 Task: Add a signature Layla Garcia containing With sincere appreciation and gratitude, Layla Garcia to email address softage.9@softage.net and add a label Raw materials
Action: Mouse moved to (1155, 281)
Screenshot: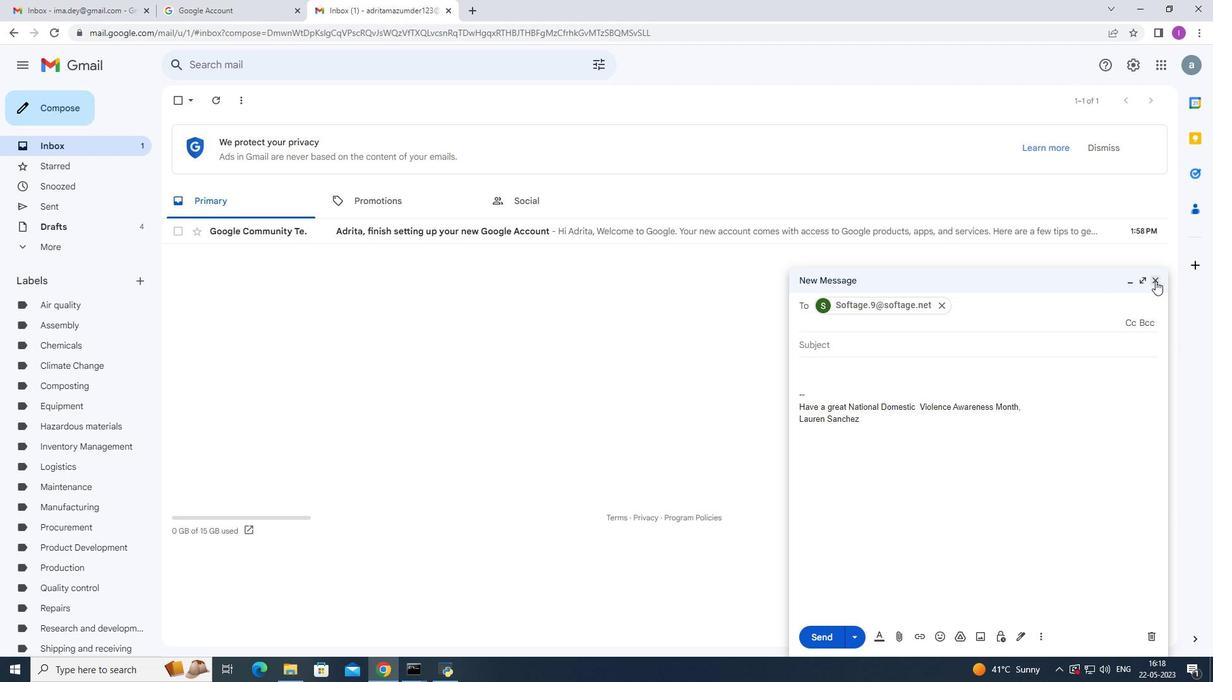 
Action: Mouse pressed left at (1155, 281)
Screenshot: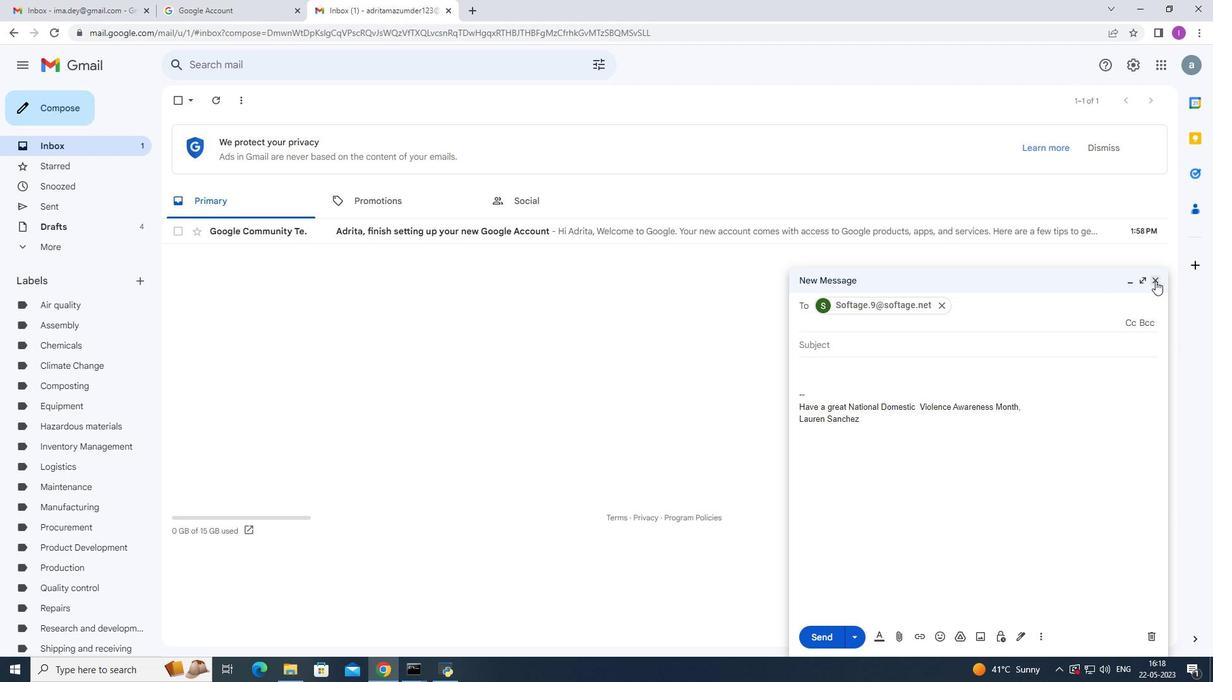 
Action: Mouse moved to (1140, 68)
Screenshot: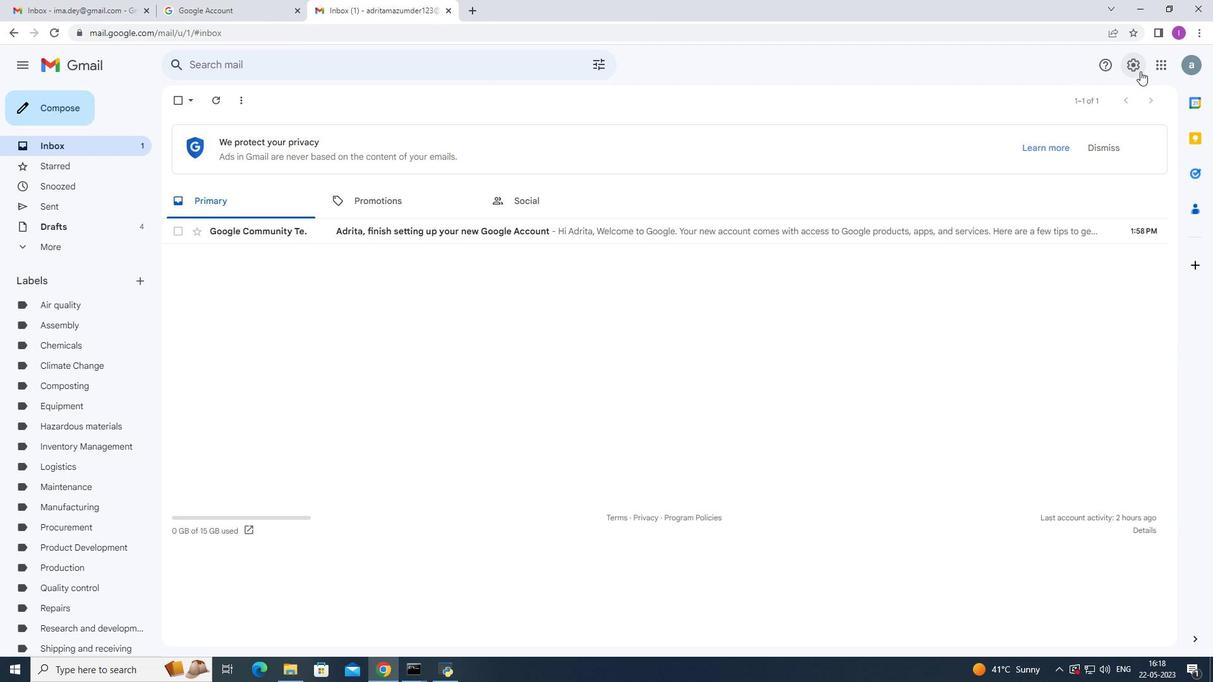 
Action: Mouse pressed left at (1140, 68)
Screenshot: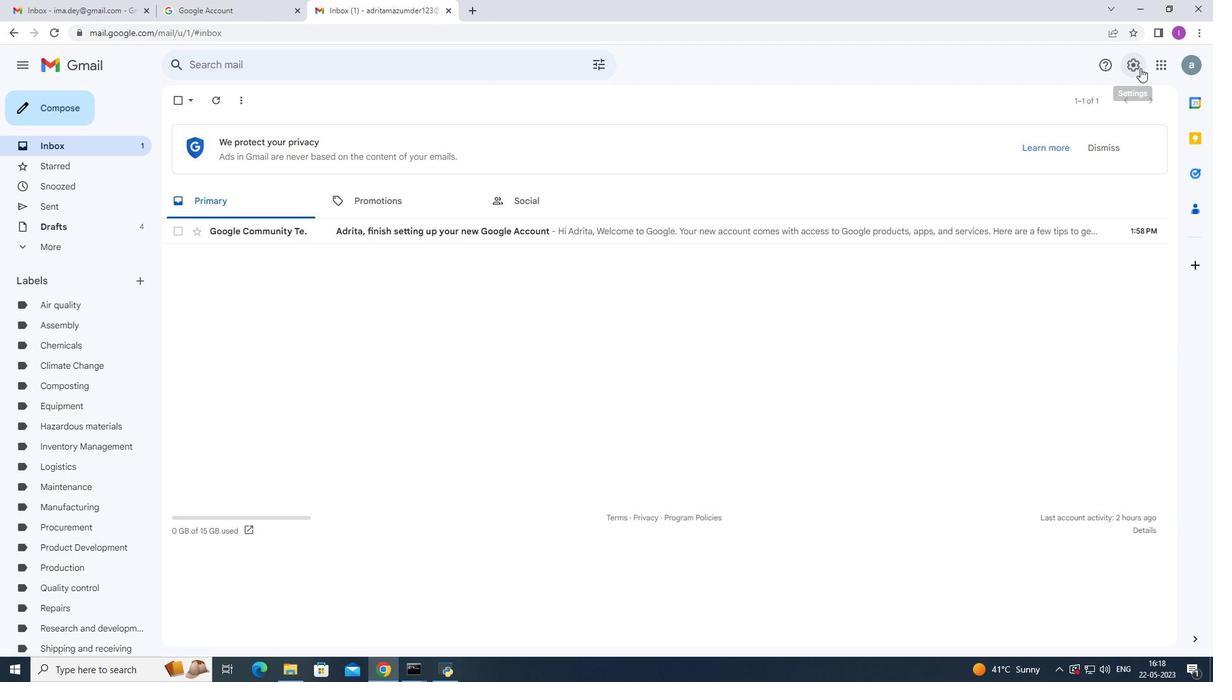 
Action: Mouse moved to (1092, 133)
Screenshot: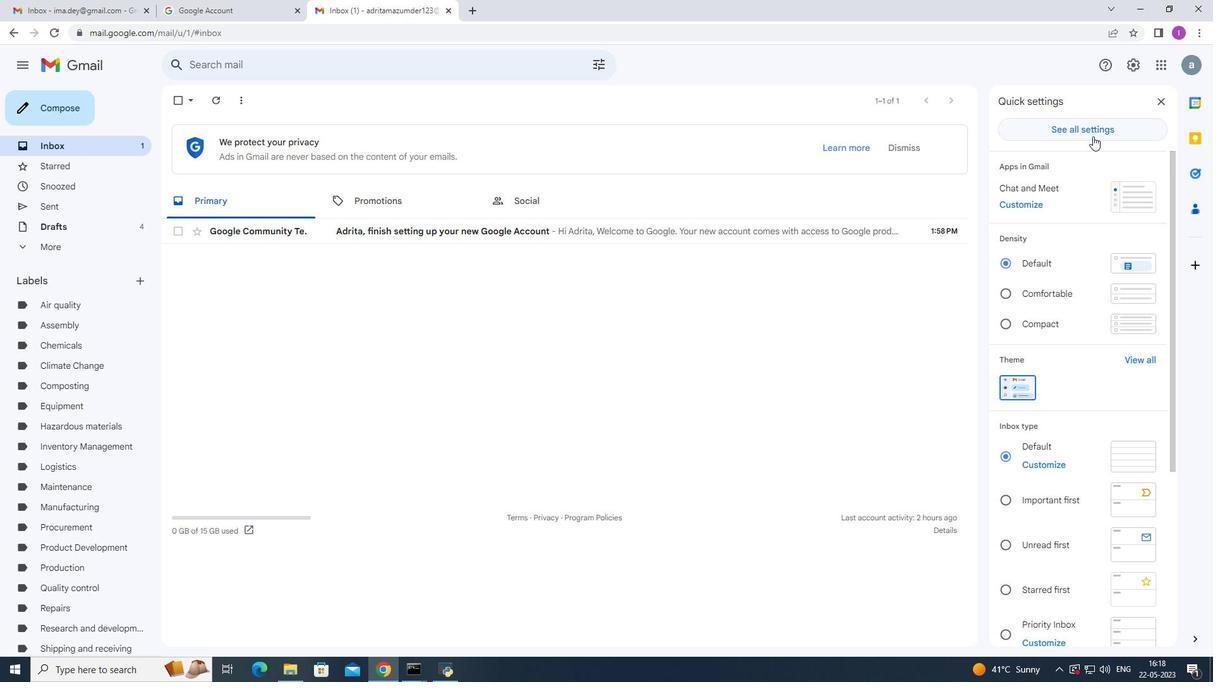 
Action: Mouse pressed left at (1092, 133)
Screenshot: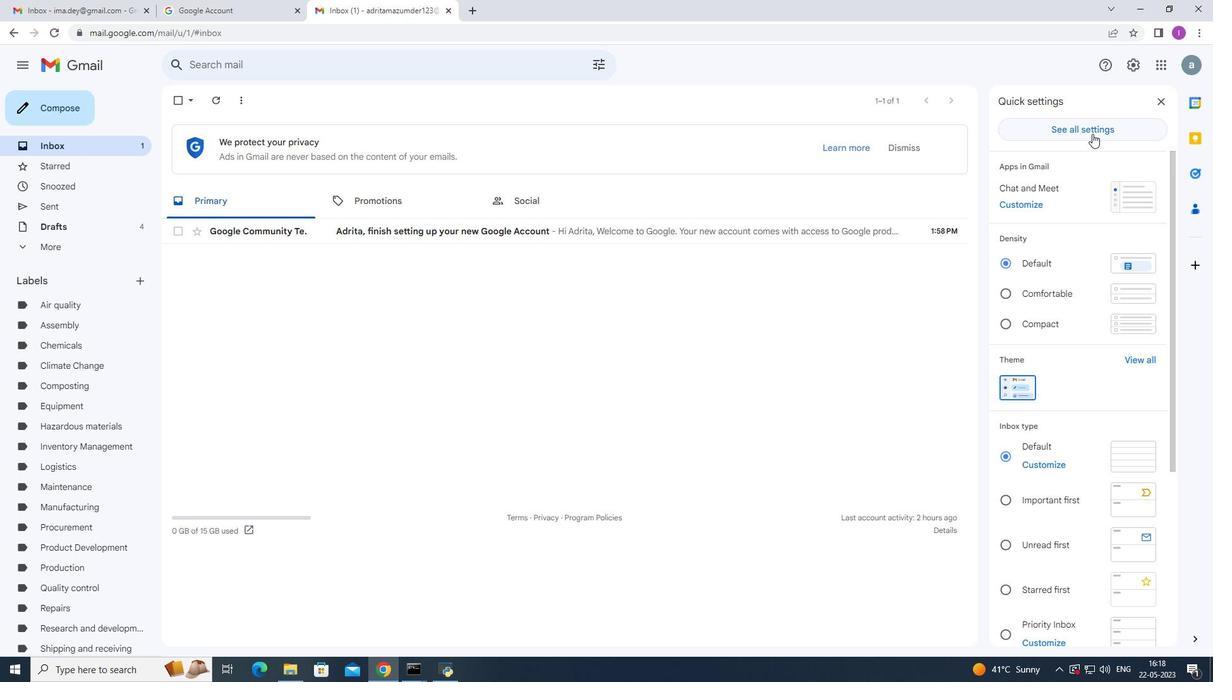 
Action: Mouse moved to (578, 382)
Screenshot: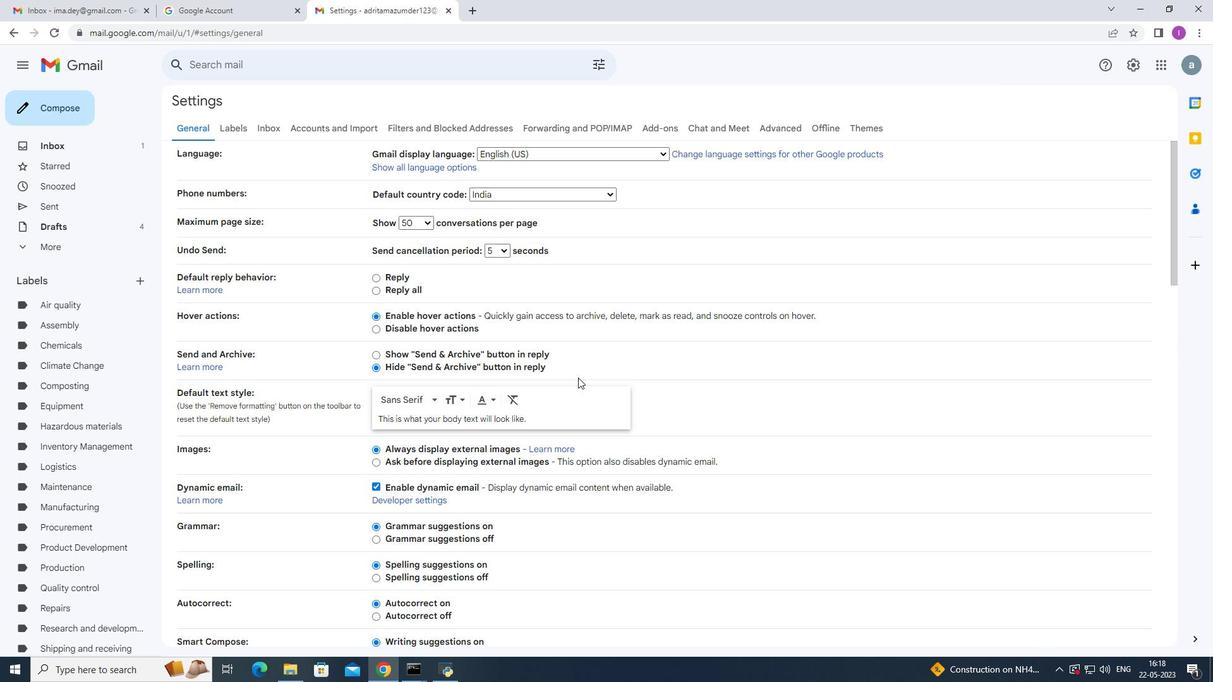 
Action: Mouse scrolled (578, 381) with delta (0, 0)
Screenshot: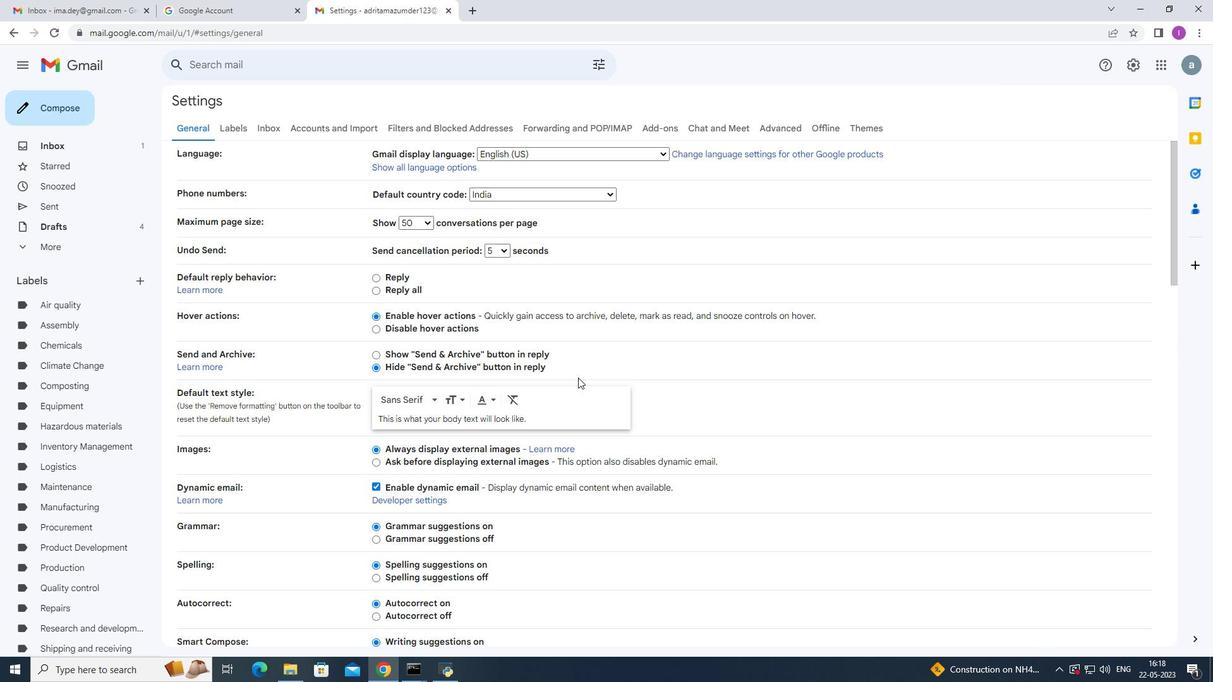 
Action: Mouse moved to (578, 383)
Screenshot: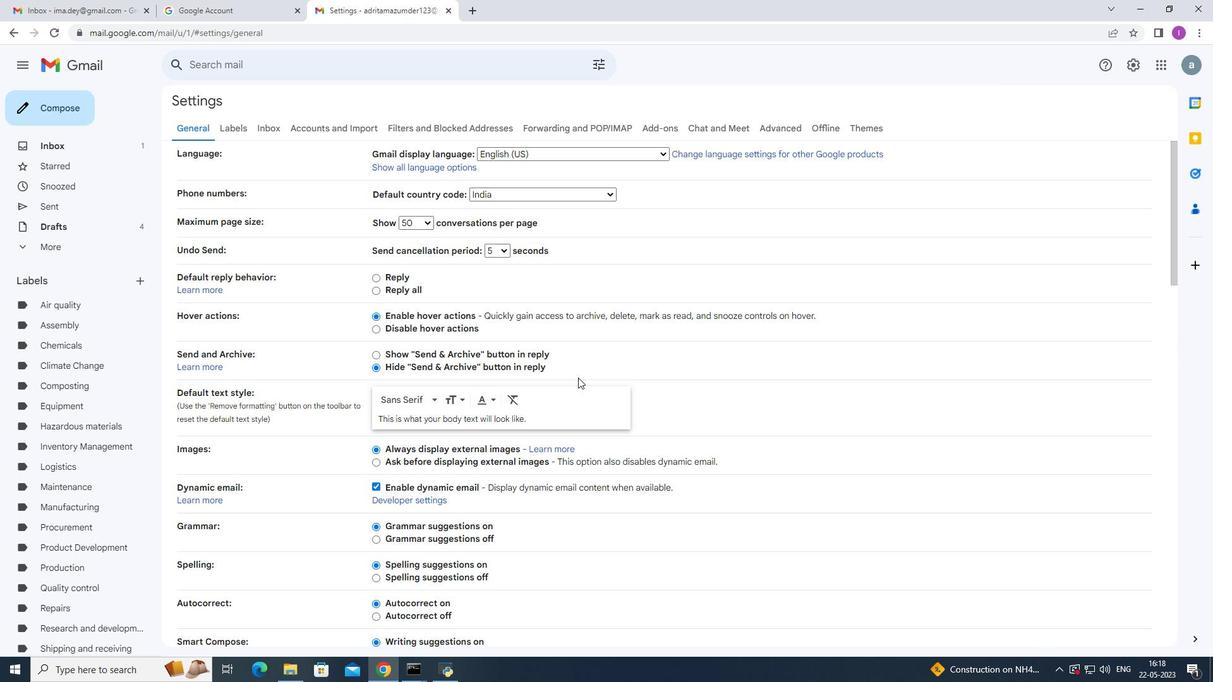 
Action: Mouse scrolled (578, 383) with delta (0, 0)
Screenshot: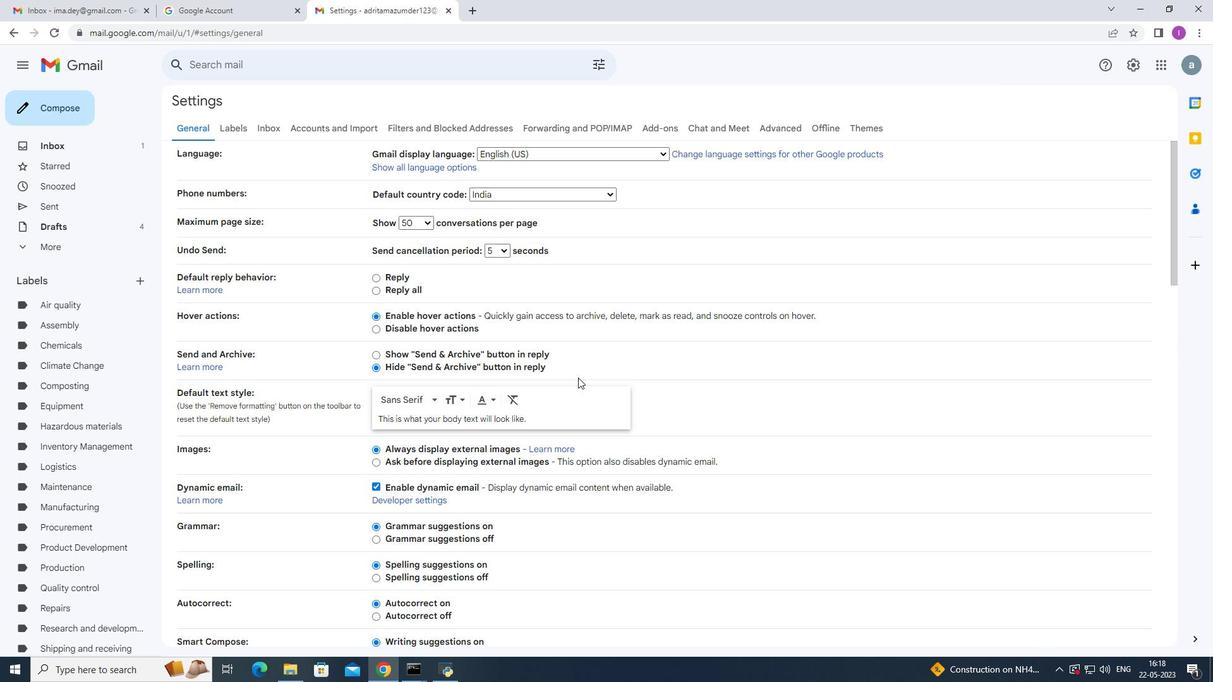 
Action: Mouse scrolled (578, 384) with delta (0, 0)
Screenshot: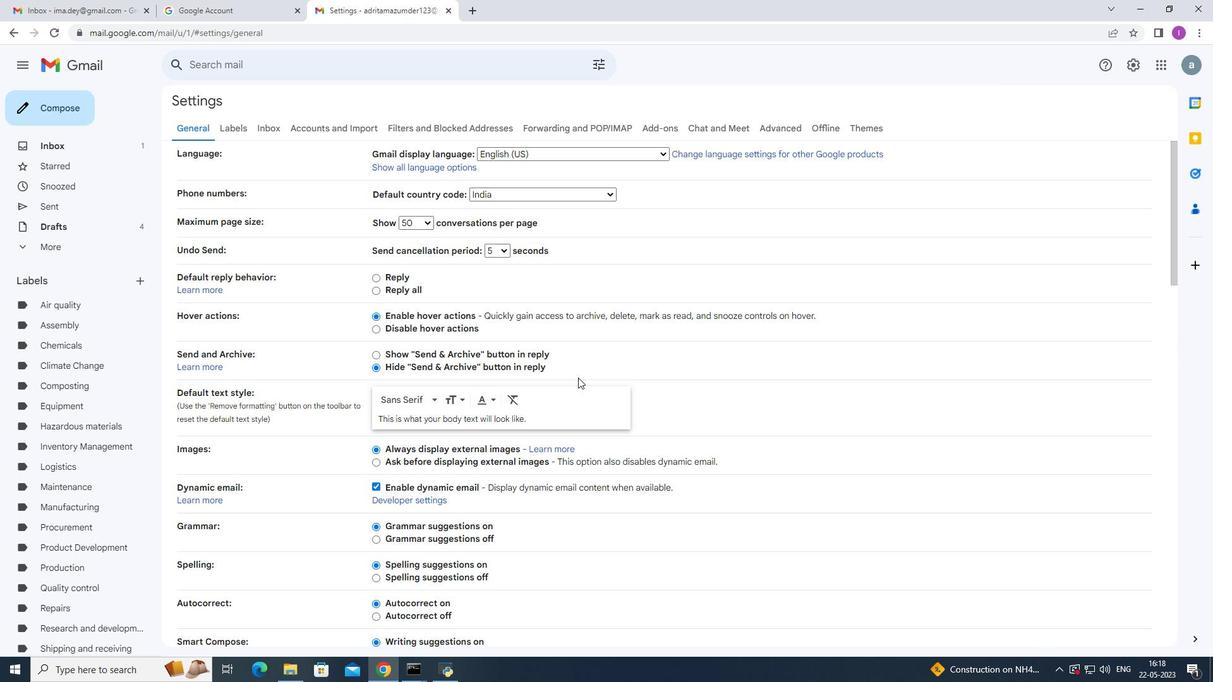 
Action: Mouse moved to (578, 384)
Screenshot: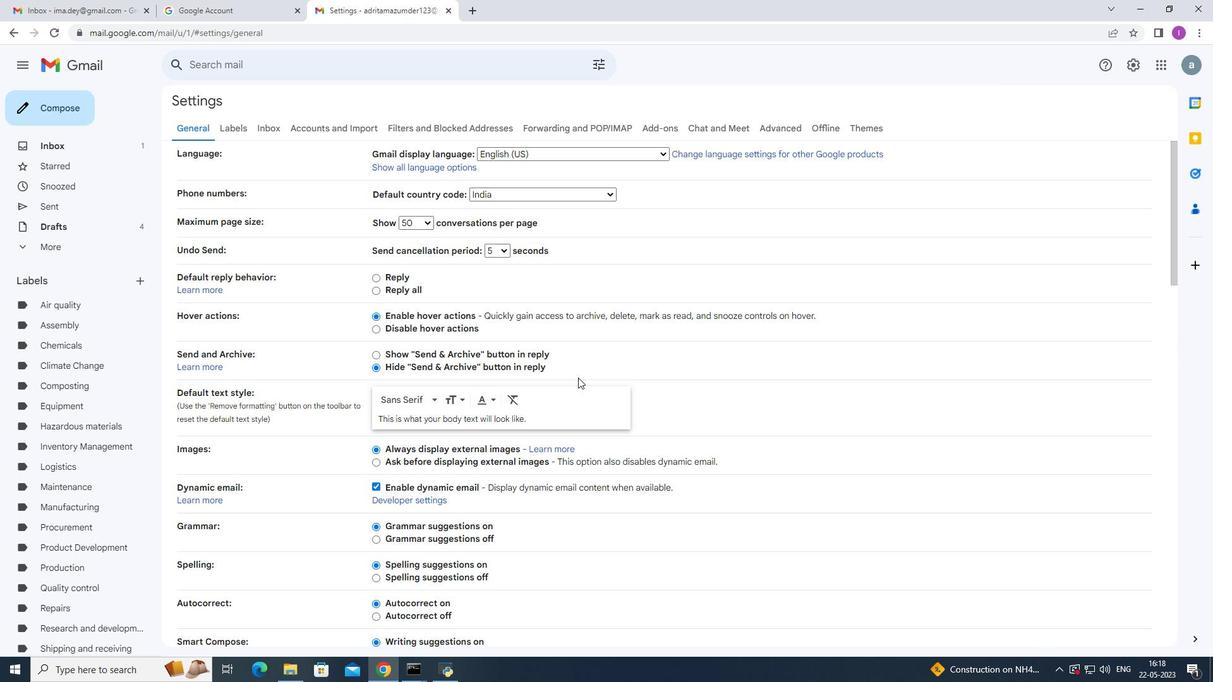 
Action: Mouse scrolled (578, 383) with delta (0, 0)
Screenshot: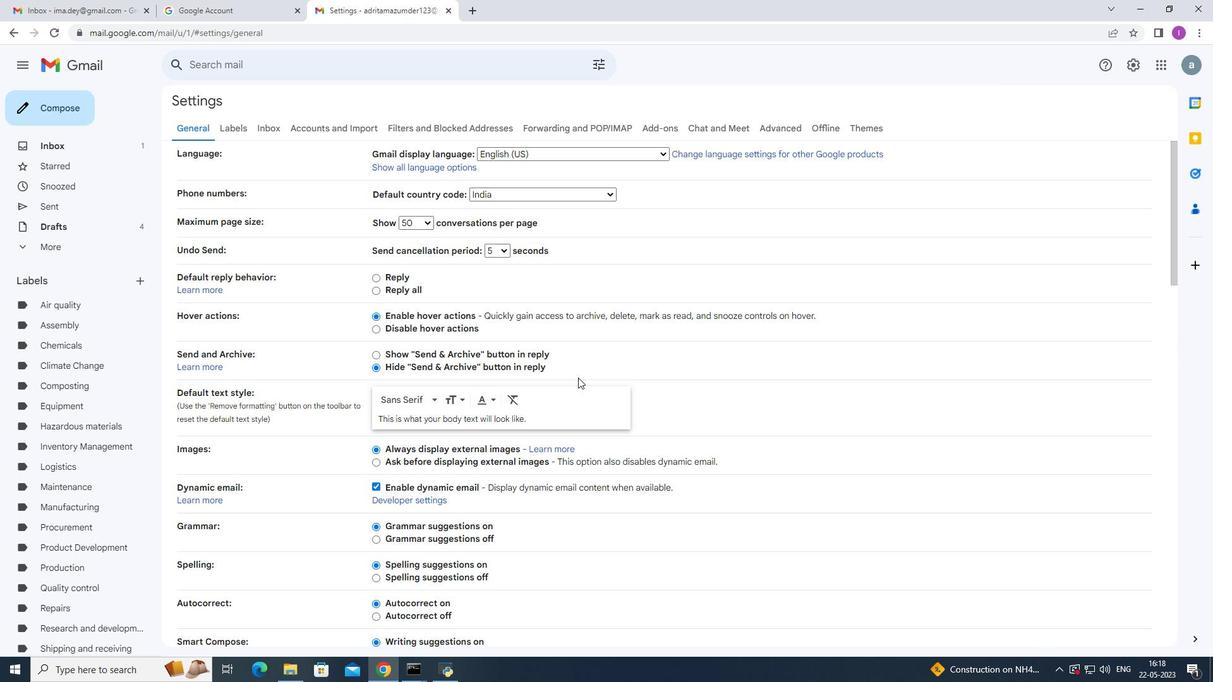 
Action: Mouse moved to (579, 384)
Screenshot: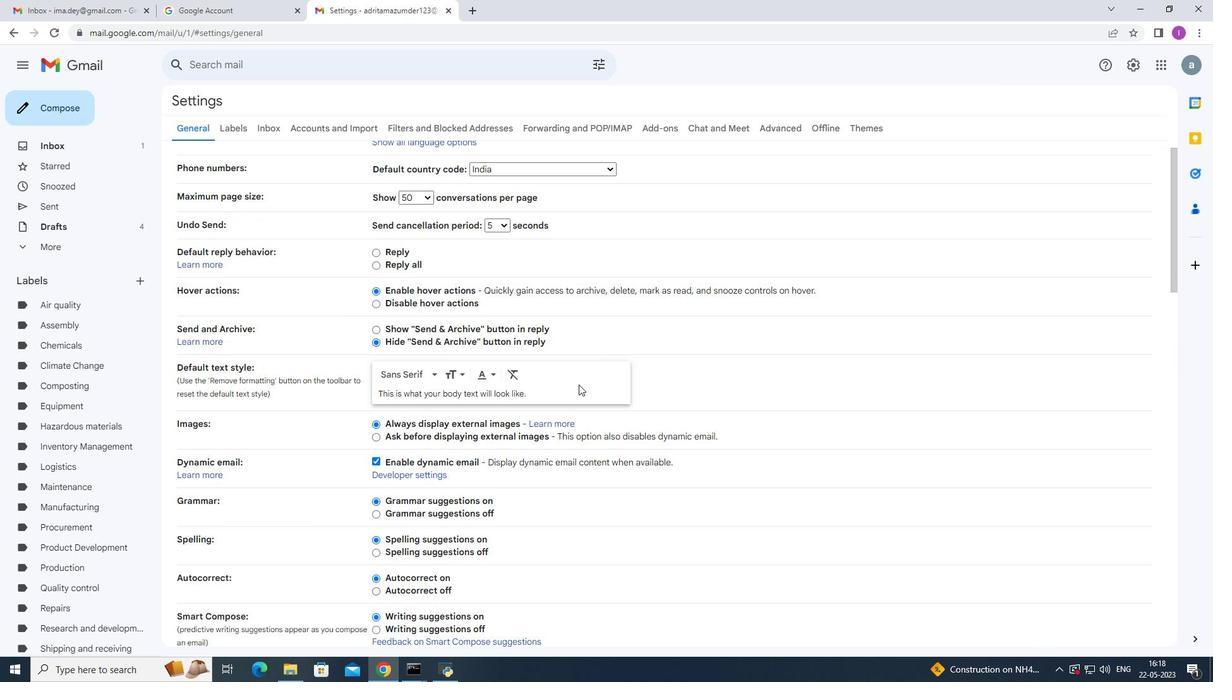
Action: Mouse scrolled (579, 383) with delta (0, 0)
Screenshot: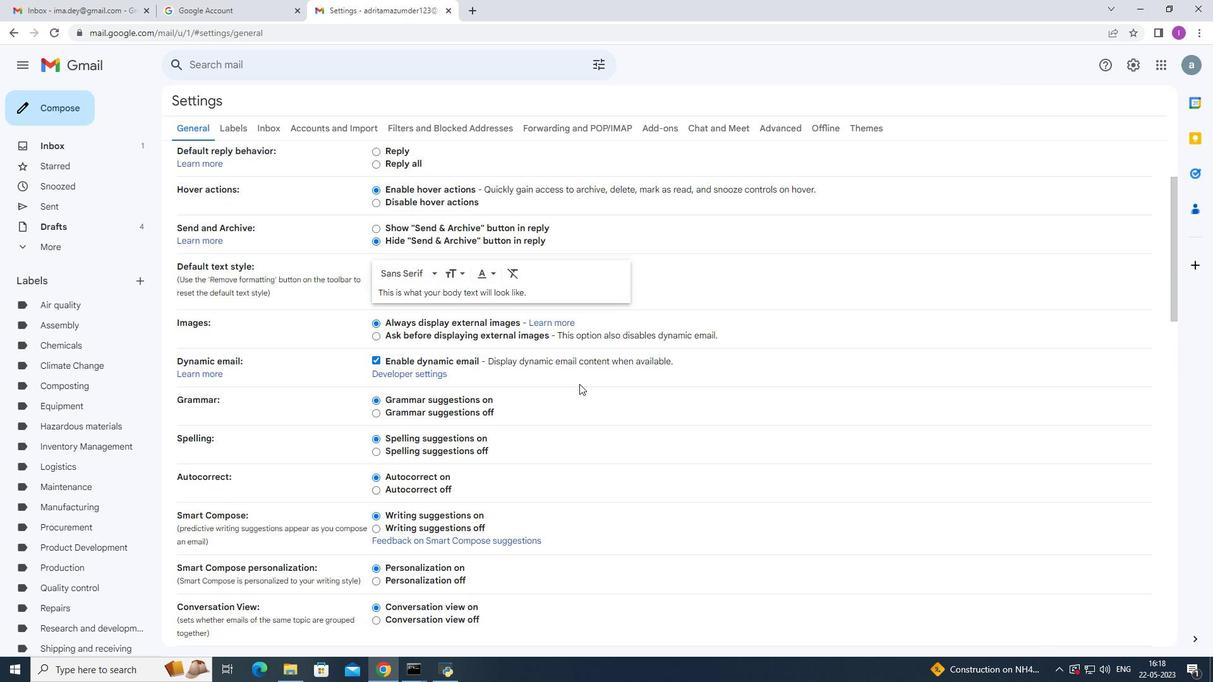 
Action: Mouse scrolled (579, 383) with delta (0, 0)
Screenshot: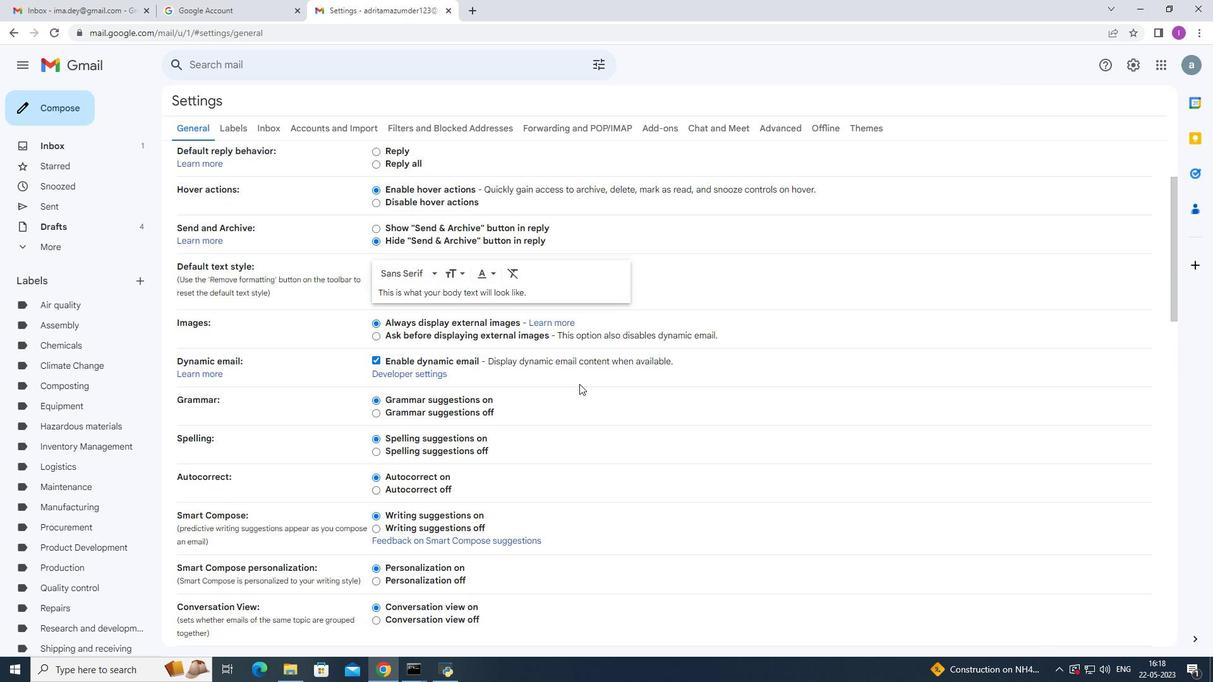 
Action: Mouse moved to (578, 380)
Screenshot: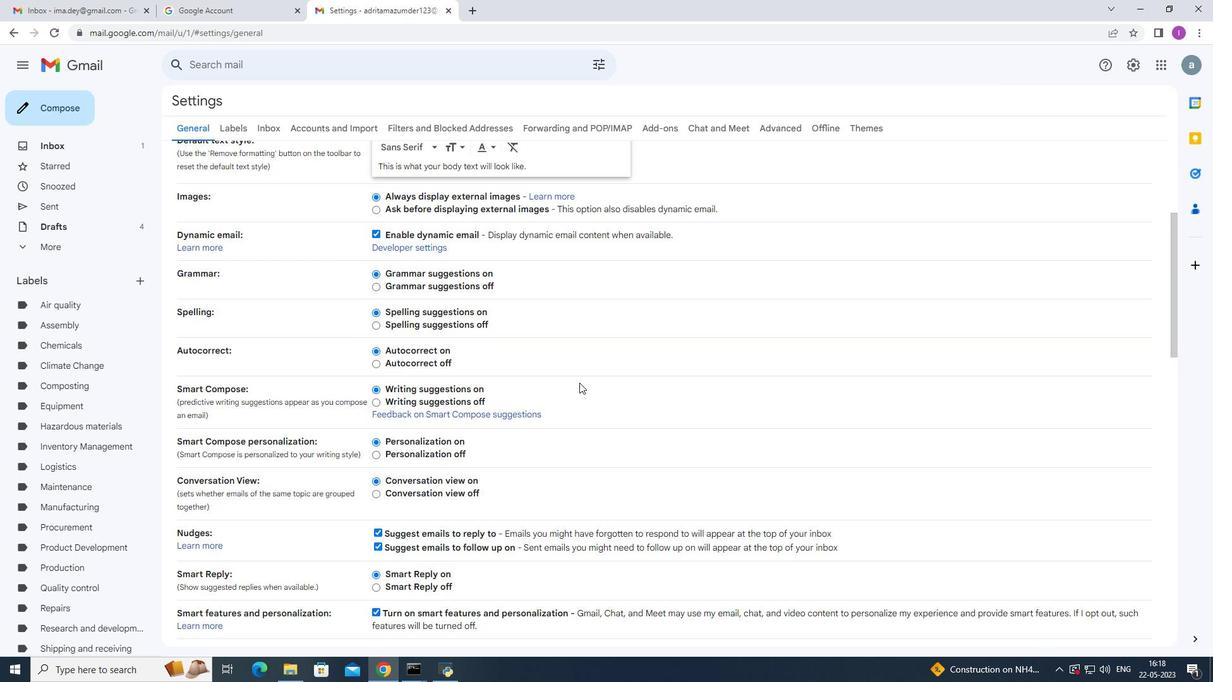 
Action: Mouse scrolled (578, 379) with delta (0, 0)
Screenshot: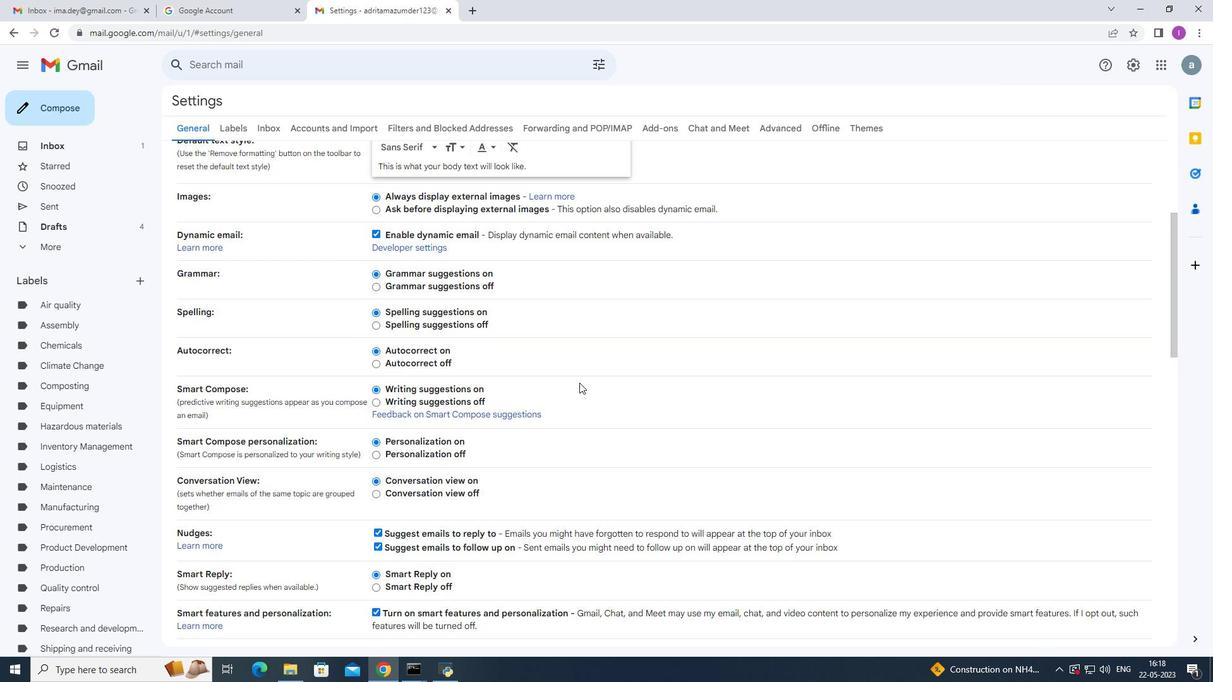 
Action: Mouse scrolled (578, 379) with delta (0, 0)
Screenshot: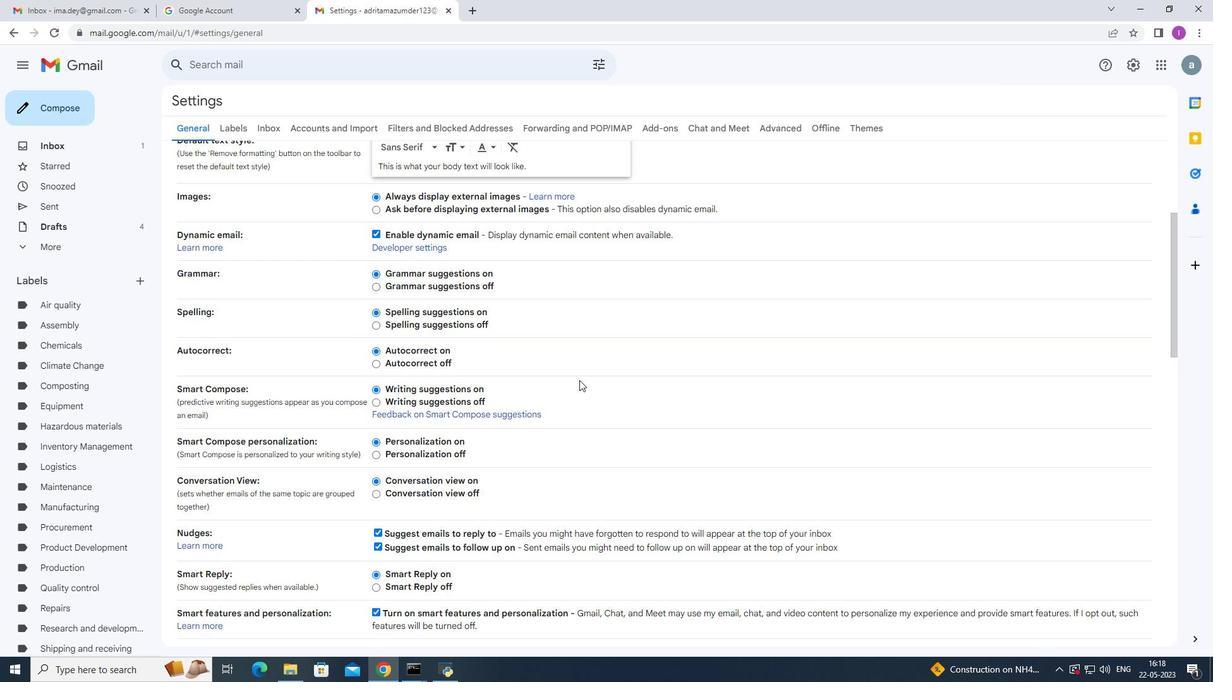
Action: Mouse scrolled (578, 379) with delta (0, 0)
Screenshot: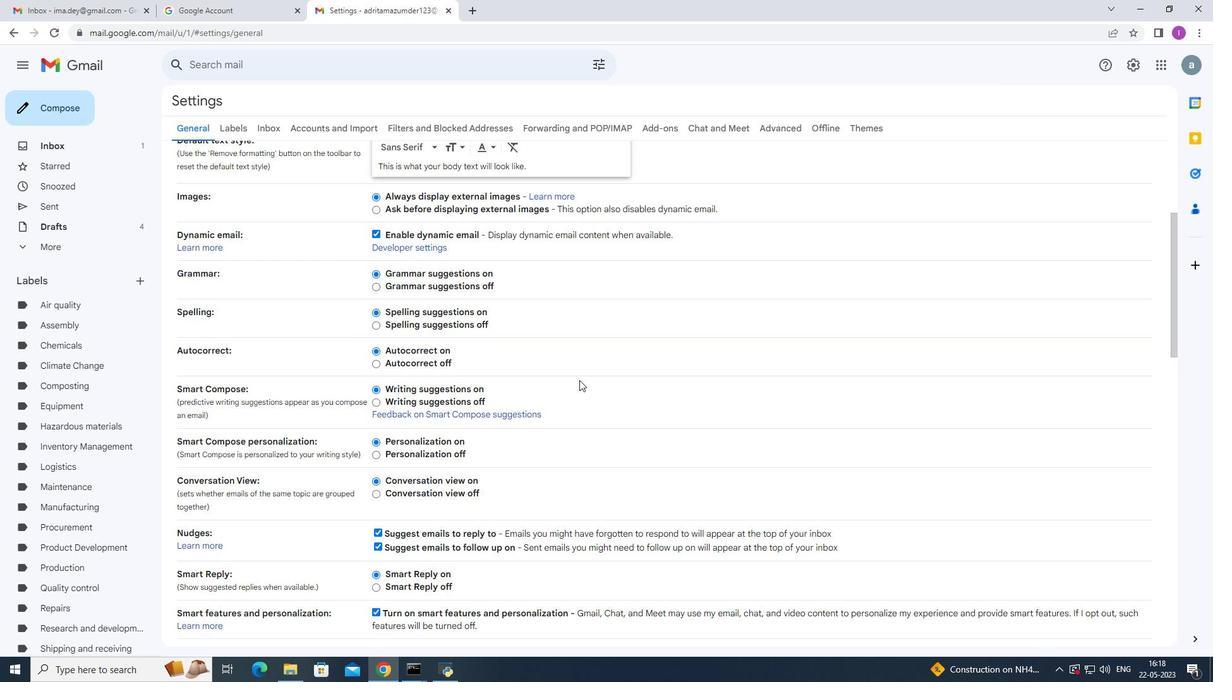 
Action: Mouse moved to (577, 361)
Screenshot: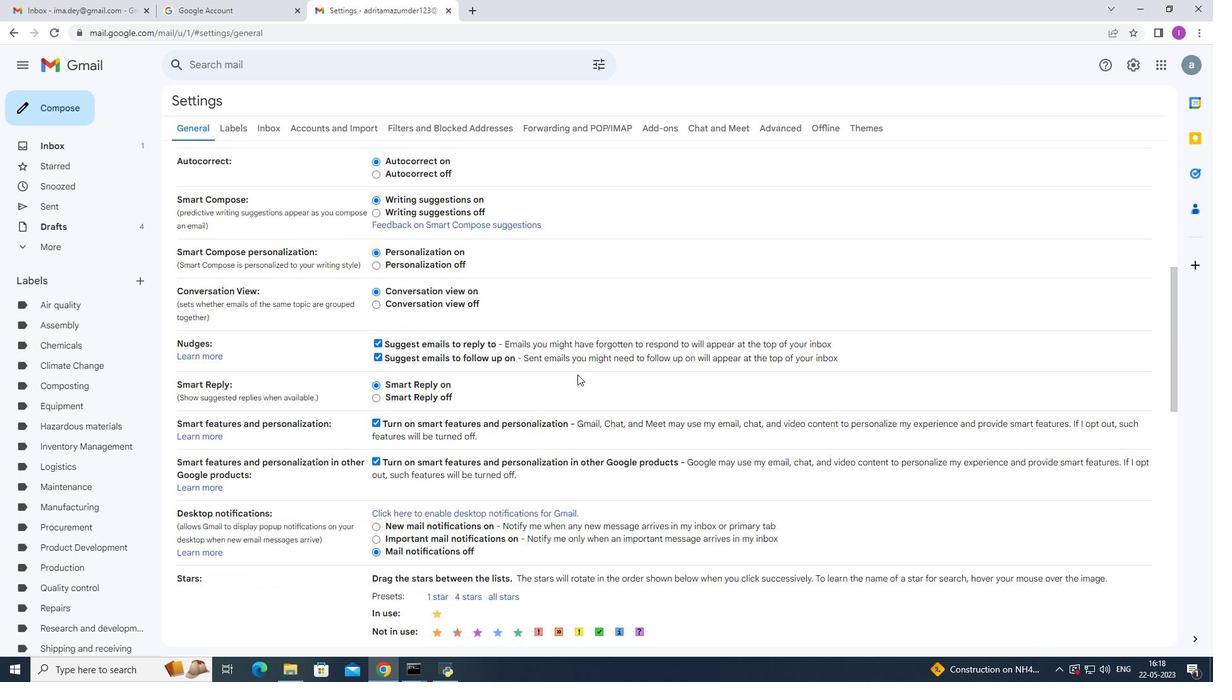 
Action: Mouse scrolled (577, 360) with delta (0, 0)
Screenshot: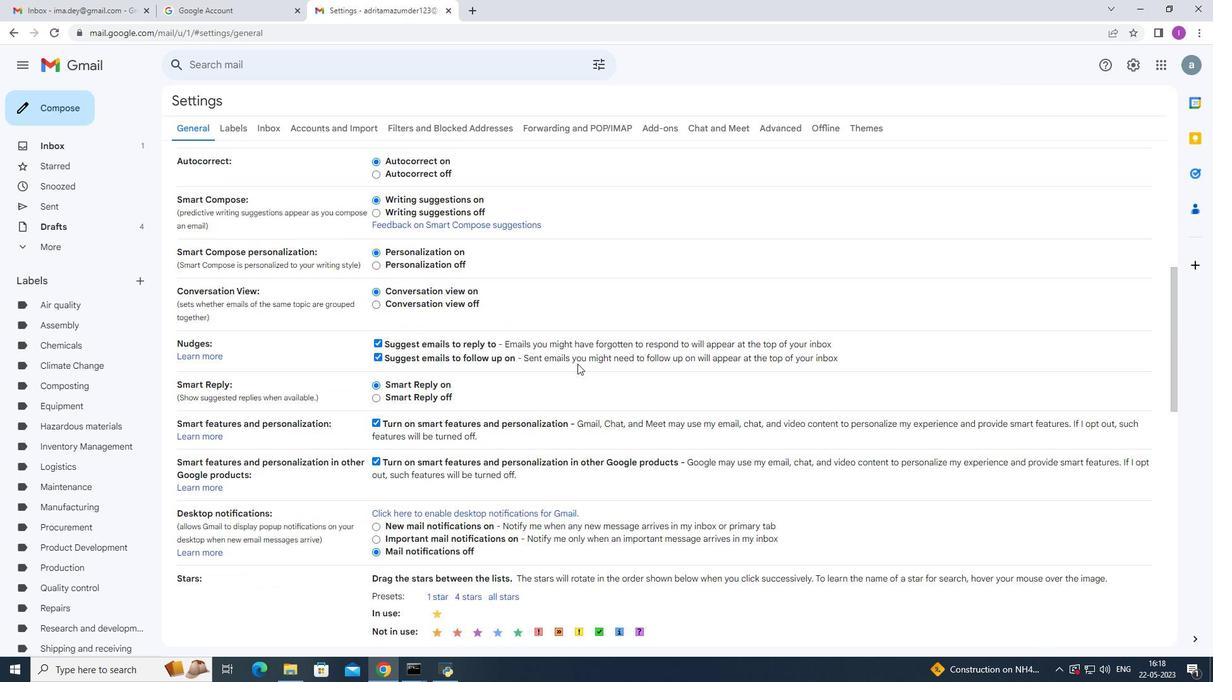 
Action: Mouse scrolled (577, 360) with delta (0, 0)
Screenshot: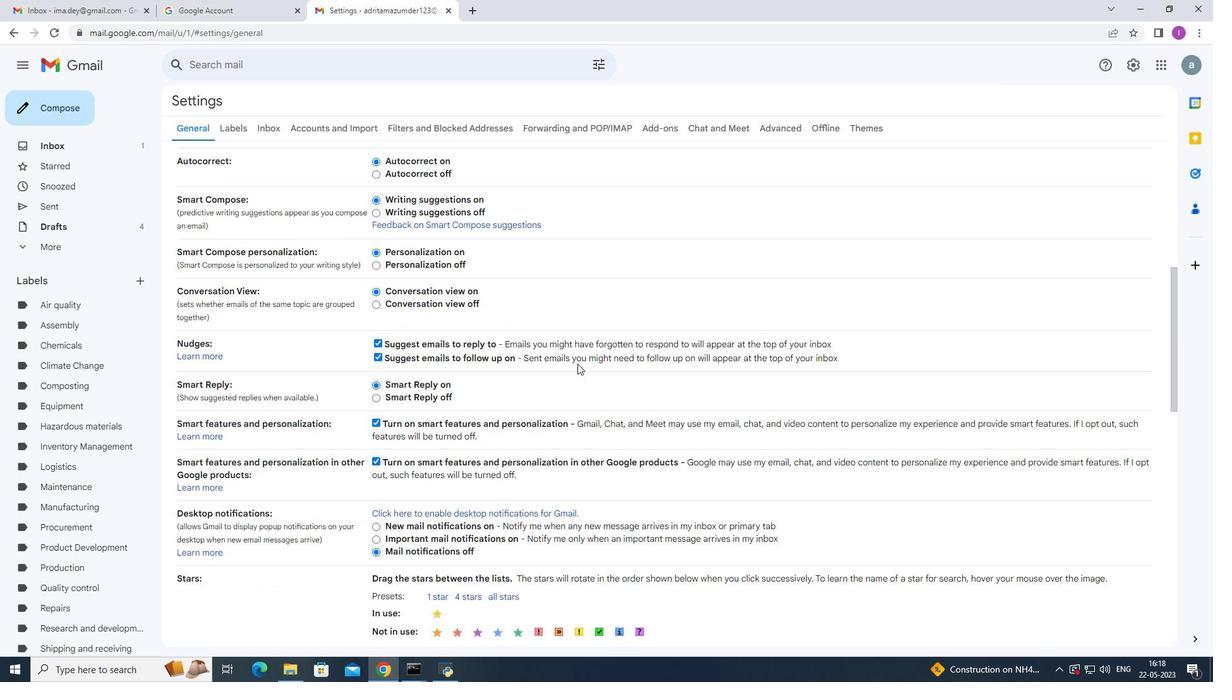 
Action: Mouse moved to (580, 354)
Screenshot: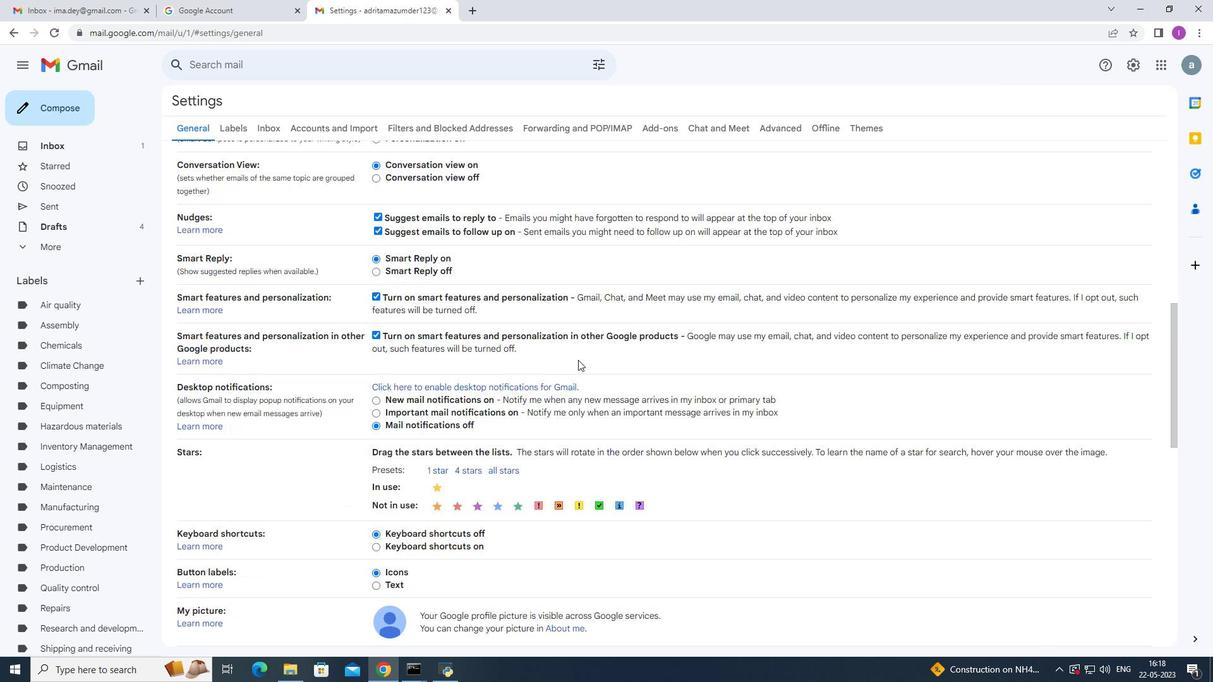 
Action: Mouse scrolled (580, 353) with delta (0, 0)
Screenshot: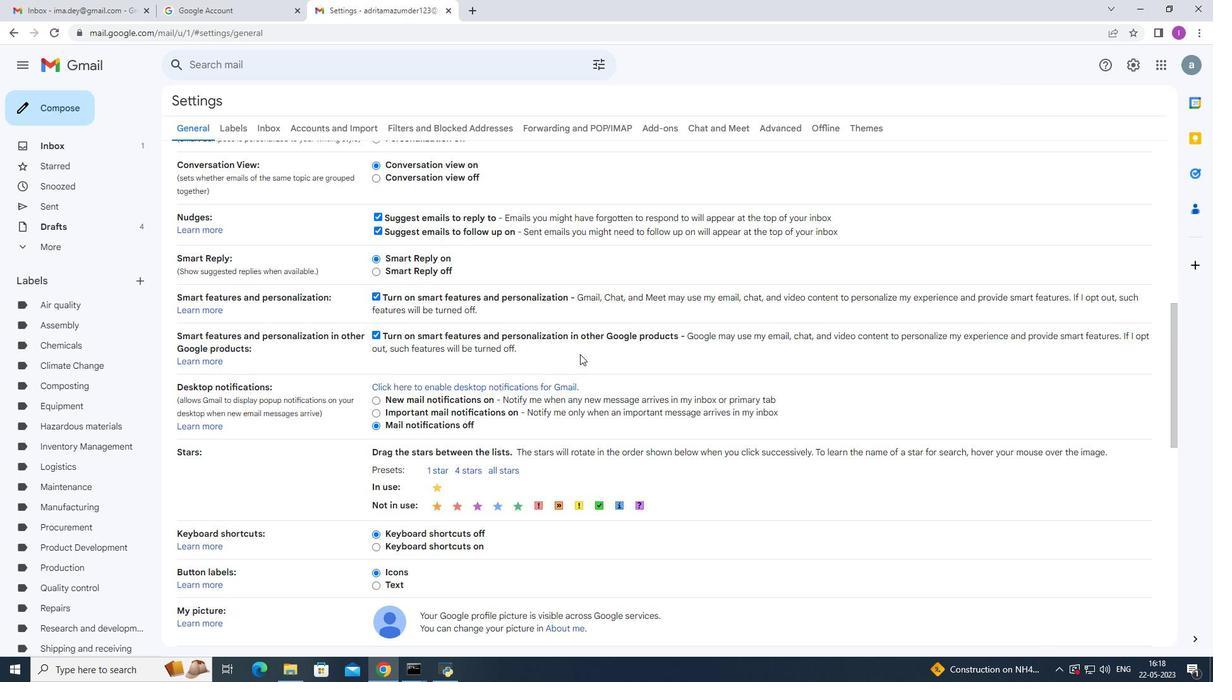 
Action: Mouse scrolled (580, 353) with delta (0, 0)
Screenshot: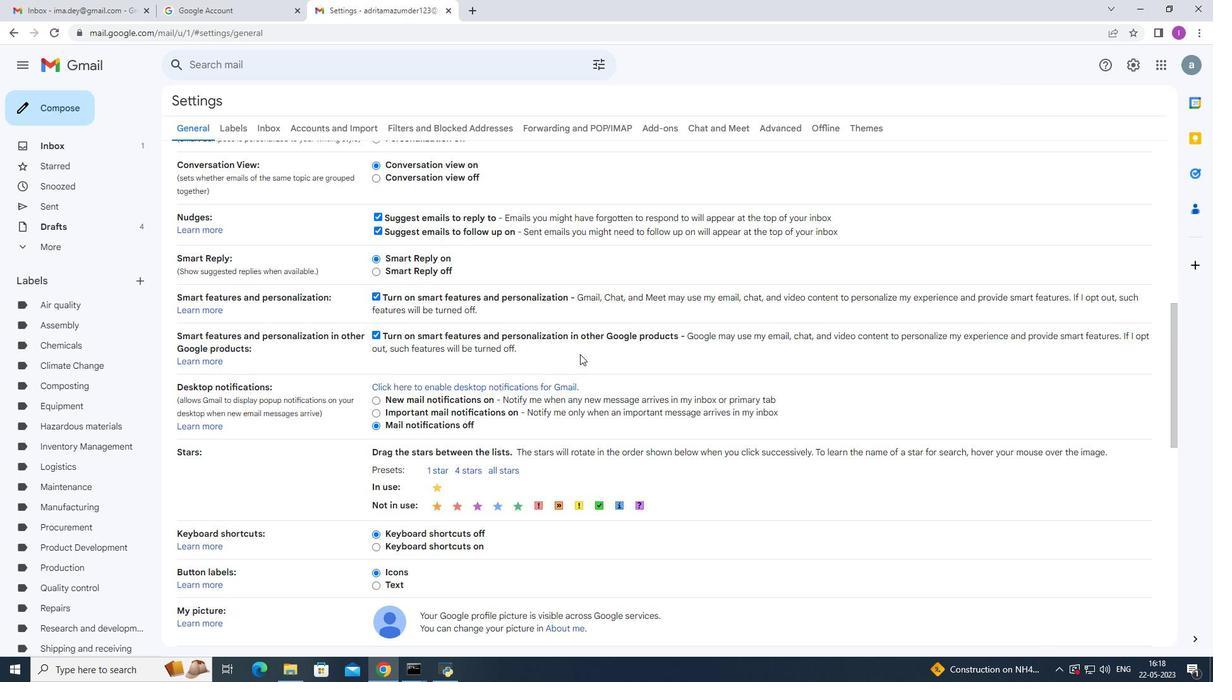 
Action: Mouse moved to (580, 354)
Screenshot: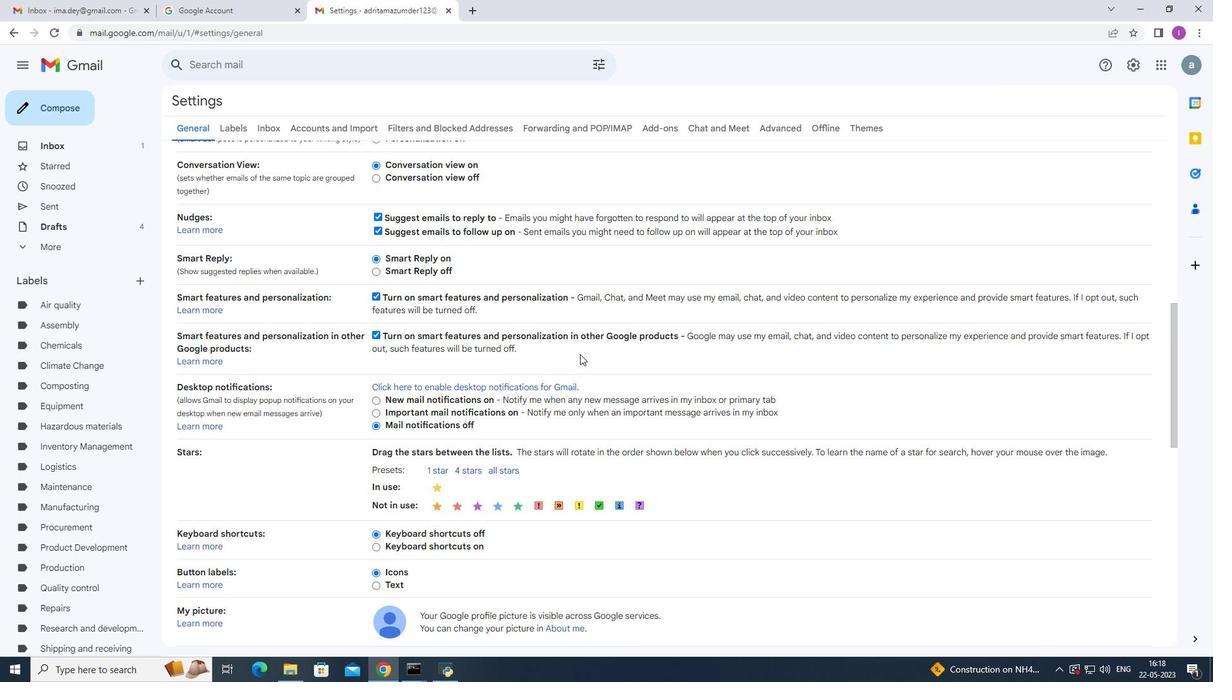 
Action: Mouse scrolled (580, 355) with delta (0, 0)
Screenshot: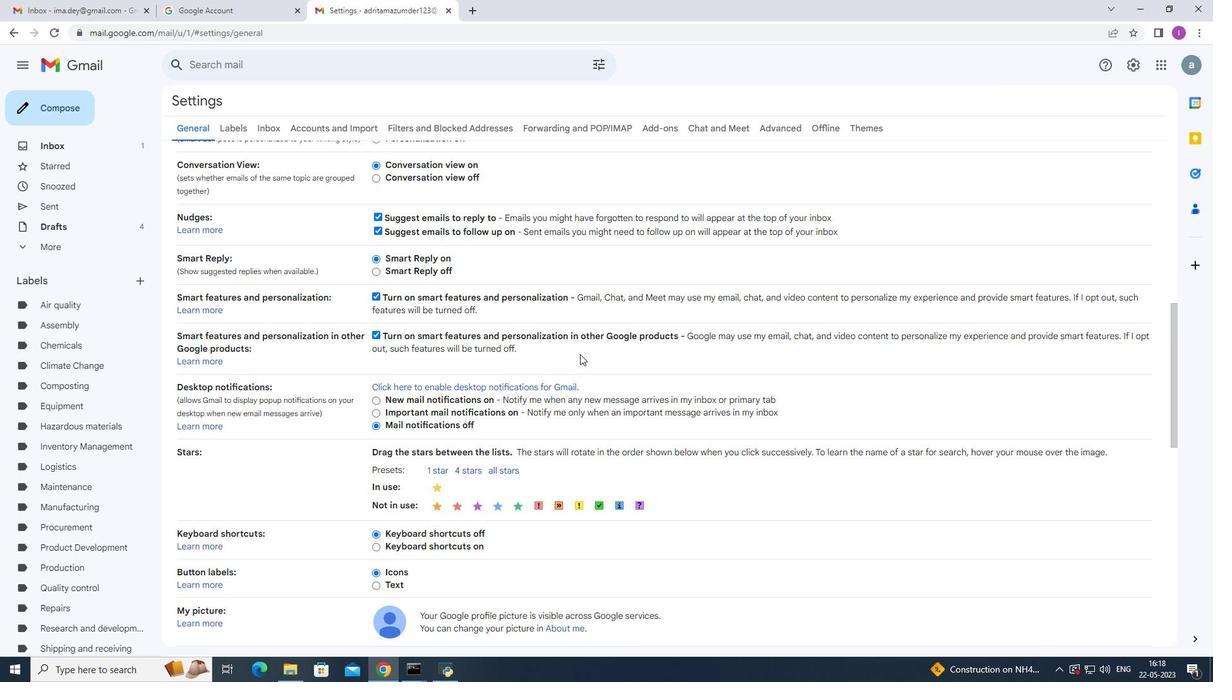 
Action: Mouse moved to (583, 344)
Screenshot: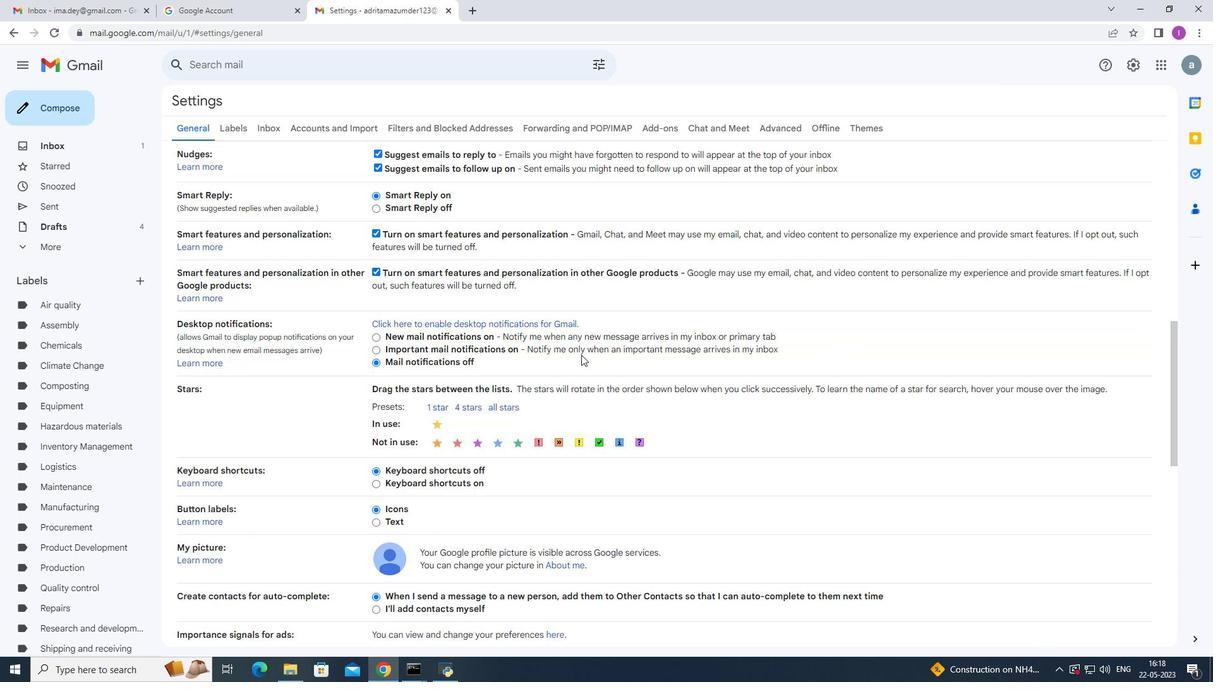 
Action: Mouse scrolled (583, 343) with delta (0, 0)
Screenshot: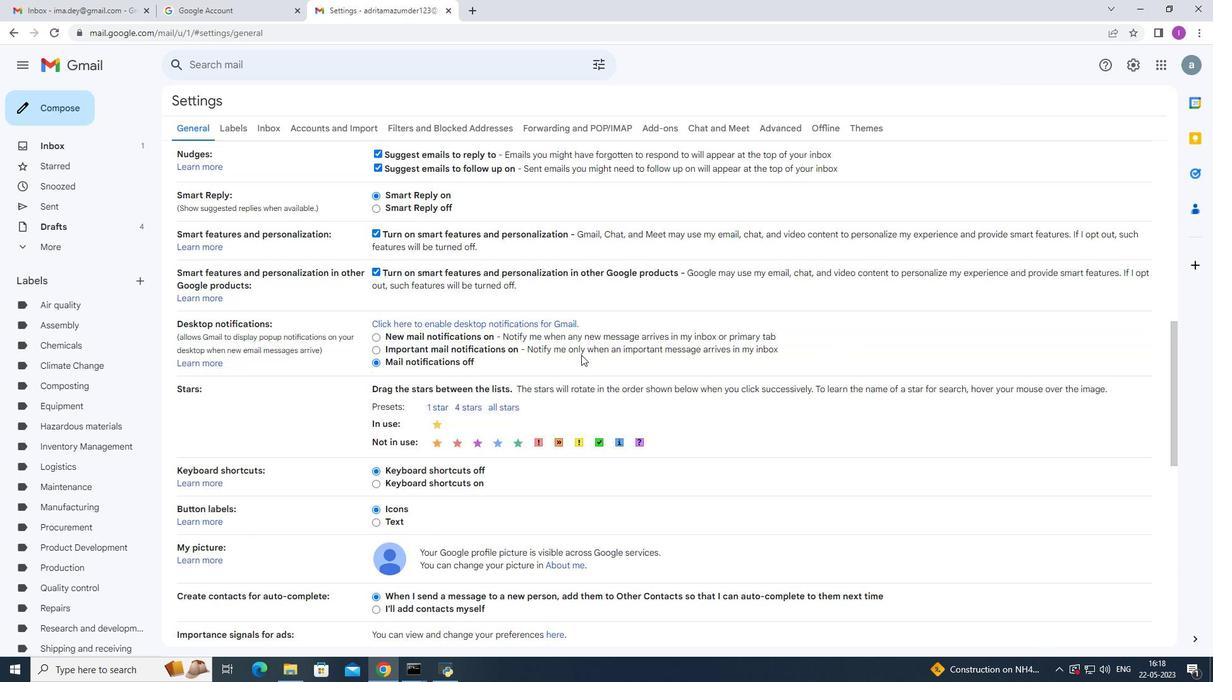 
Action: Mouse scrolled (583, 345) with delta (0, 0)
Screenshot: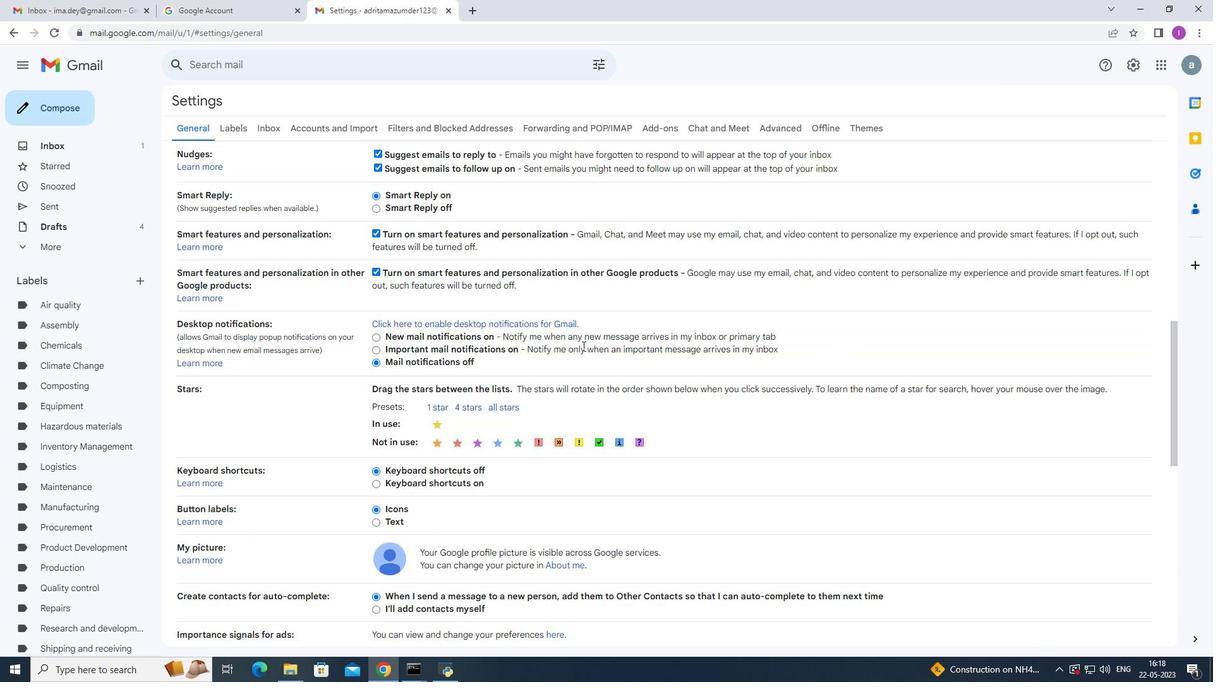 
Action: Mouse scrolled (583, 343) with delta (0, 0)
Screenshot: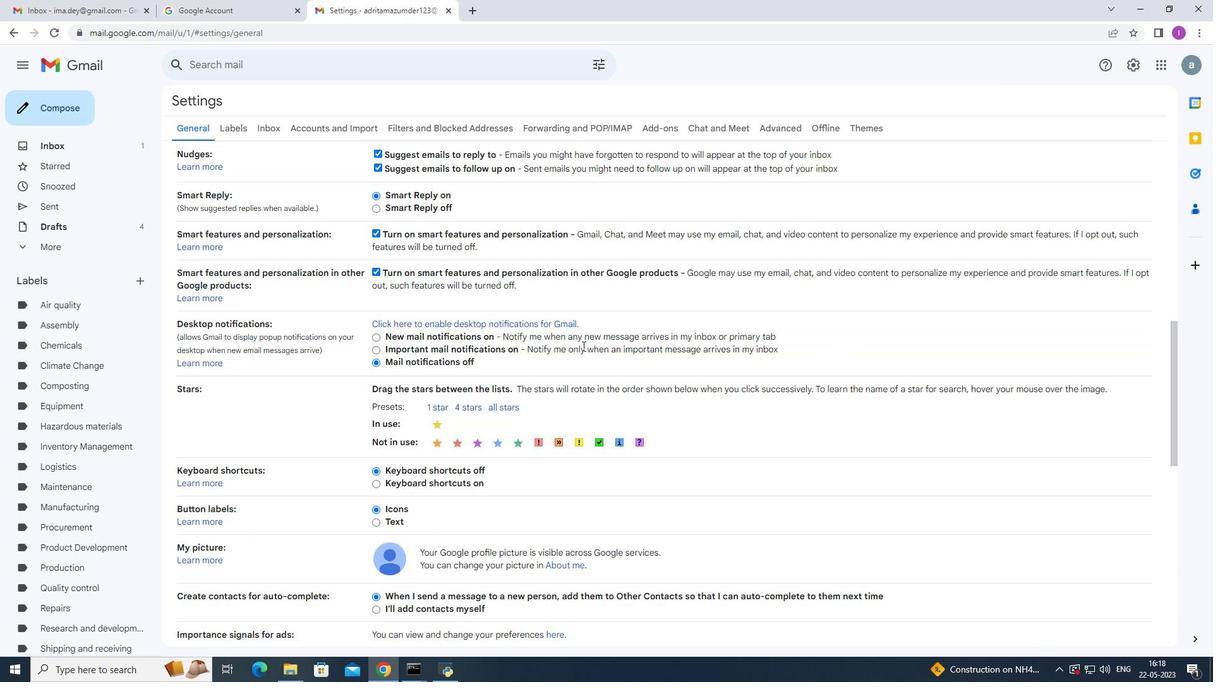 
Action: Mouse moved to (584, 343)
Screenshot: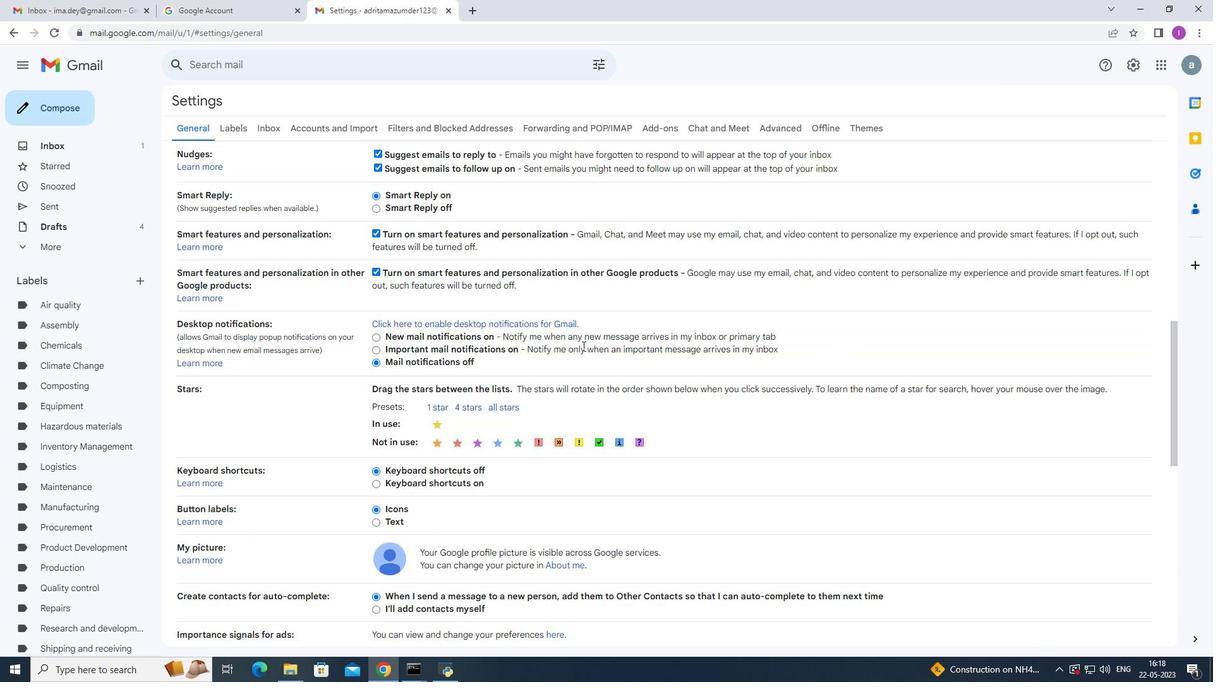 
Action: Mouse scrolled (584, 343) with delta (0, 0)
Screenshot: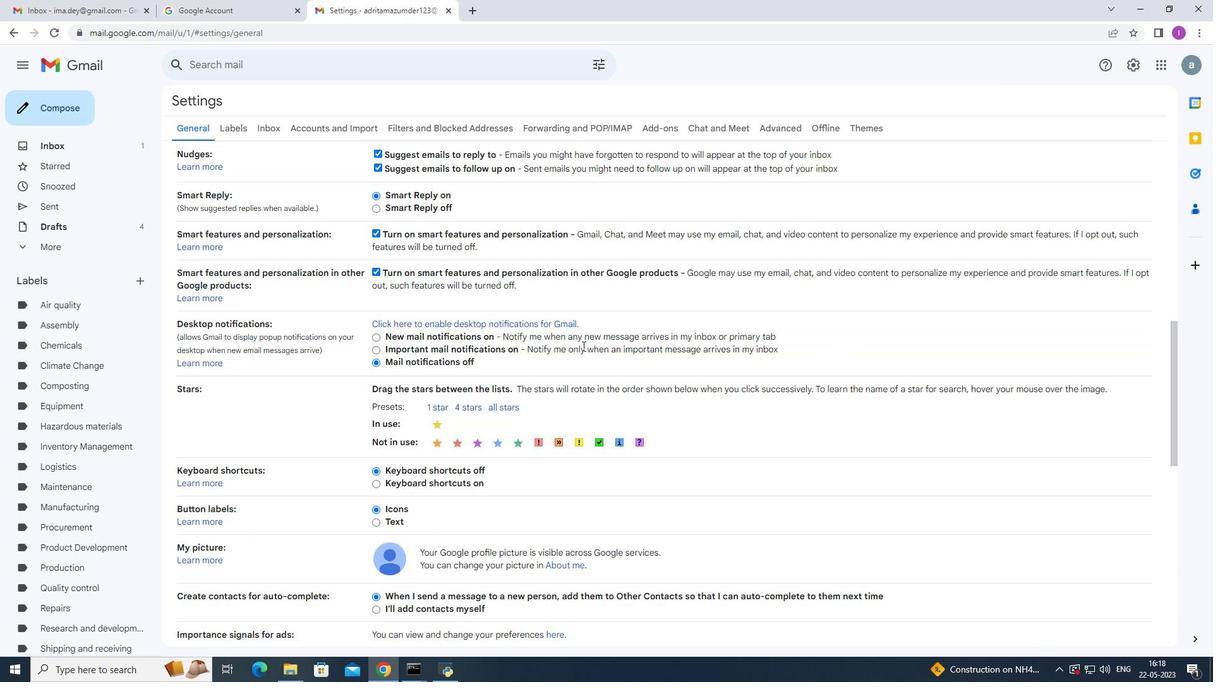 
Action: Mouse moved to (589, 334)
Screenshot: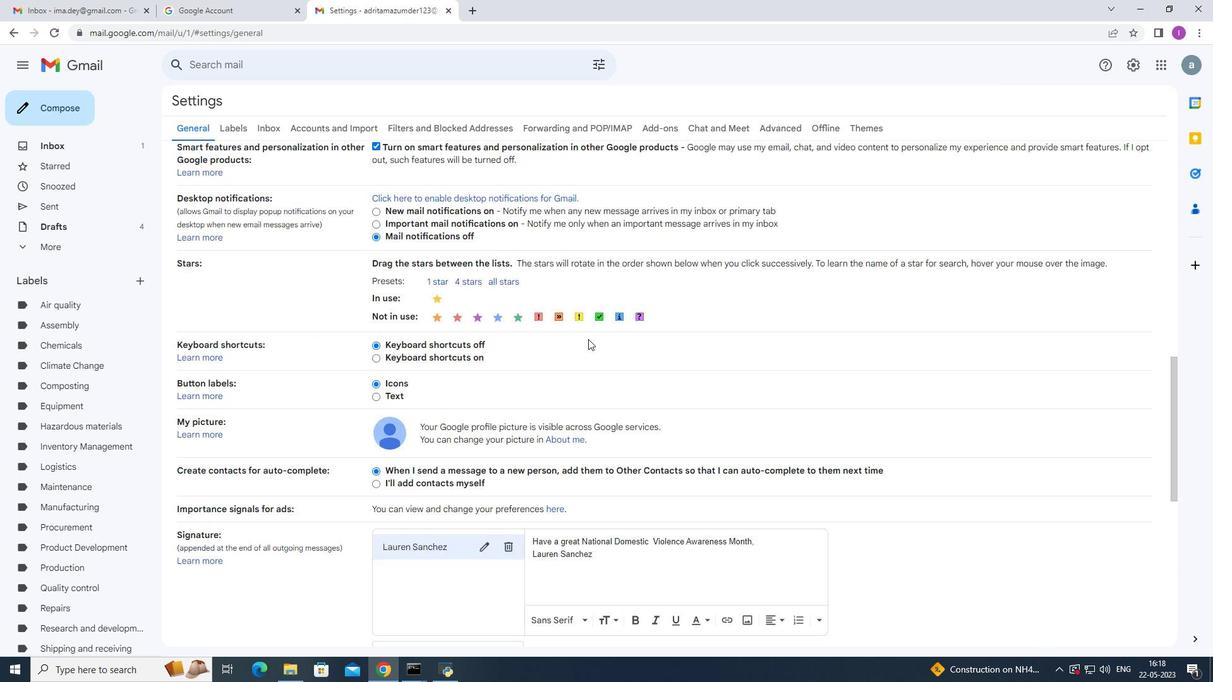 
Action: Mouse scrolled (589, 333) with delta (0, 0)
Screenshot: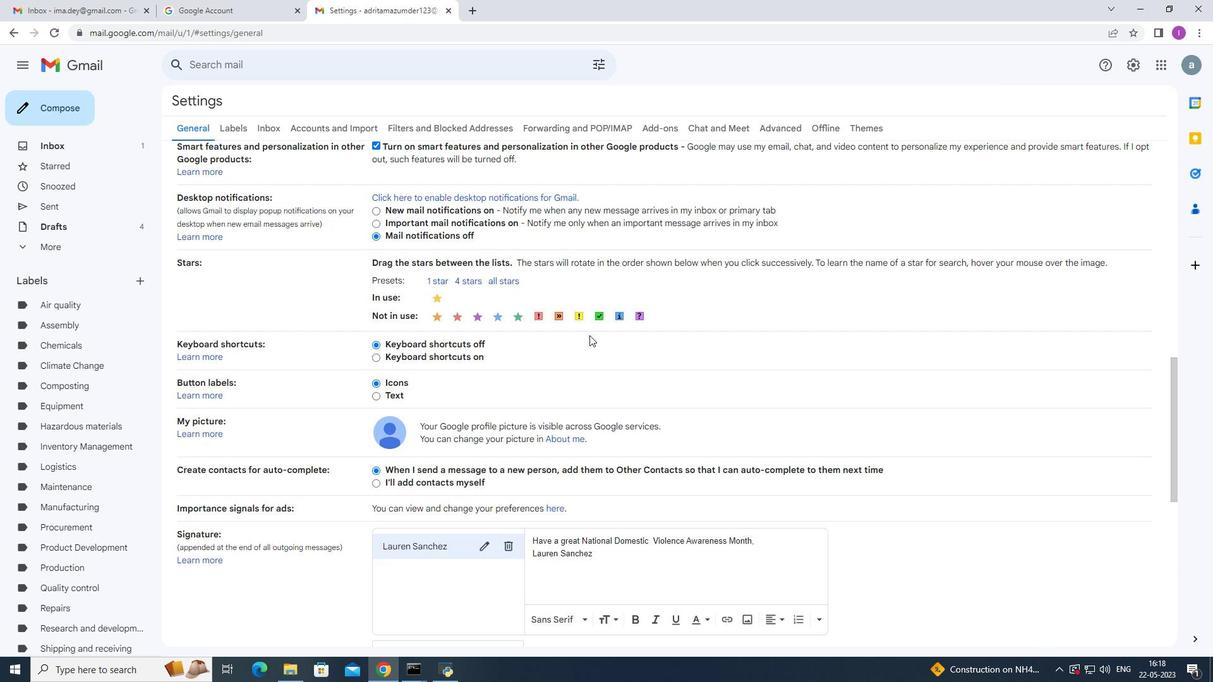 
Action: Mouse moved to (590, 333)
Screenshot: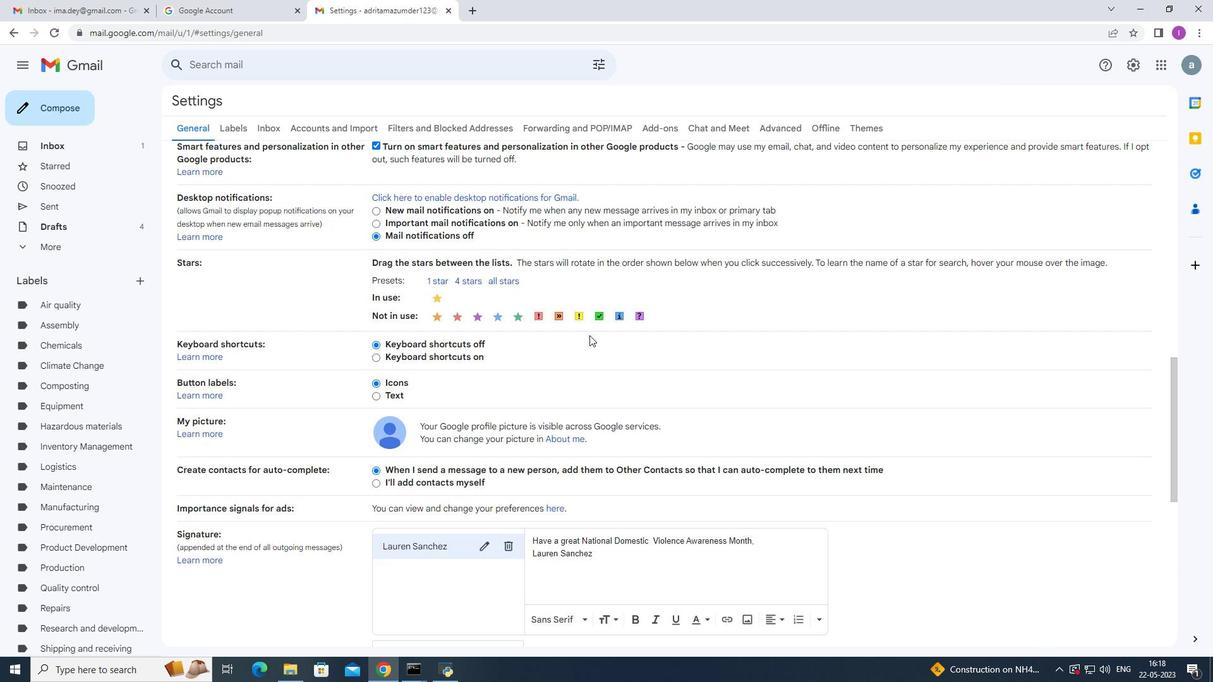 
Action: Mouse scrolled (590, 333) with delta (0, 0)
Screenshot: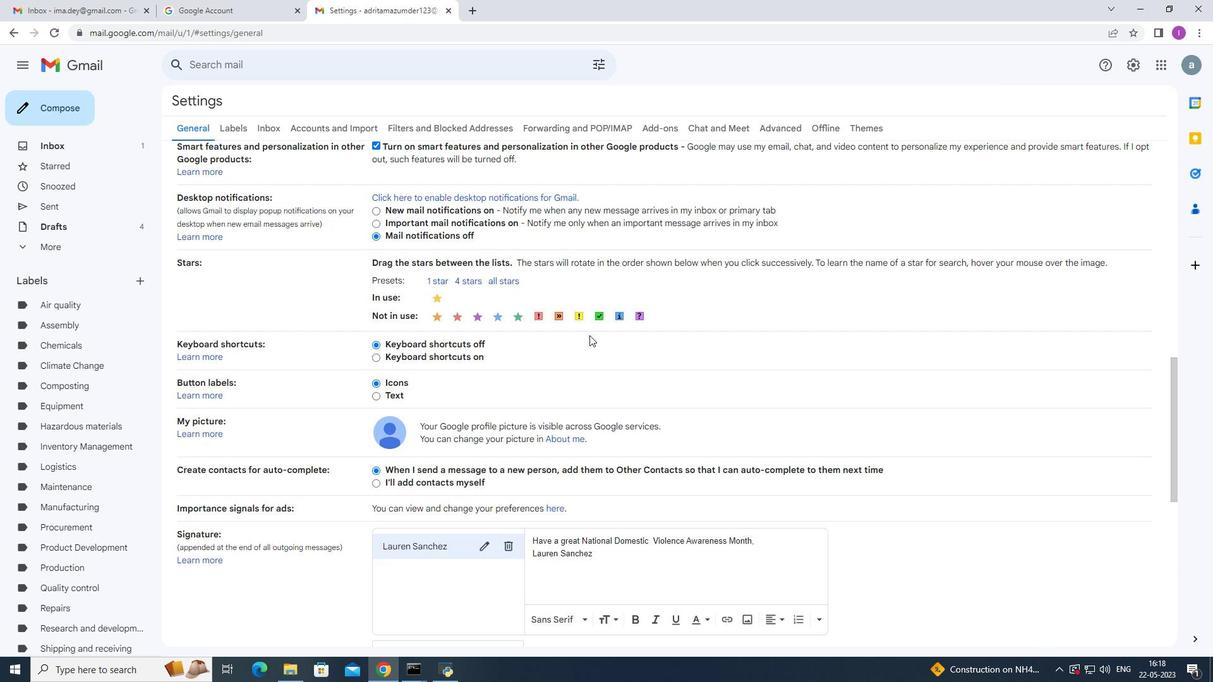 
Action: Mouse scrolled (590, 333) with delta (0, 0)
Screenshot: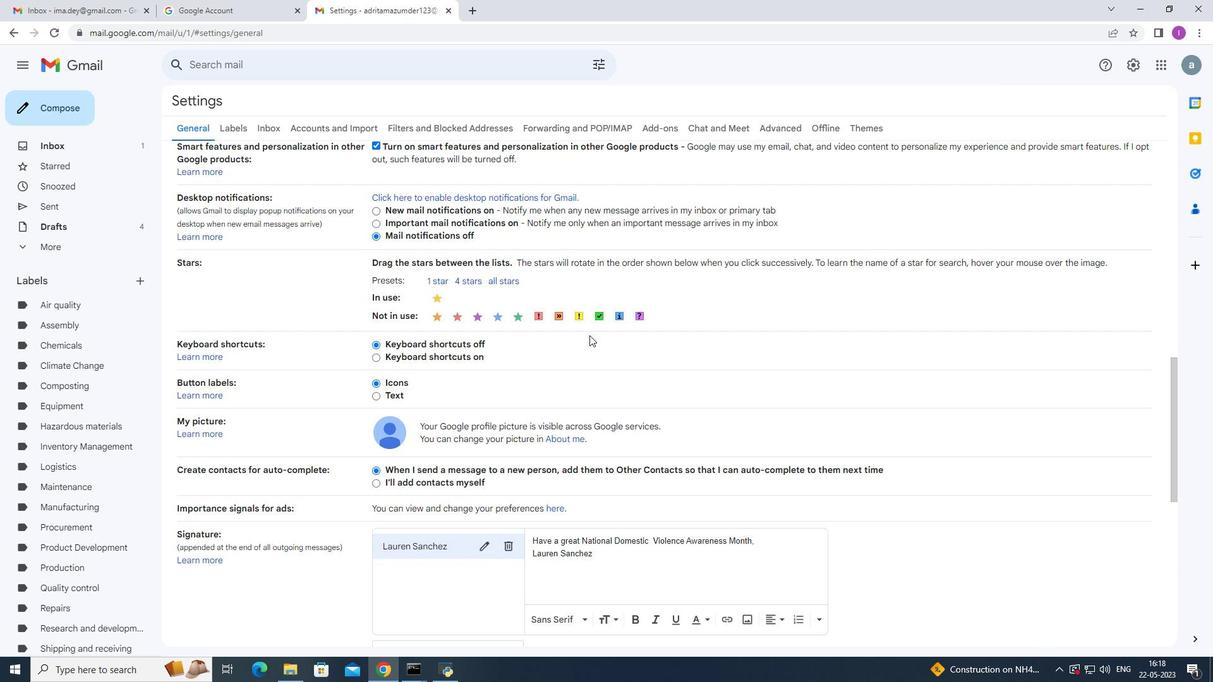 
Action: Mouse moved to (590, 333)
Screenshot: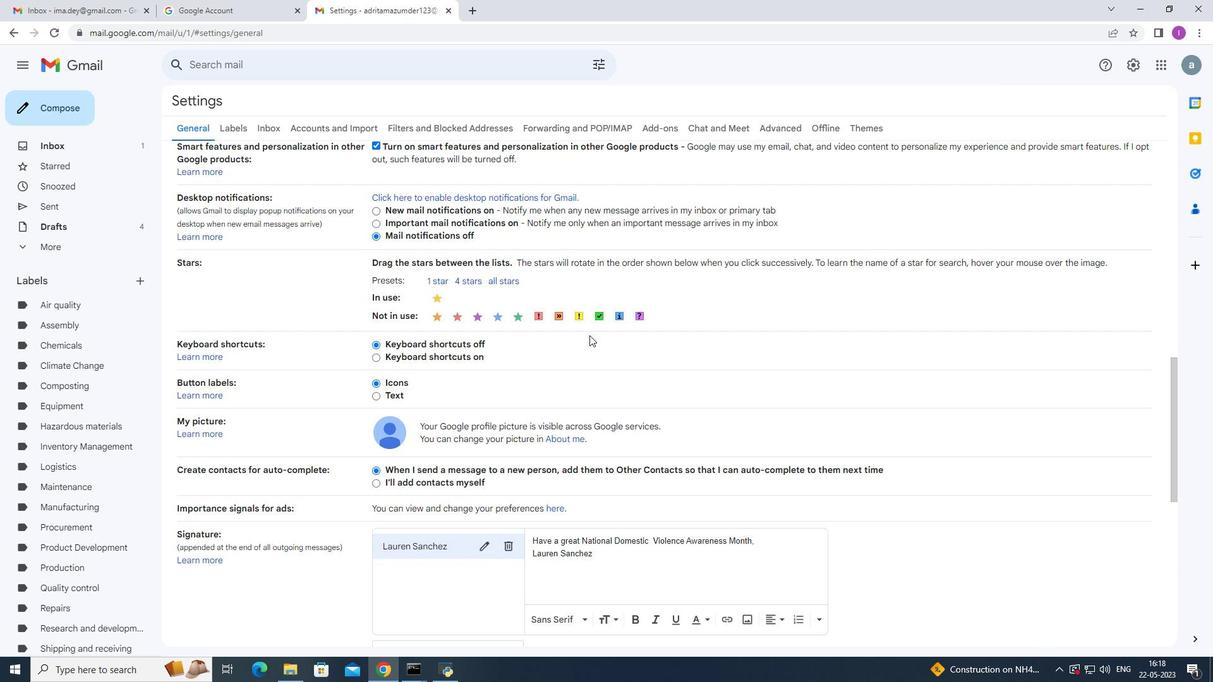 
Action: Mouse scrolled (590, 333) with delta (0, 0)
Screenshot: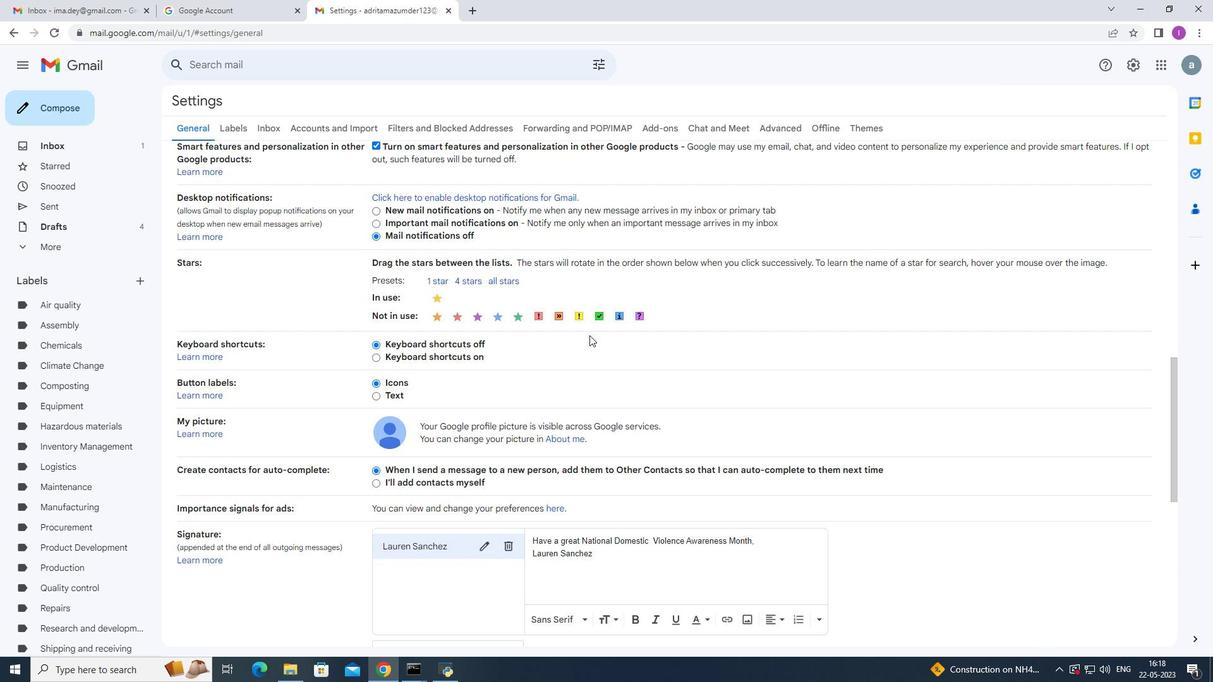 
Action: Mouse moved to (506, 300)
Screenshot: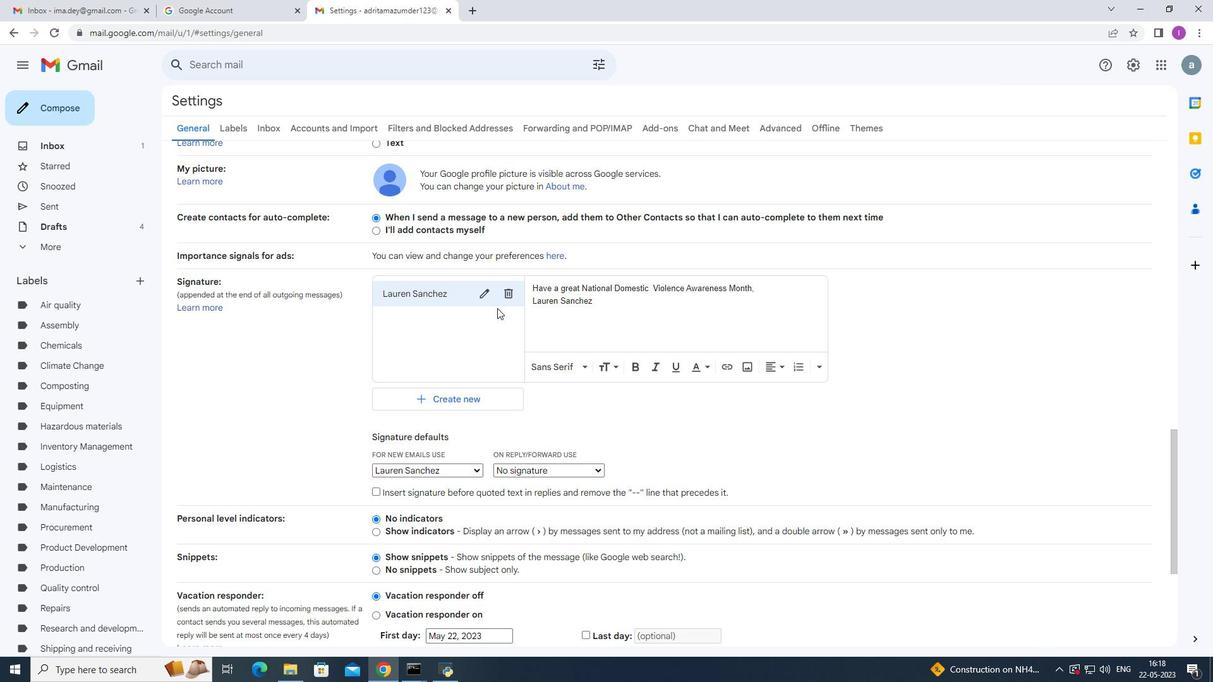 
Action: Mouse pressed left at (506, 300)
Screenshot: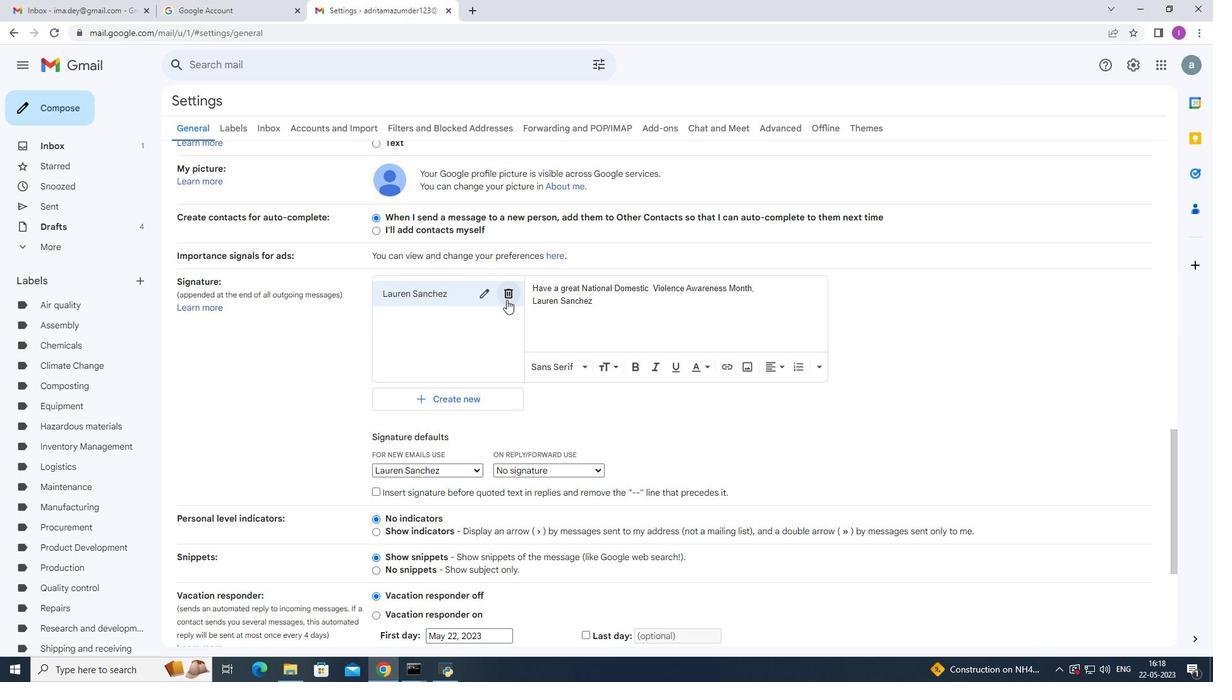 
Action: Mouse moved to (719, 373)
Screenshot: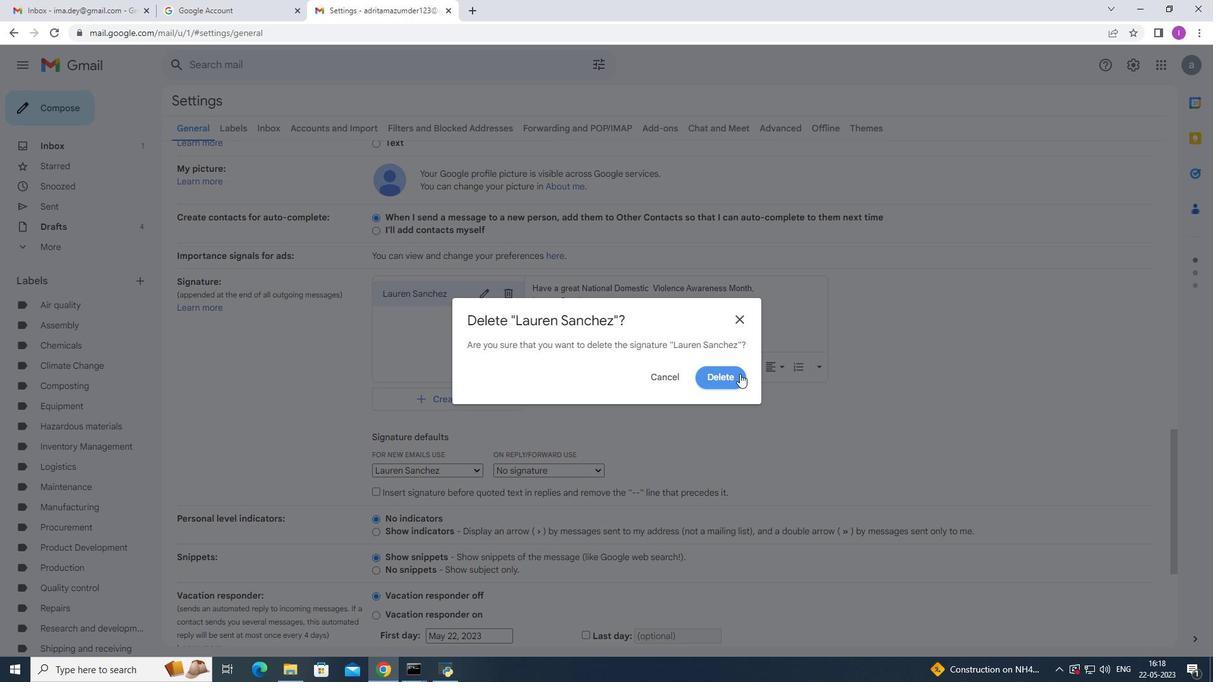 
Action: Mouse pressed left at (719, 373)
Screenshot: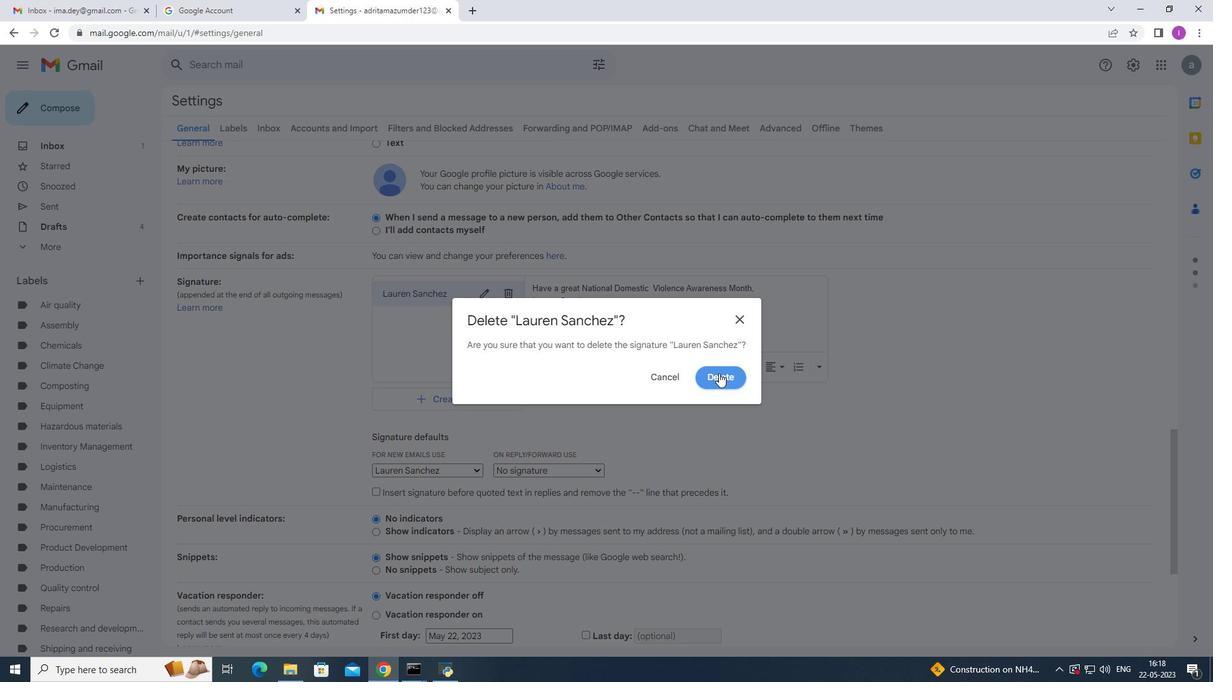 
Action: Mouse moved to (421, 305)
Screenshot: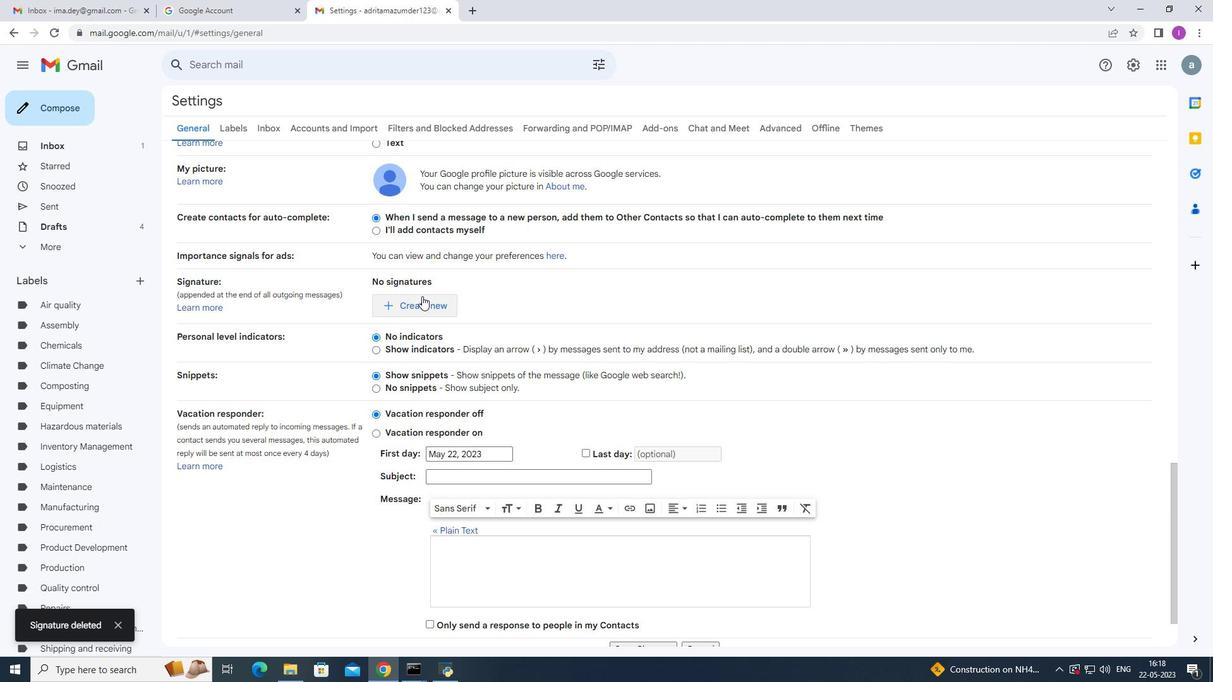 
Action: Mouse pressed left at (421, 305)
Screenshot: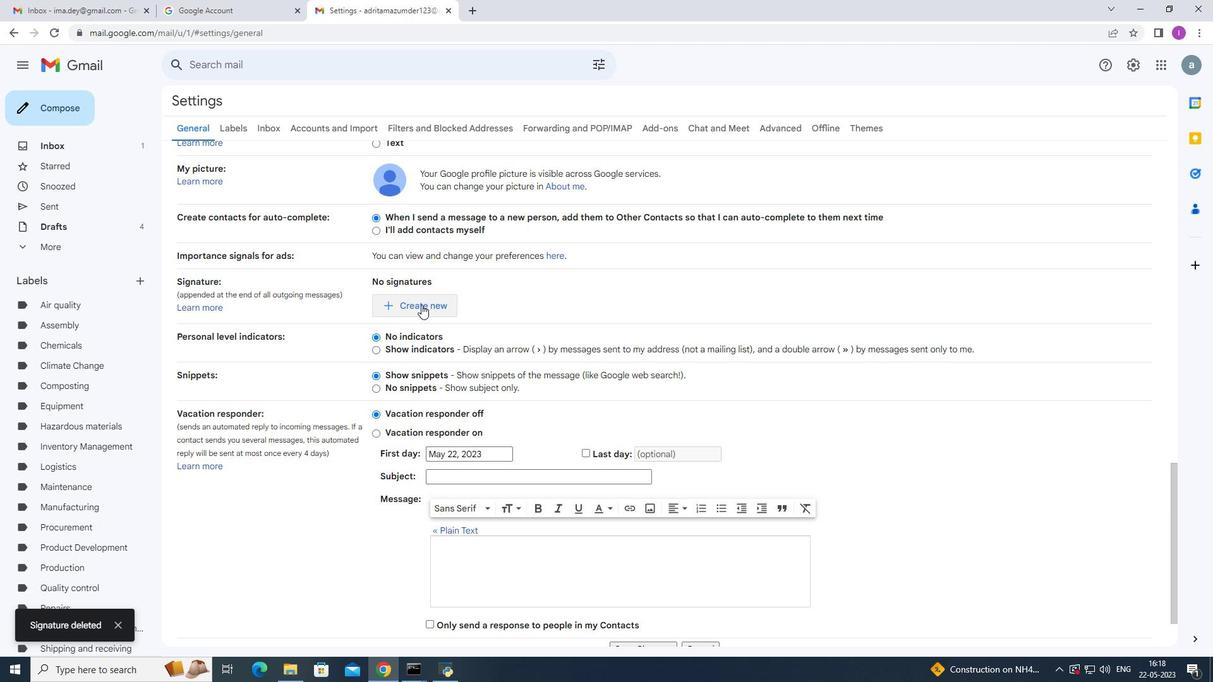 
Action: Mouse moved to (558, 350)
Screenshot: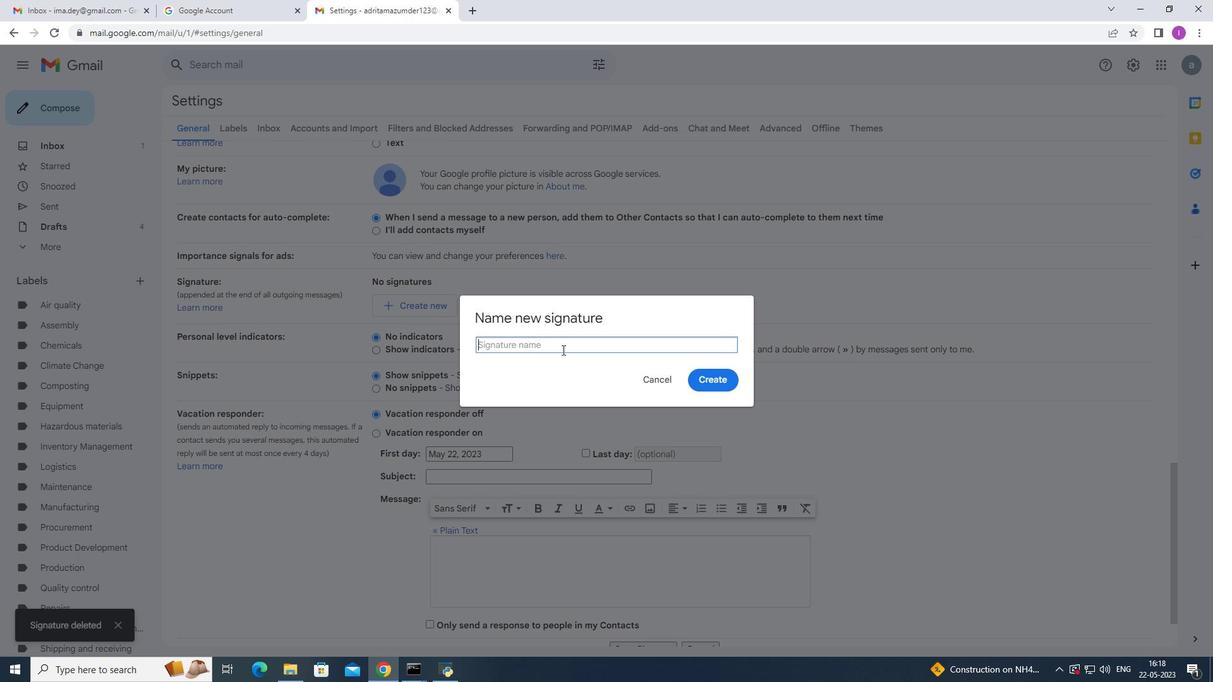 
Action: Mouse pressed left at (558, 350)
Screenshot: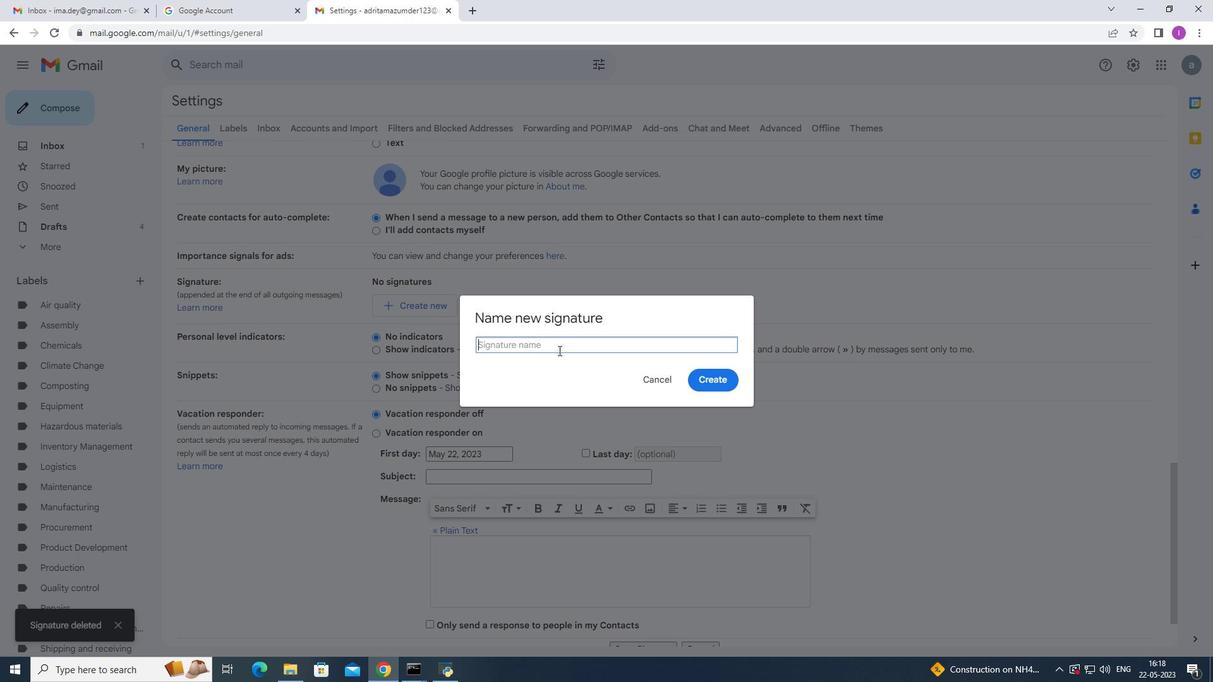 
Action: Mouse moved to (604, 327)
Screenshot: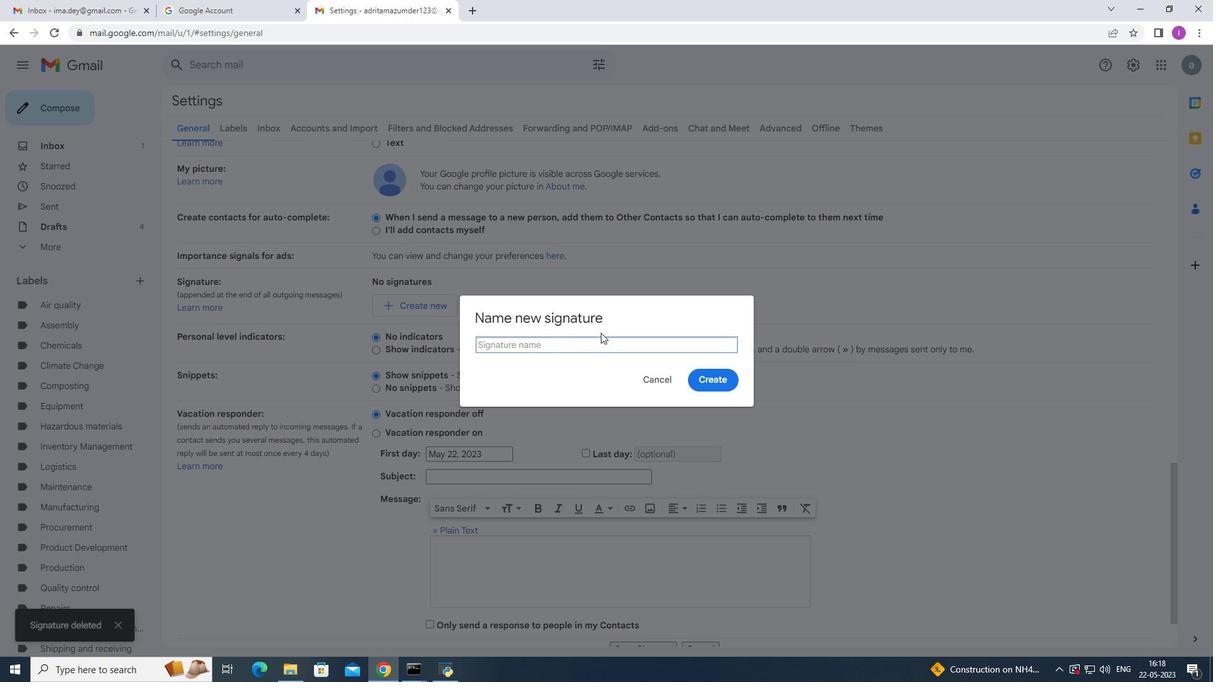 
Action: Key pressed <Key.shift>Layla<Key.space><Key.shift><Key.shift><Key.shift><Key.shift><Key.shift>Garcia
Screenshot: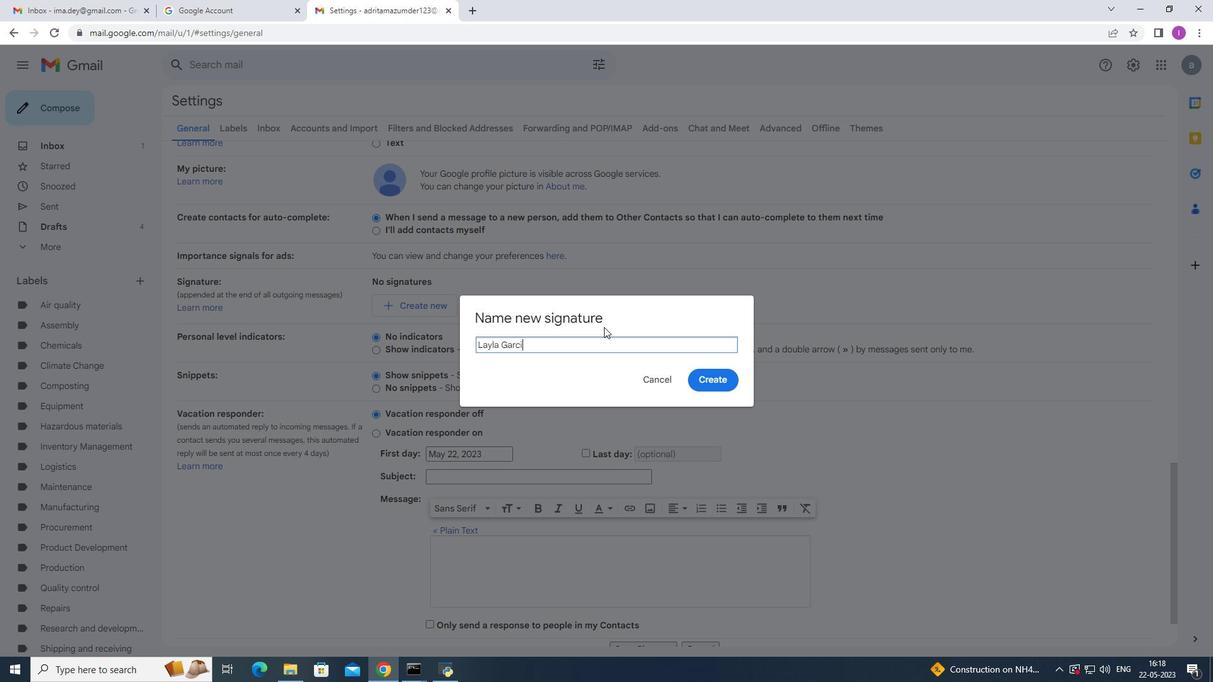 
Action: Mouse moved to (718, 388)
Screenshot: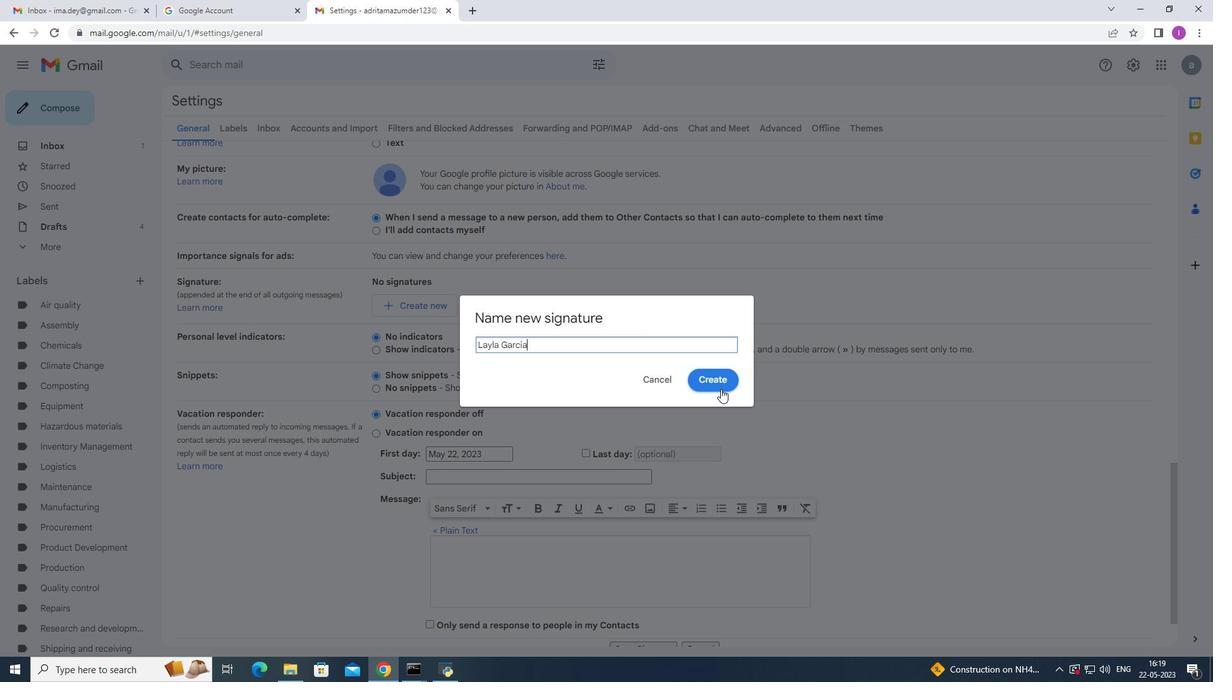 
Action: Mouse pressed left at (718, 388)
Screenshot: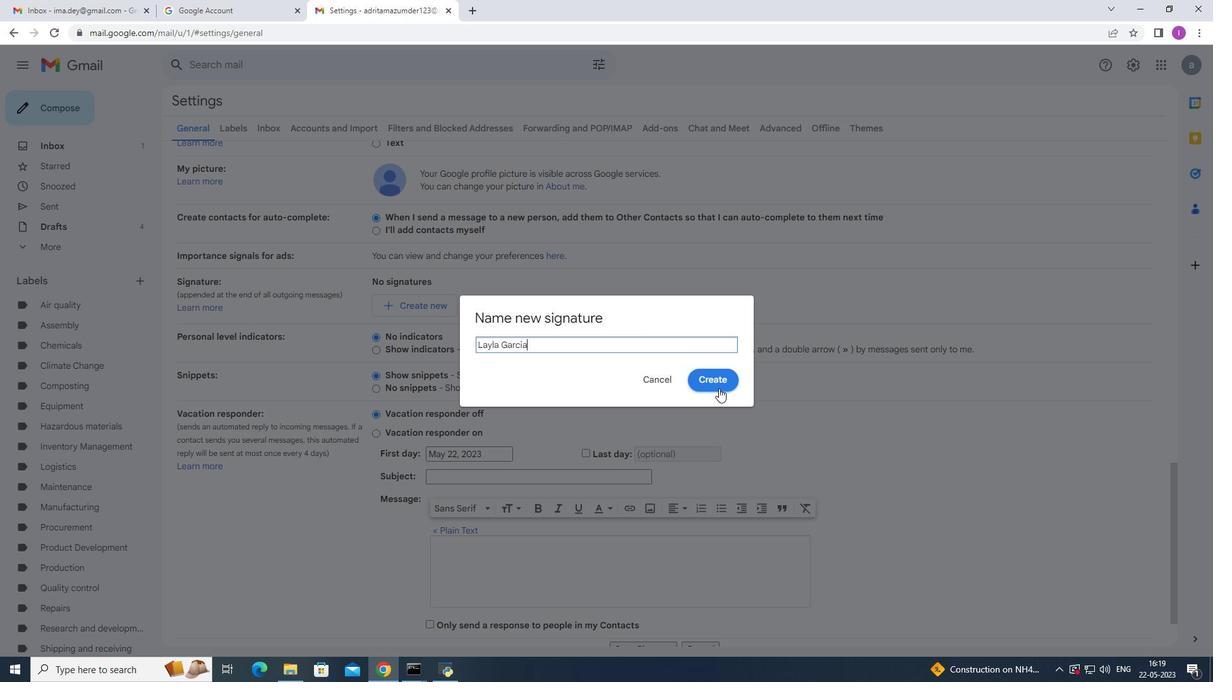 
Action: Mouse moved to (477, 470)
Screenshot: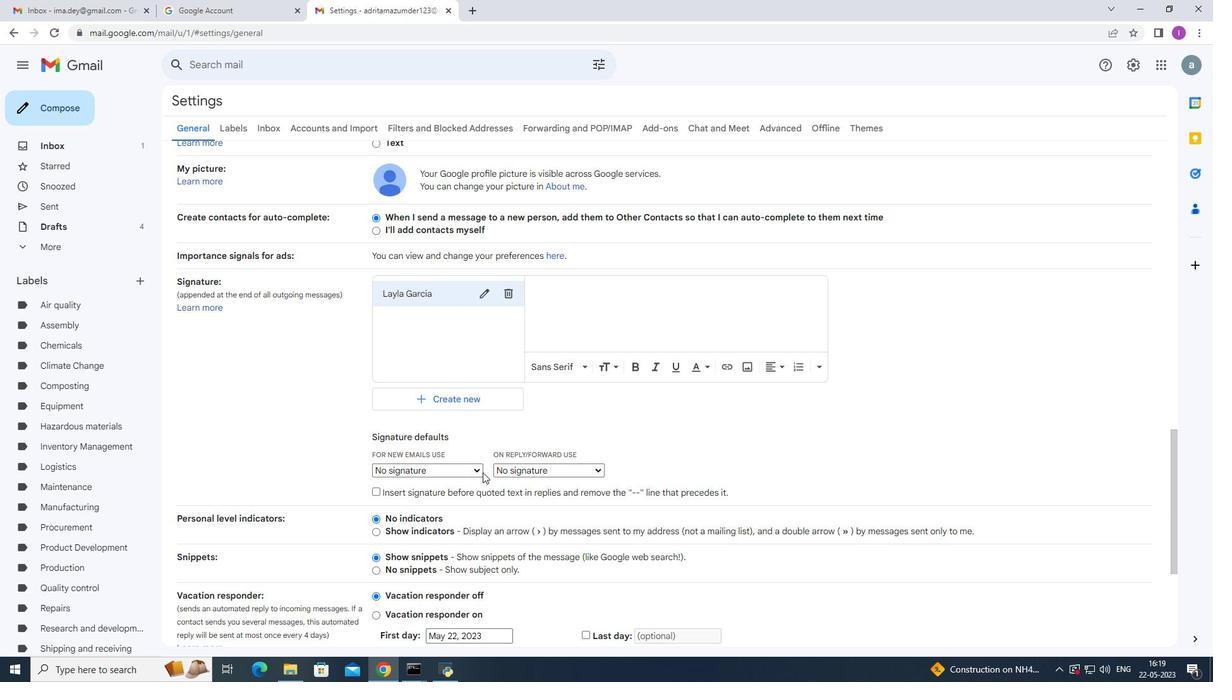 
Action: Mouse pressed left at (477, 470)
Screenshot: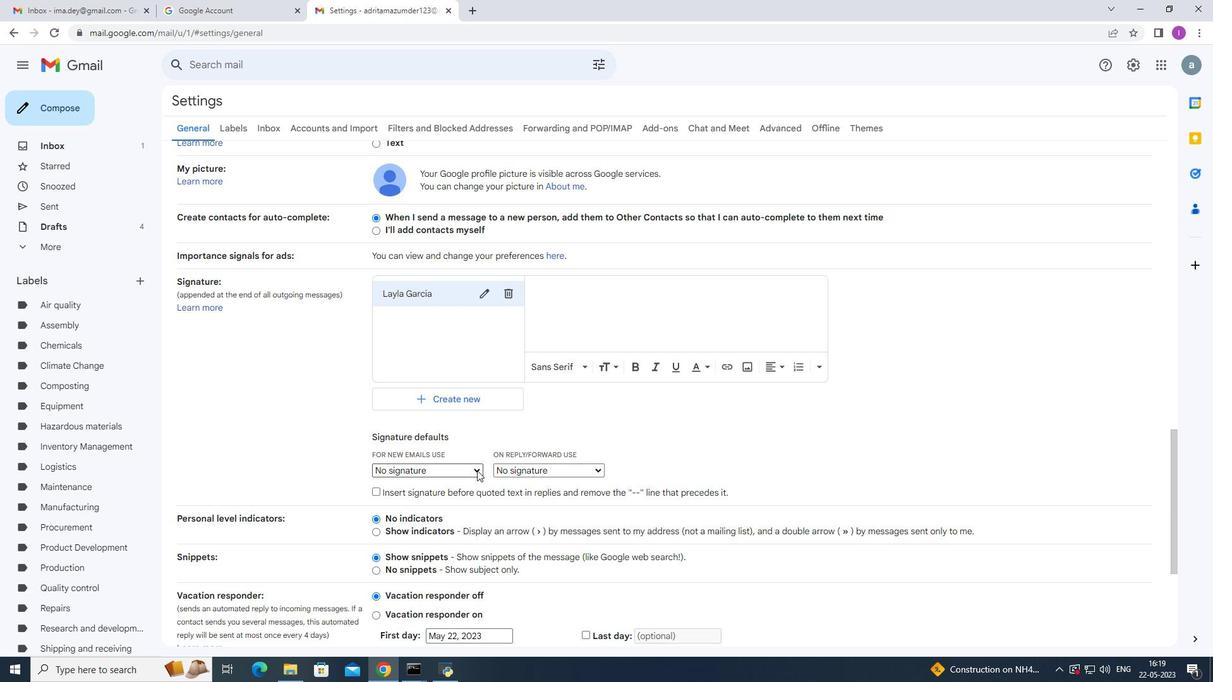 
Action: Mouse moved to (476, 470)
Screenshot: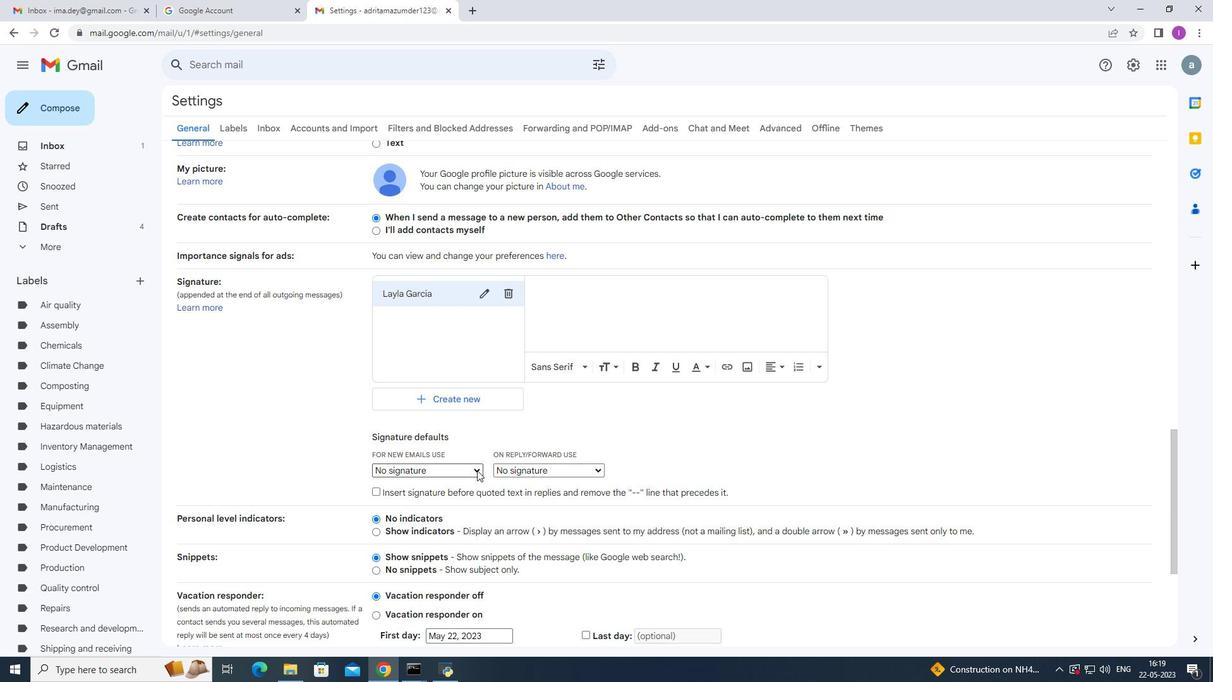 
Action: Mouse pressed left at (476, 470)
Screenshot: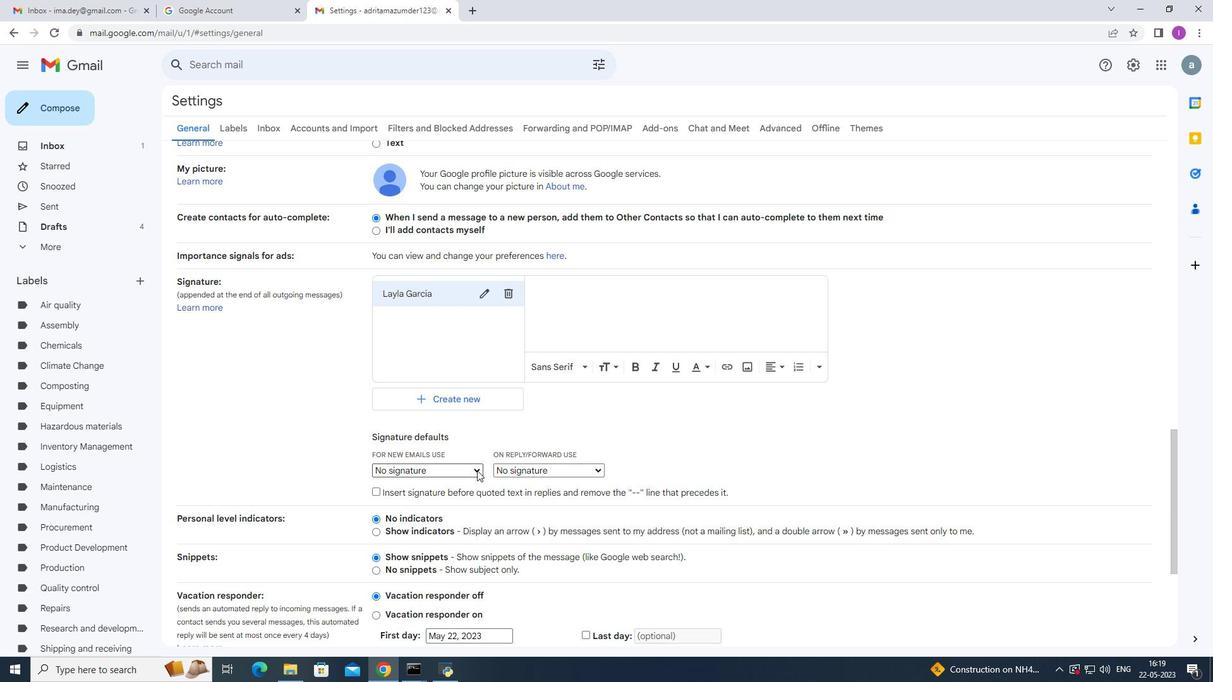 
Action: Mouse moved to (480, 470)
Screenshot: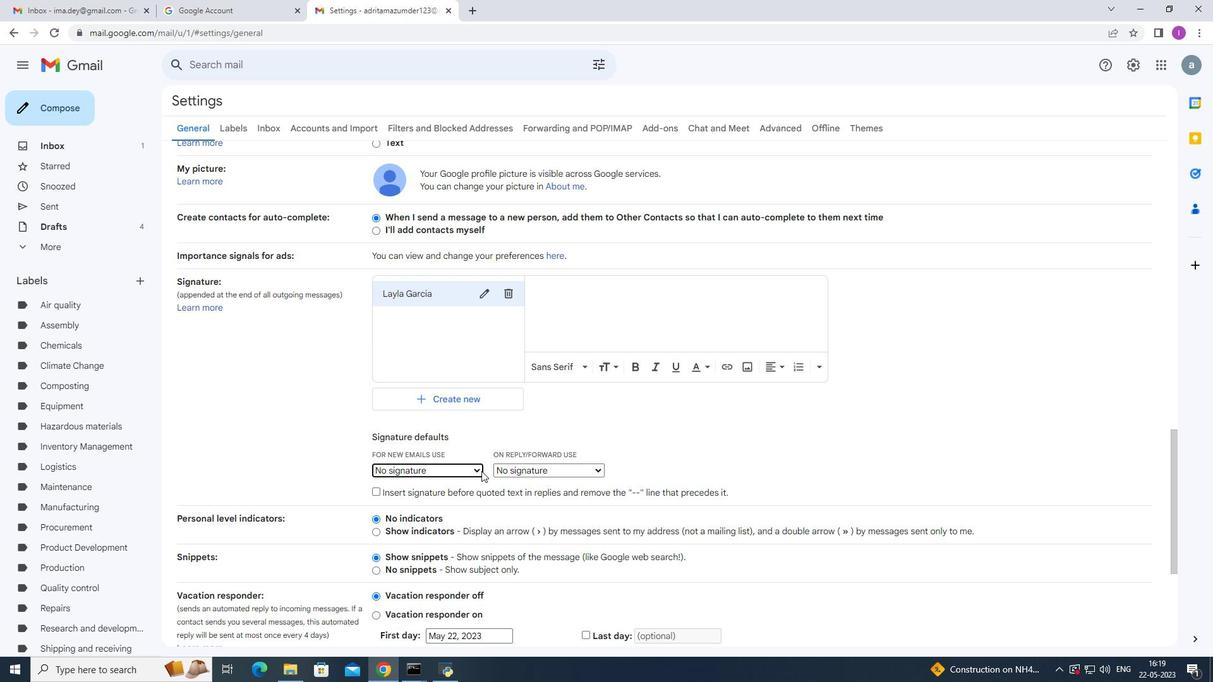 
Action: Mouse pressed left at (480, 470)
Screenshot: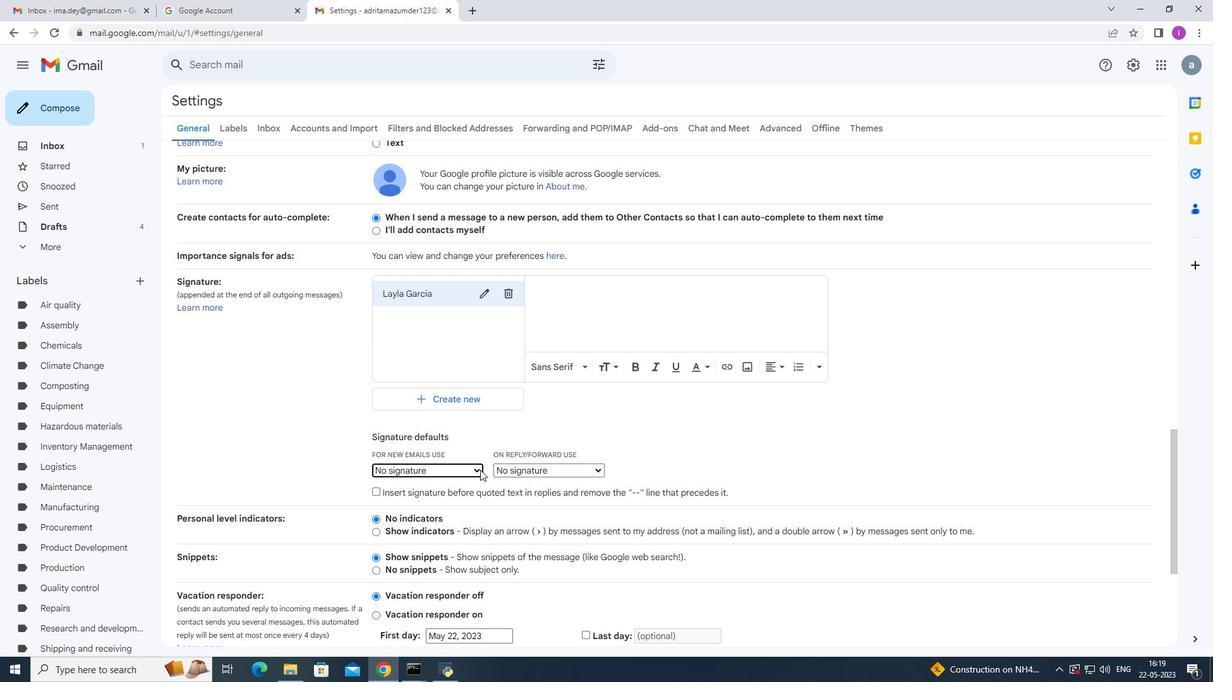 
Action: Mouse moved to (451, 494)
Screenshot: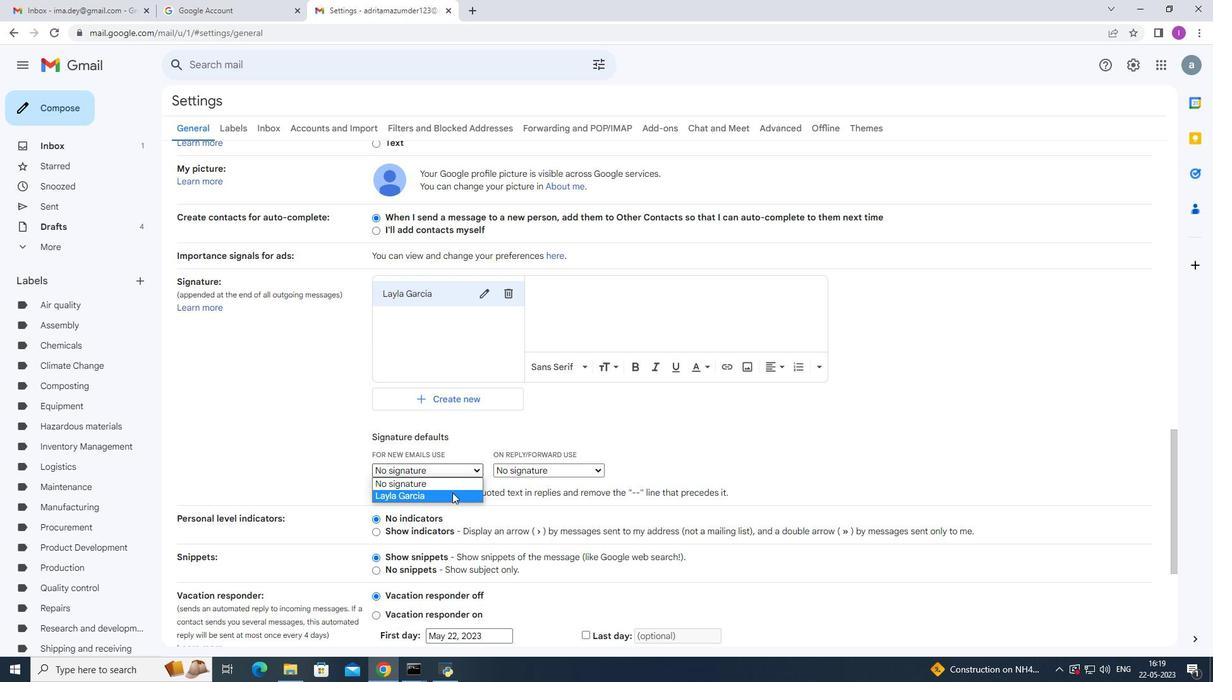 
Action: Mouse pressed left at (451, 494)
Screenshot: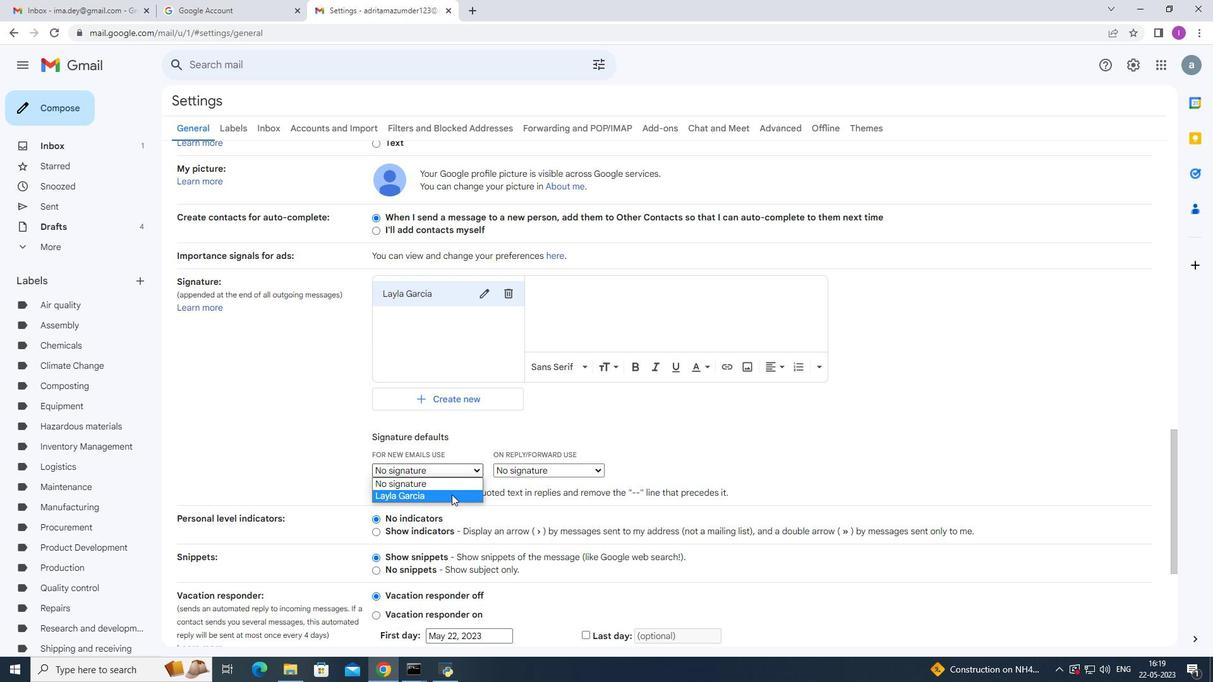 
Action: Mouse moved to (538, 299)
Screenshot: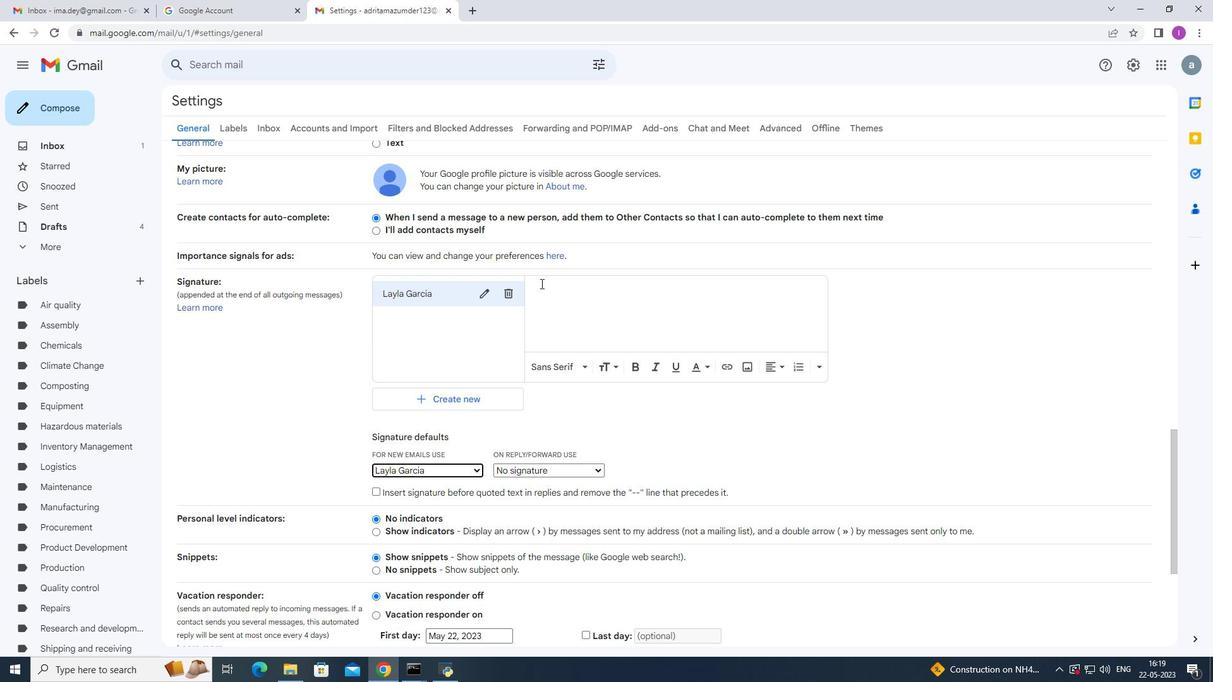 
Action: Mouse pressed left at (538, 299)
Screenshot: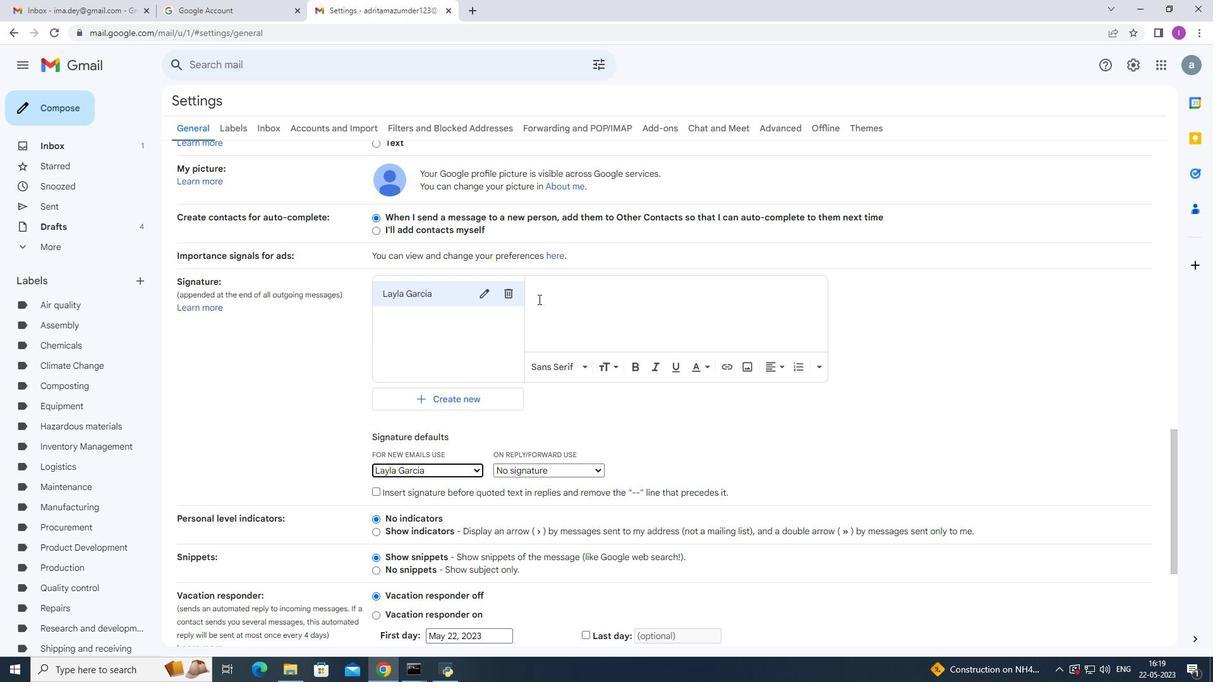 
Action: Mouse moved to (958, 237)
Screenshot: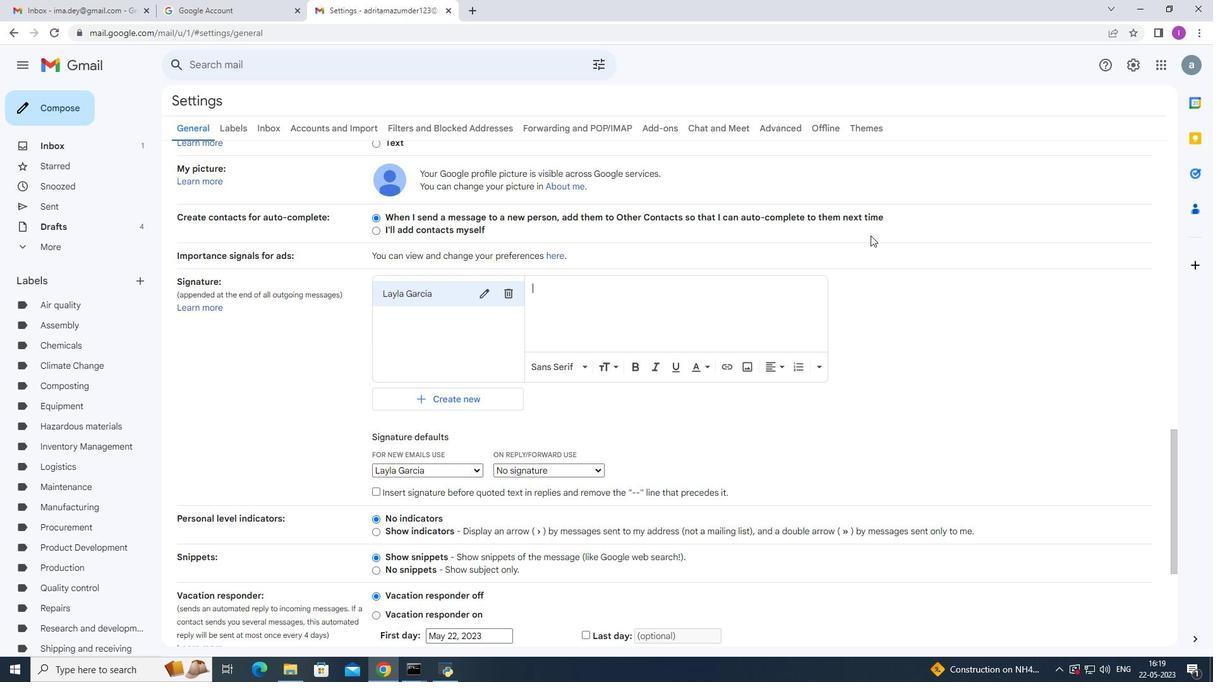 
Action: Key pressed <Key.shift>E<Key.backspace><Key.shift>With<Key.space><Key.shift><Key.shift><Key.shift><Key.shift><Key.shift><Key.shift><Key.shift><Key.shift><Key.shift><Key.shift><Key.shift><Key.shift><Key.shift><Key.shift>Sib<Key.backspace>ncere<Key.space>apprecis<Key.backspace>atipj
Screenshot: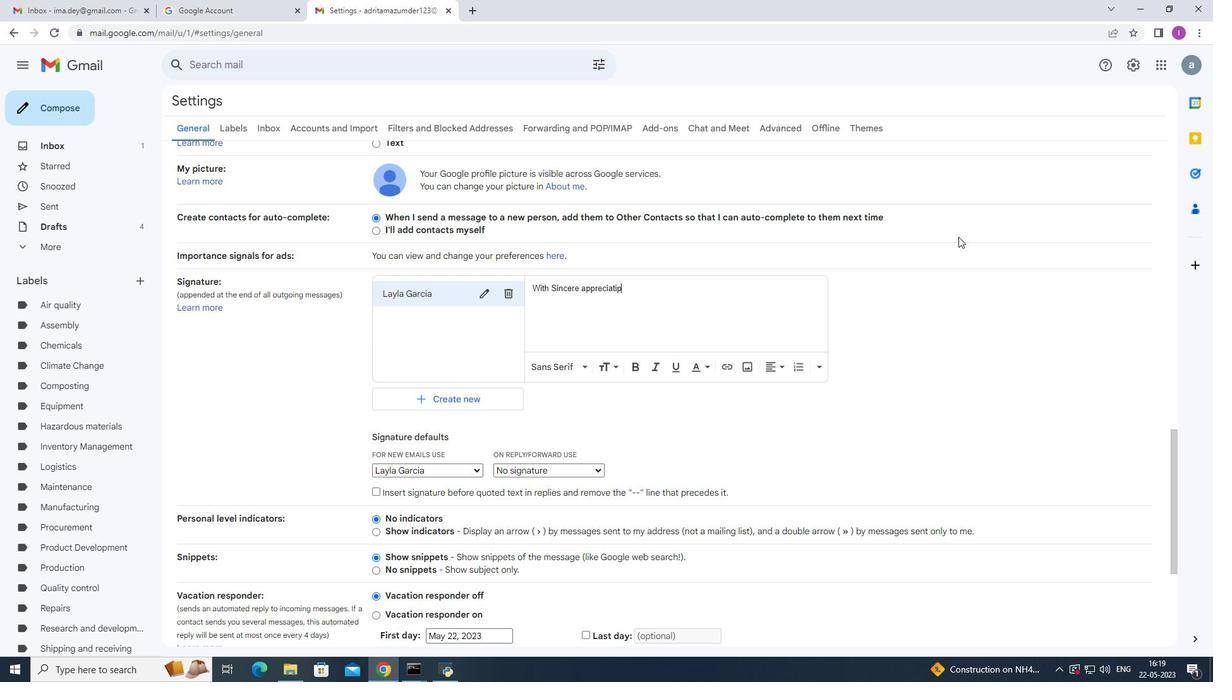 
Action: Mouse moved to (1213, 656)
Screenshot: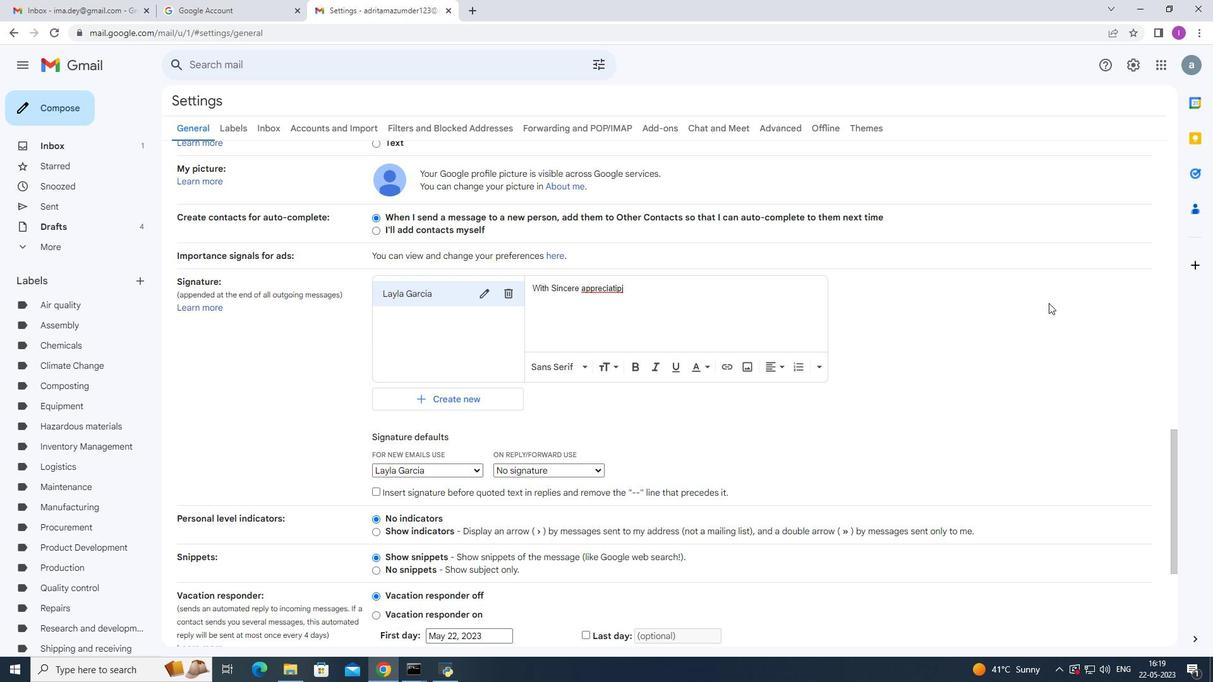 
Action: Key pressed <Key.backspace><Key.backspace>on<Key.space><Key.space><Key.shift>and<Key.space>gratitude
Screenshot: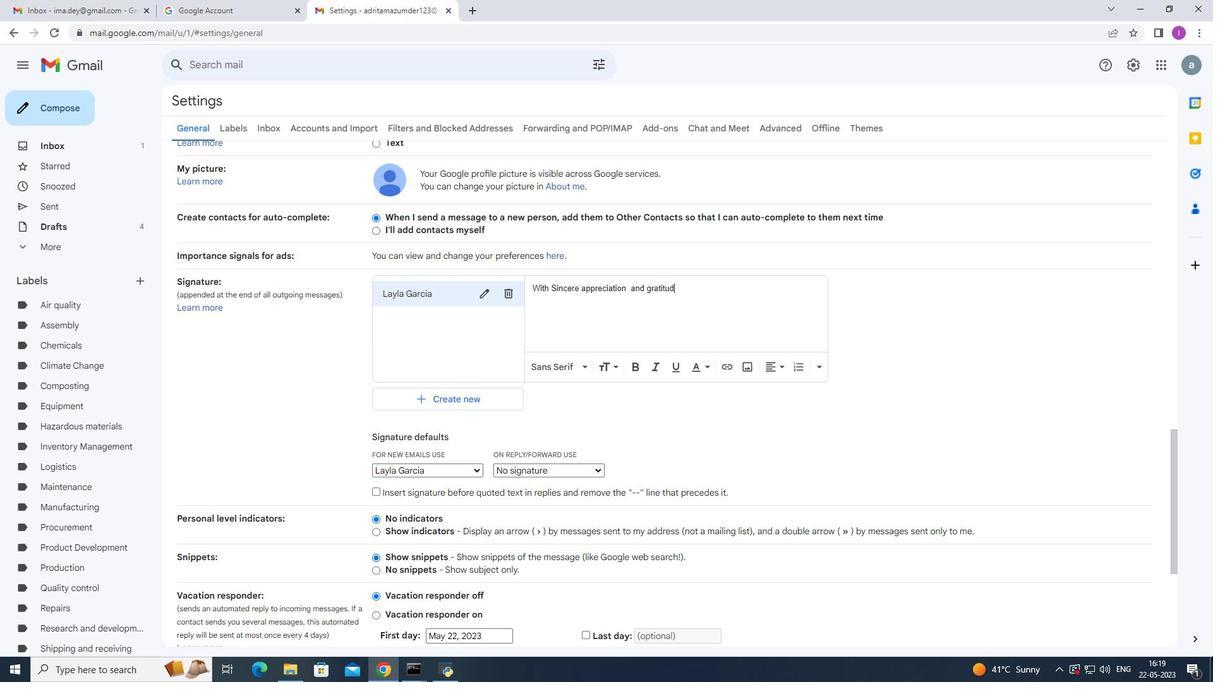 
Action: Mouse moved to (655, 541)
Screenshot: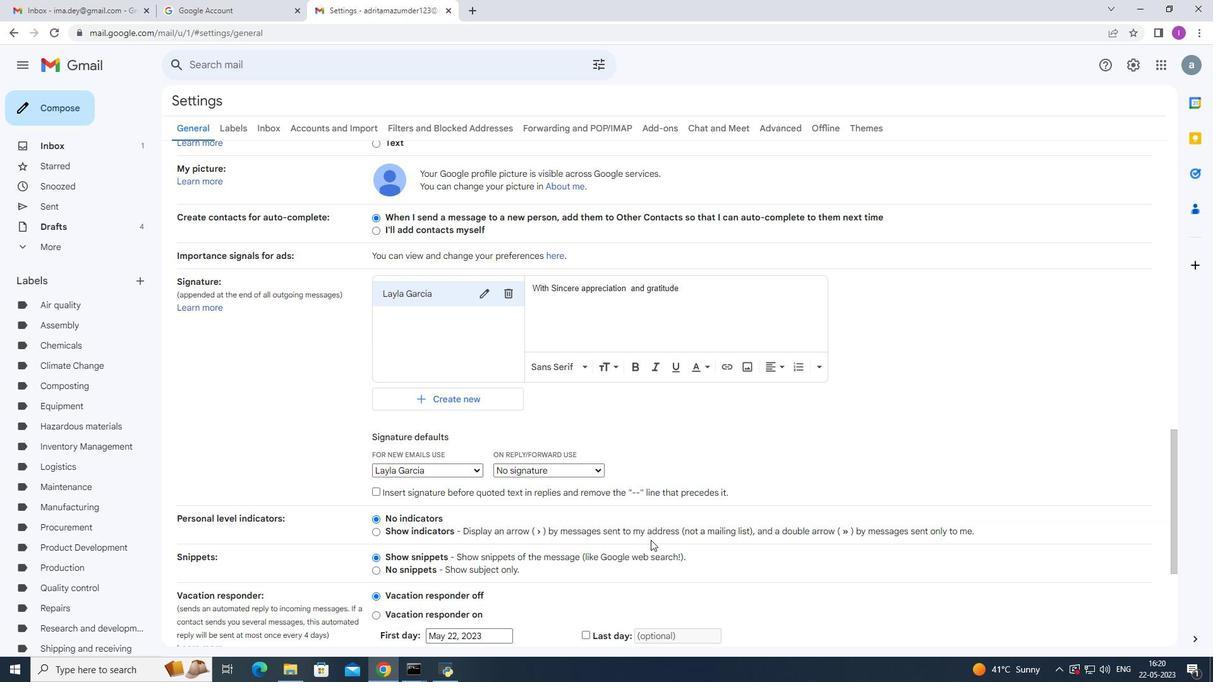 
Action: Mouse scrolled (653, 539) with delta (0, 0)
Screenshot: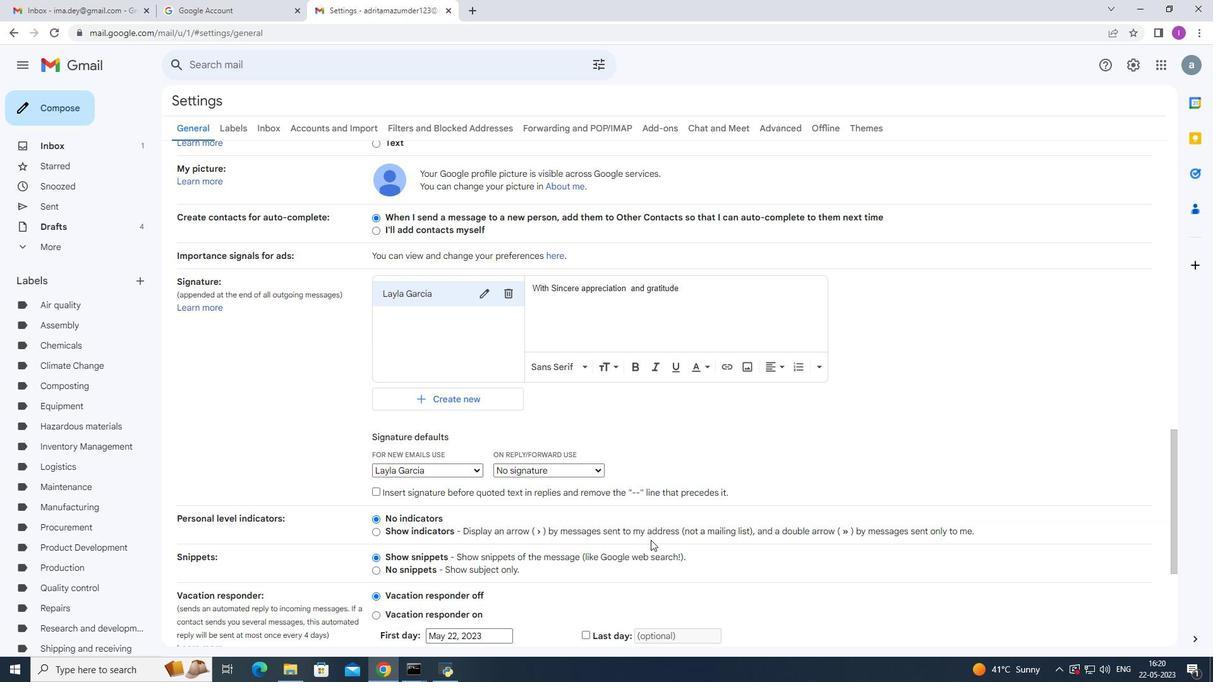 
Action: Mouse moved to (657, 543)
Screenshot: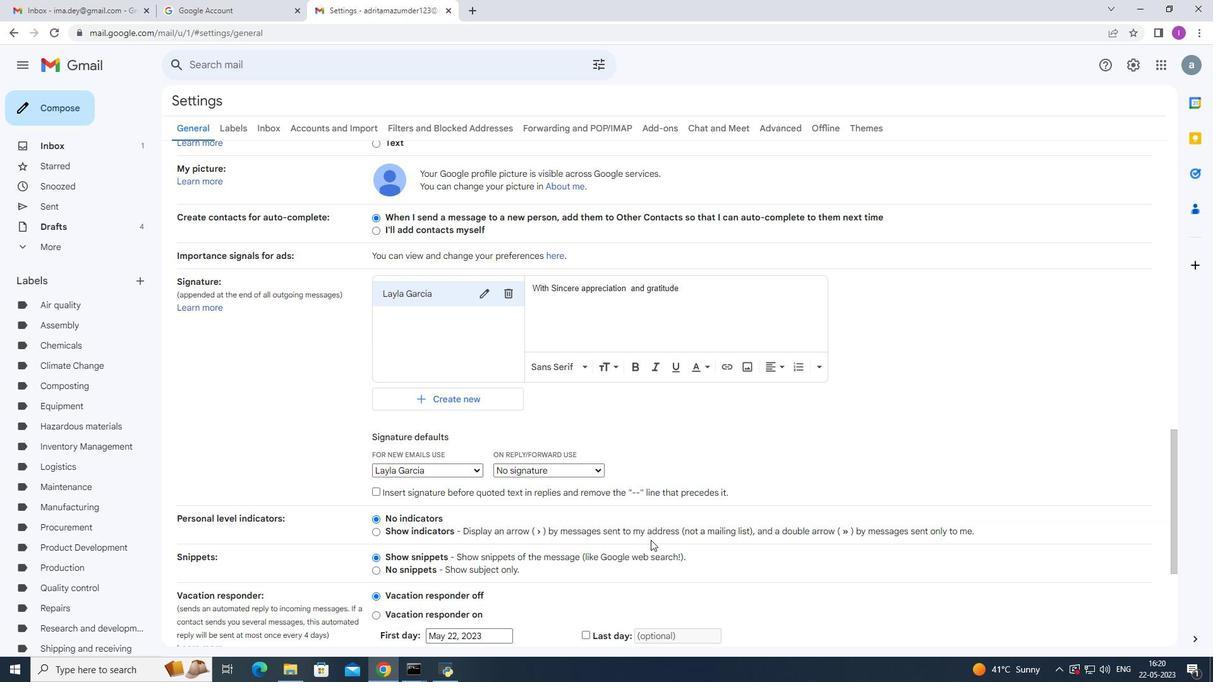 
Action: Mouse scrolled (657, 542) with delta (0, 0)
Screenshot: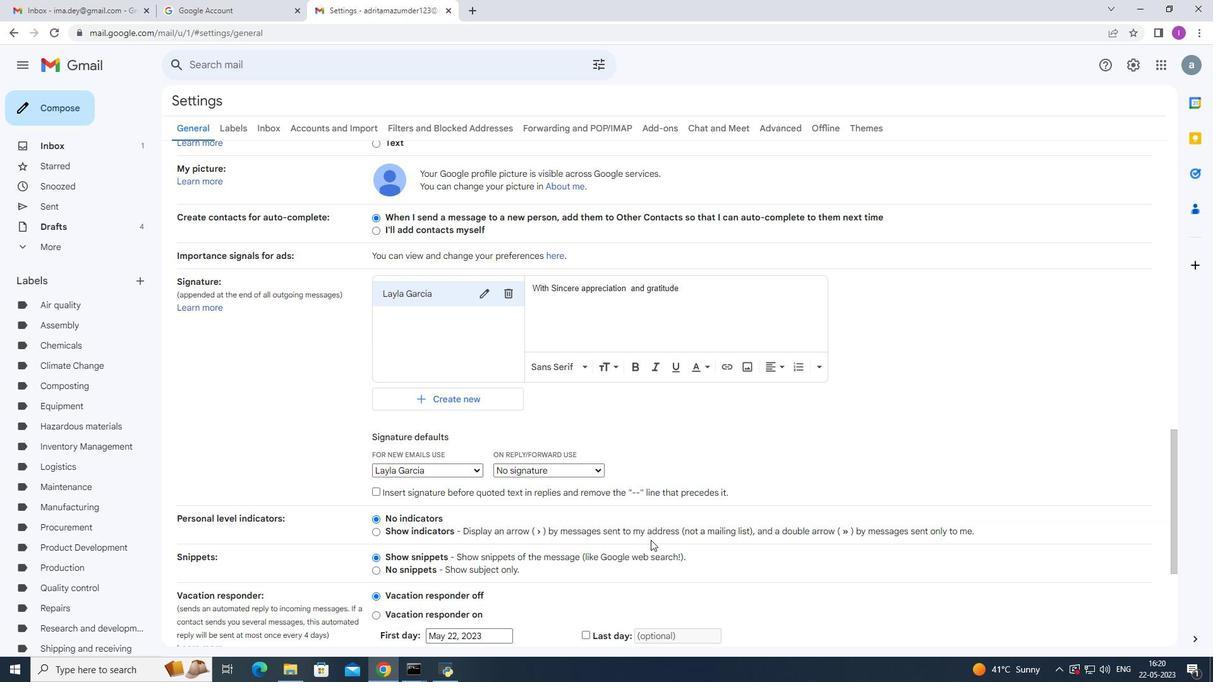 
Action: Mouse moved to (659, 544)
Screenshot: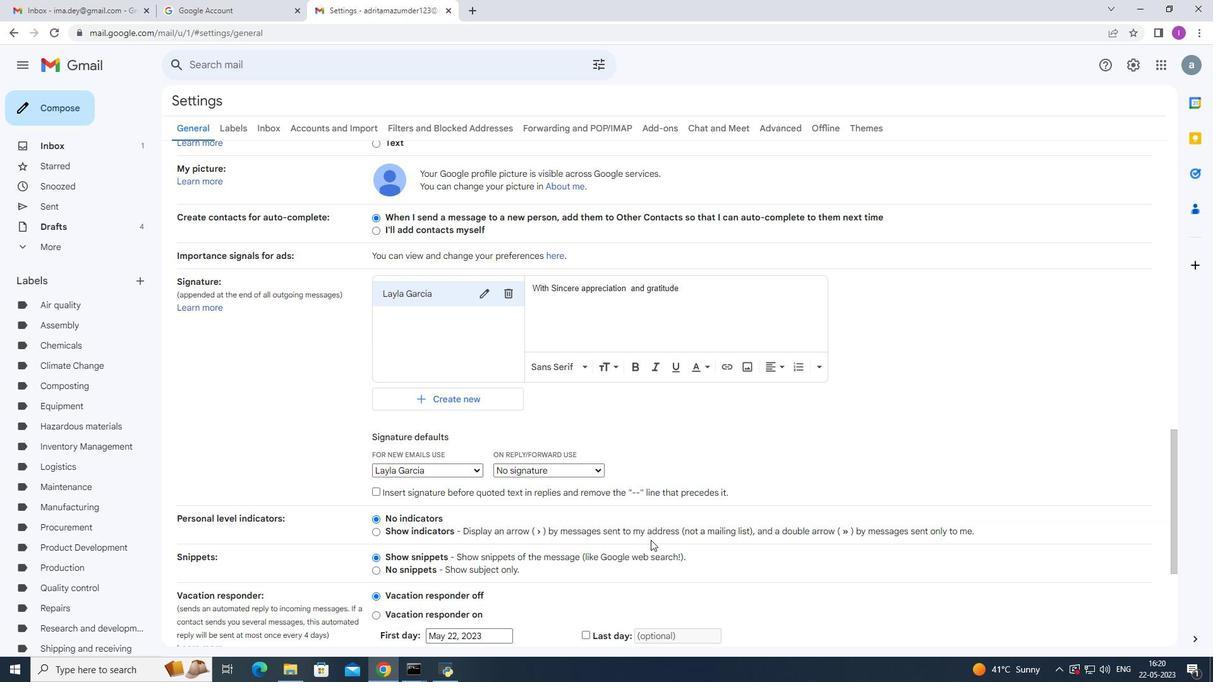 
Action: Mouse scrolled (657, 542) with delta (0, 0)
Screenshot: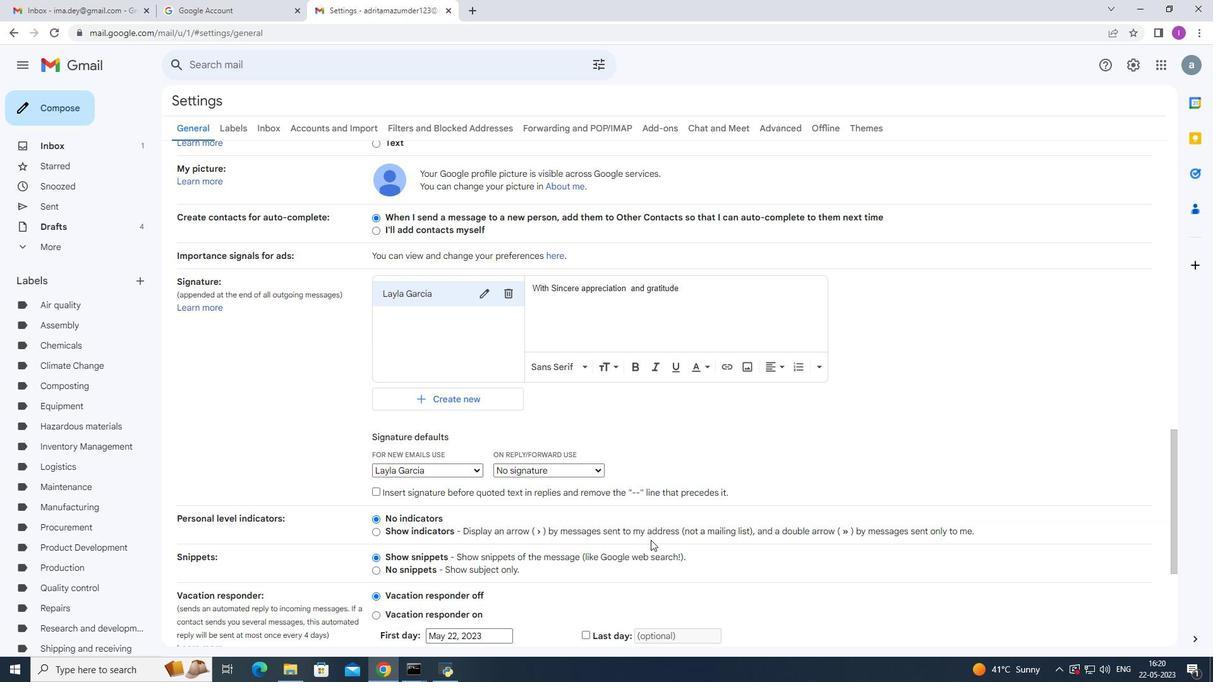
Action: Mouse moved to (661, 546)
Screenshot: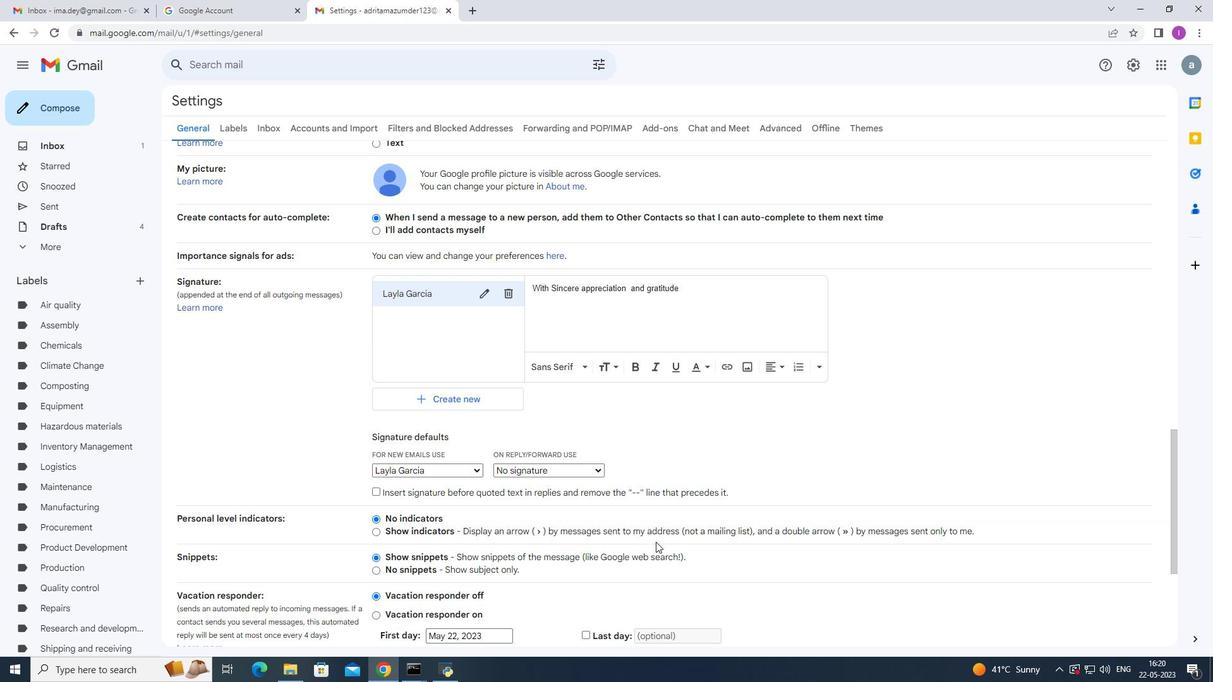 
Action: Mouse scrolled (661, 544) with delta (0, 0)
Screenshot: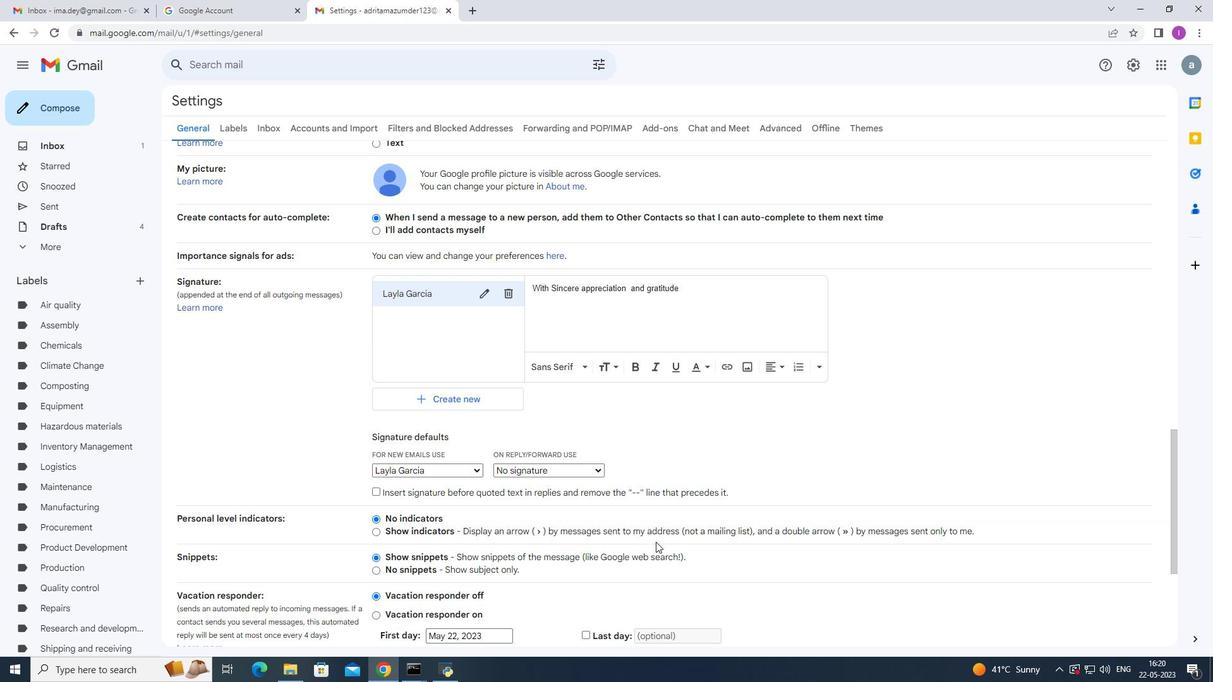 
Action: Mouse moved to (662, 543)
Screenshot: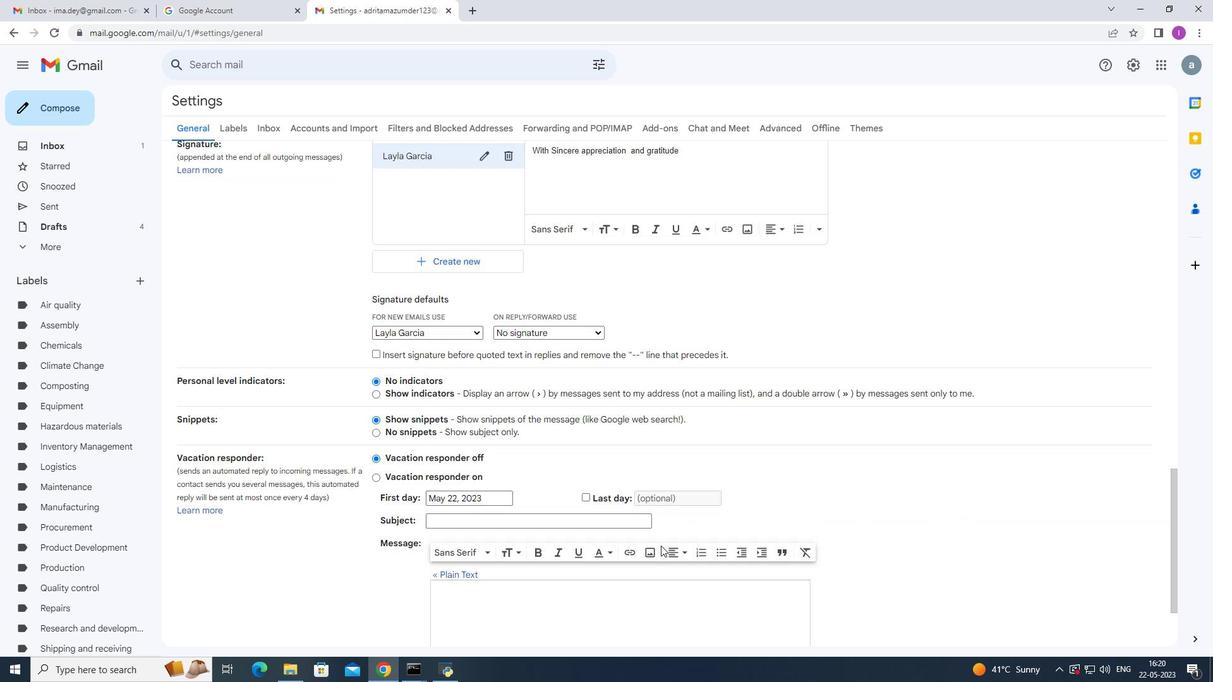 
Action: Mouse scrolled (662, 542) with delta (0, 0)
Screenshot: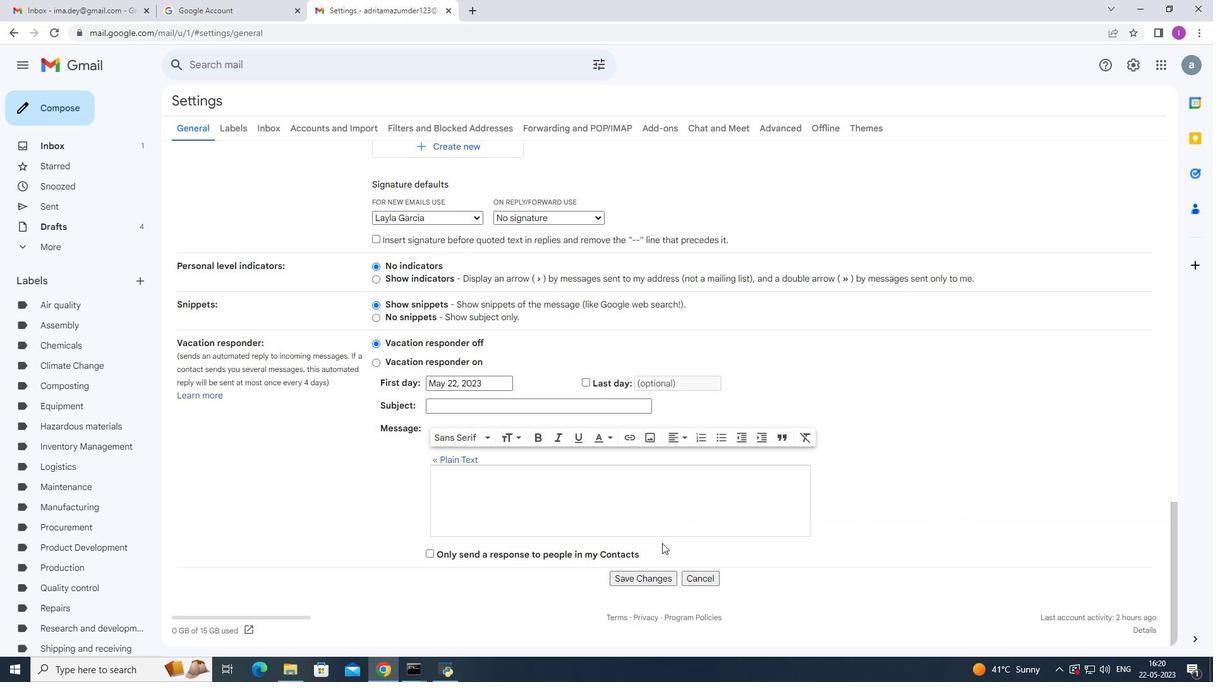 
Action: Mouse scrolled (662, 542) with delta (0, 0)
Screenshot: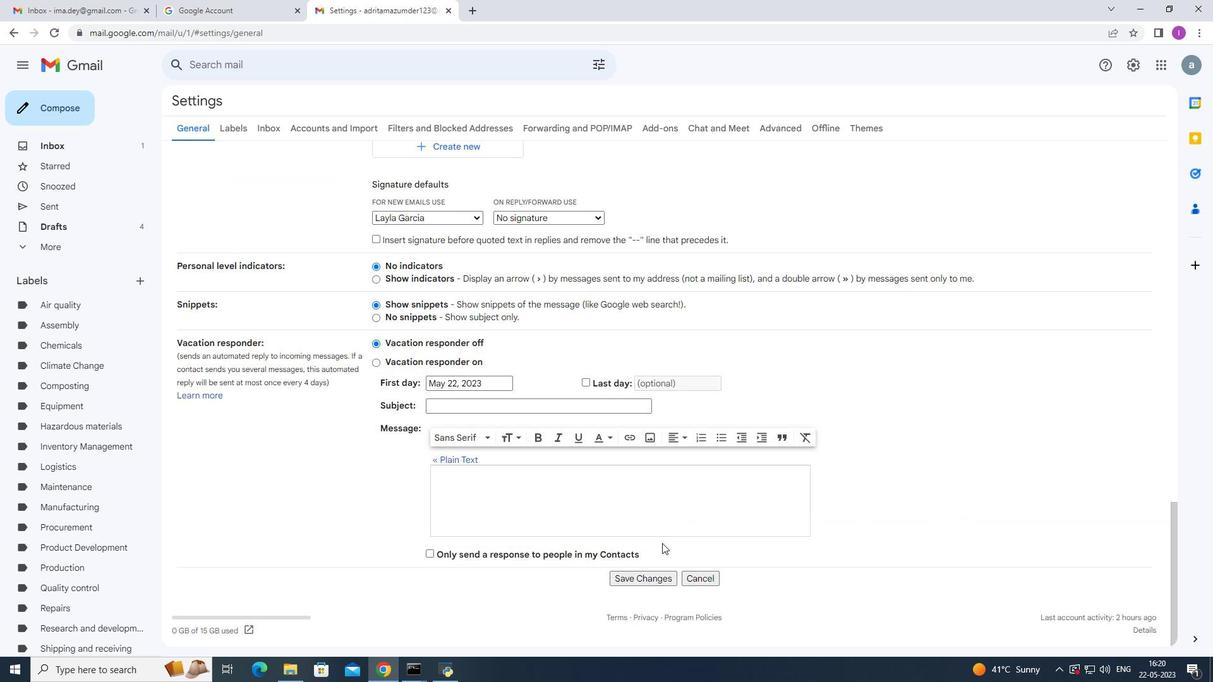 
Action: Mouse scrolled (662, 542) with delta (0, 0)
Screenshot: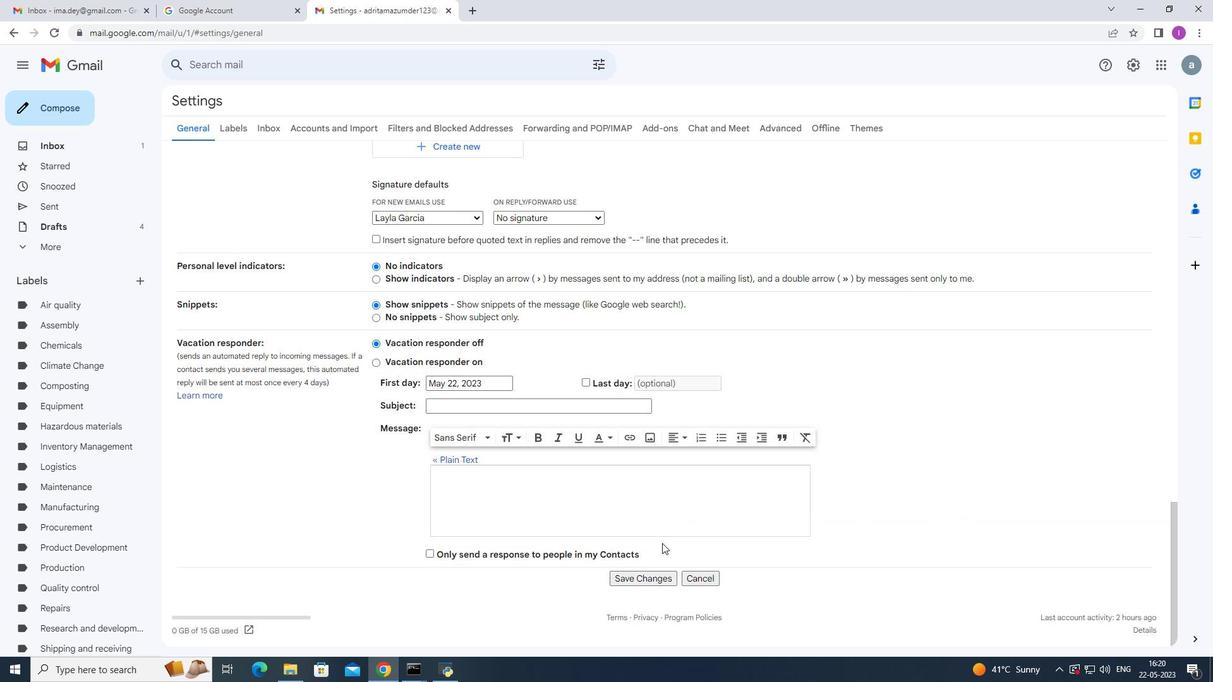 
Action: Mouse moved to (728, 406)
Screenshot: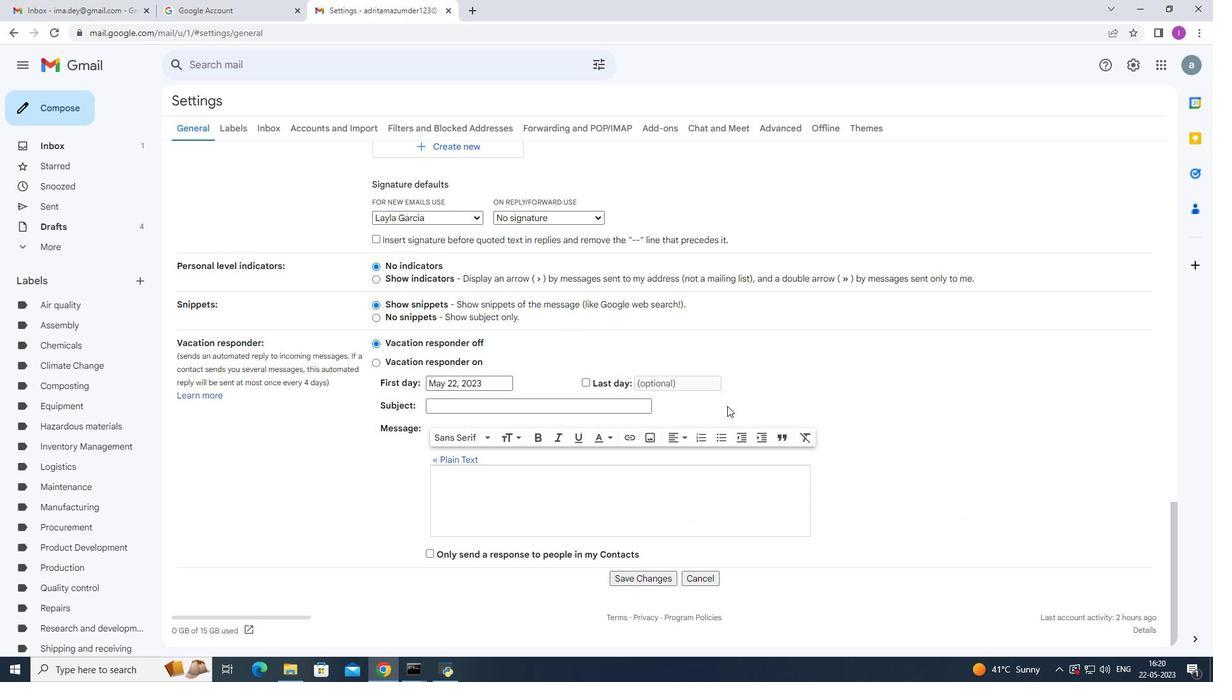 
Action: Mouse scrolled (728, 407) with delta (0, 0)
Screenshot: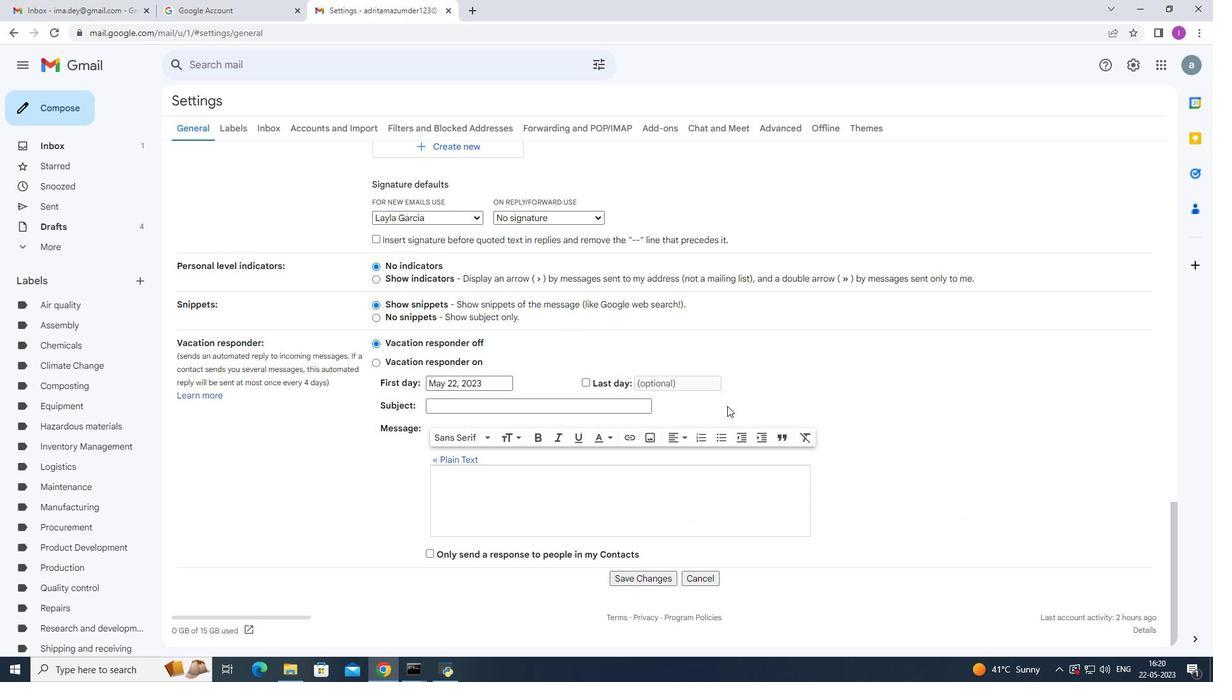
Action: Mouse scrolled (728, 407) with delta (0, 0)
Screenshot: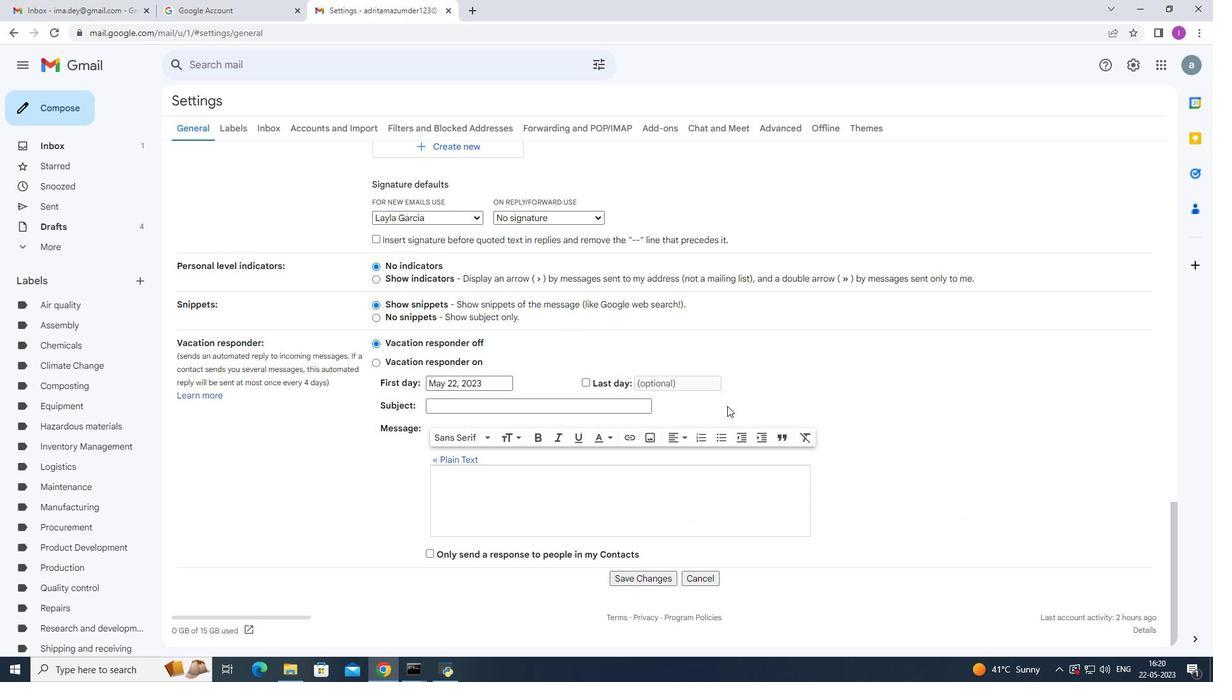 
Action: Mouse scrolled (728, 407) with delta (0, 0)
Screenshot: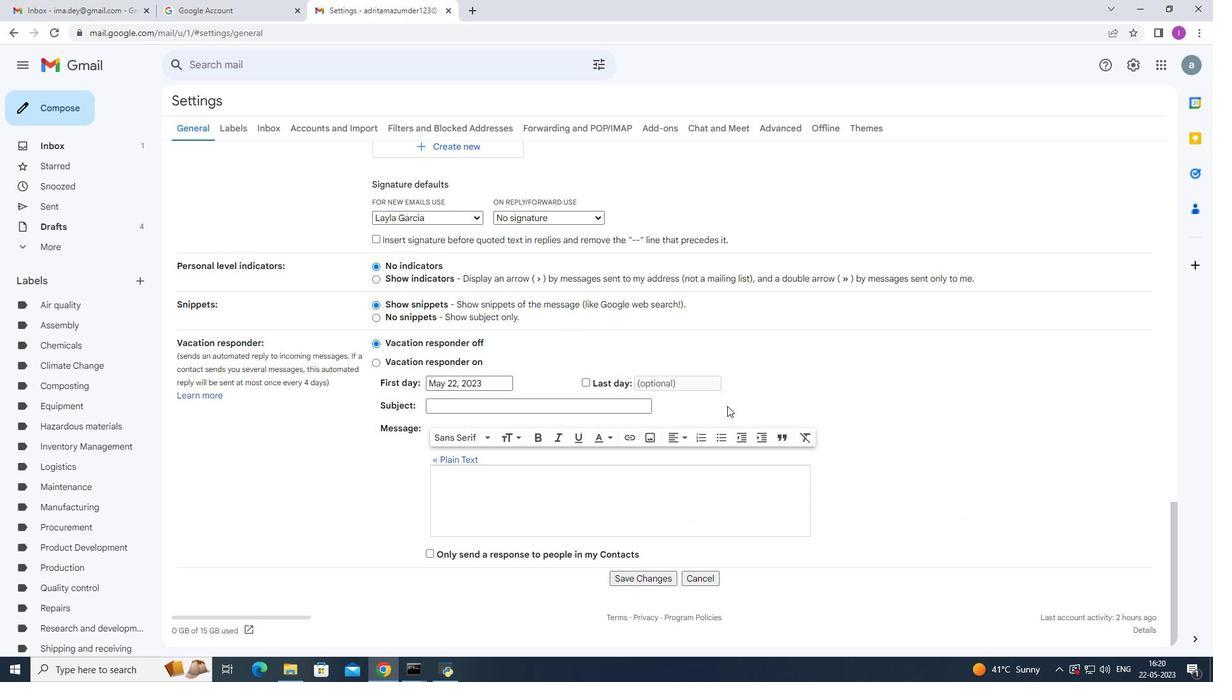 
Action: Mouse scrolled (728, 407) with delta (0, 0)
Screenshot: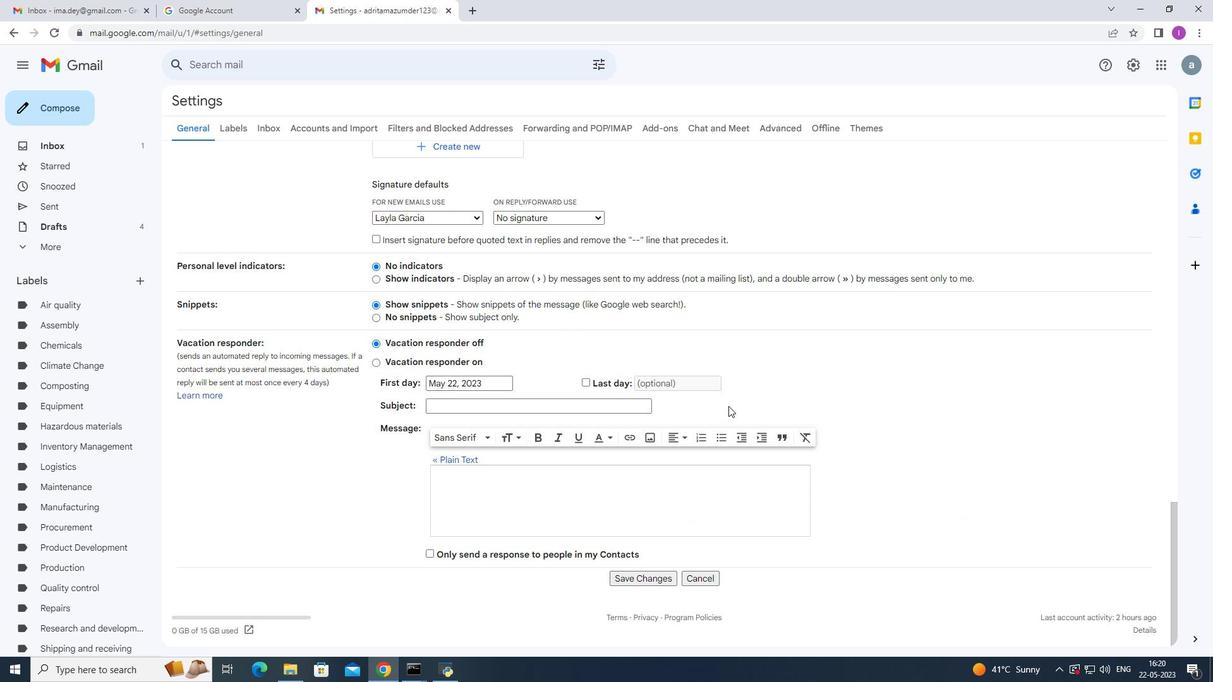 
Action: Mouse moved to (699, 286)
Screenshot: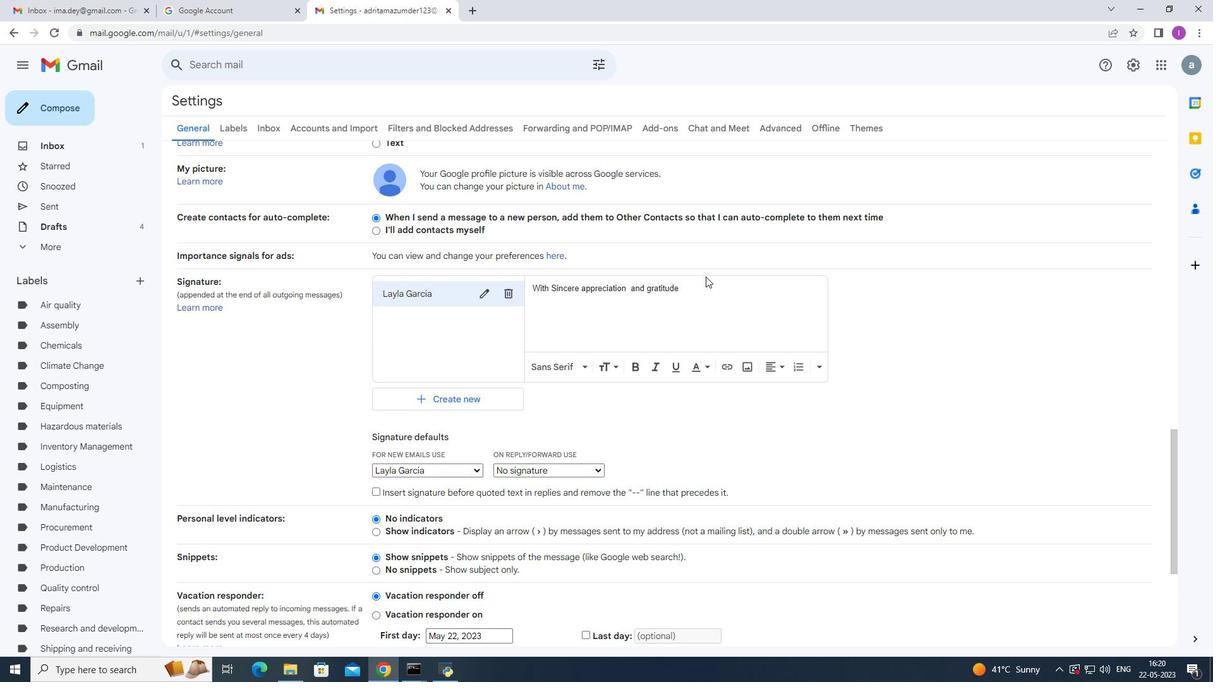 
Action: Key pressed <Key.enter><Key.shift>Layla<Key.space><Key.shift><Key.shift><Key.shift><Key.shift><Key.shift><Key.shift><Key.shift><Key.shift><Key.shift><Key.shift><Key.shift><Key.shift><Key.shift><Key.shift><Key.shift><Key.shift><Key.shift><Key.shift><Key.shift><Key.shift><Key.shift><Key.shift><Key.shift><Key.shift><Key.shift>Garcia
Screenshot: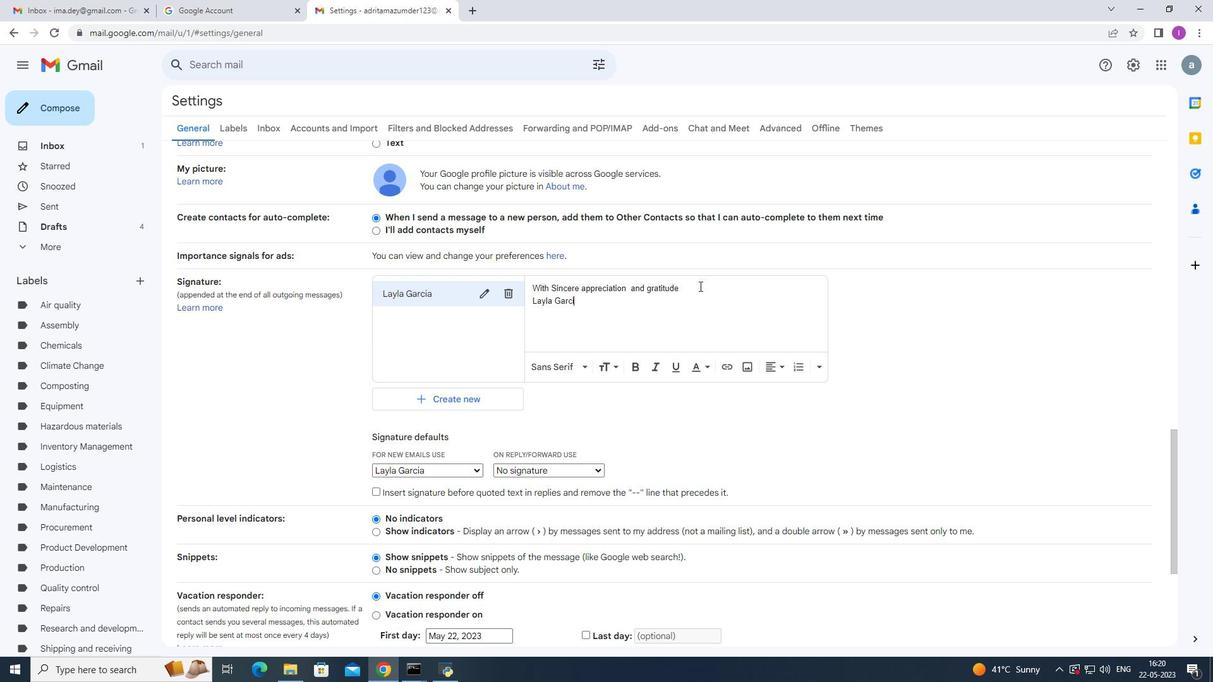 
Action: Mouse moved to (709, 326)
Screenshot: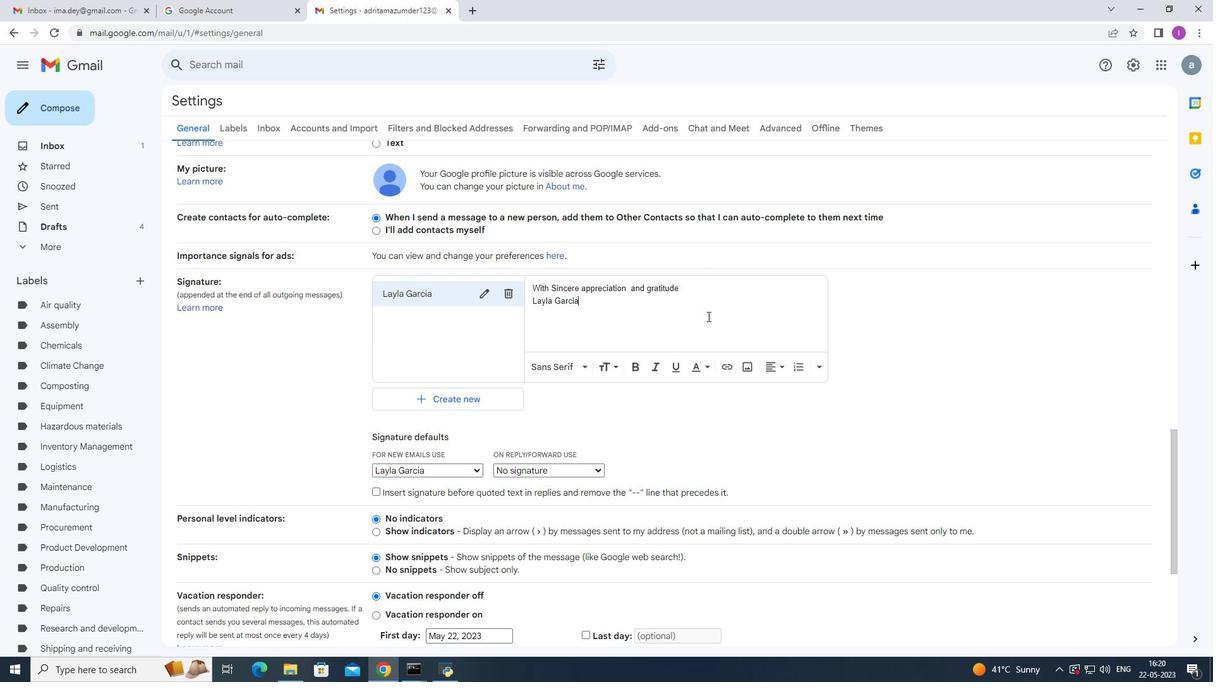 
Action: Mouse scrolled (709, 325) with delta (0, 0)
Screenshot: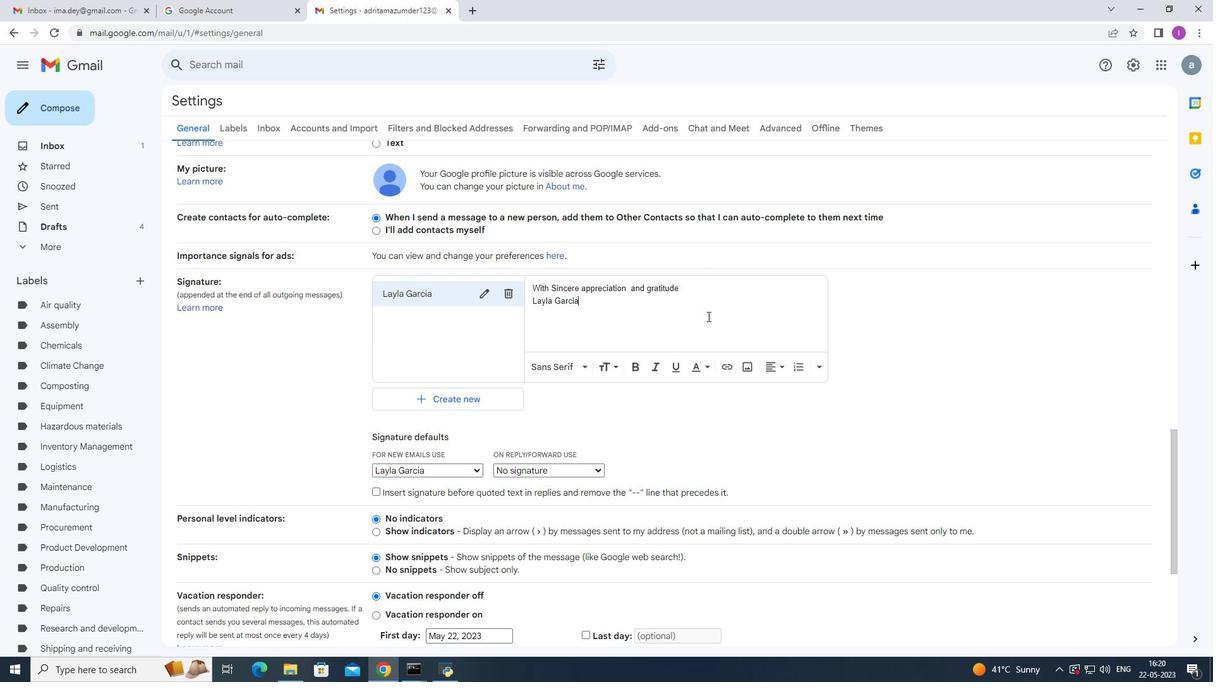 
Action: Mouse moved to (711, 332)
Screenshot: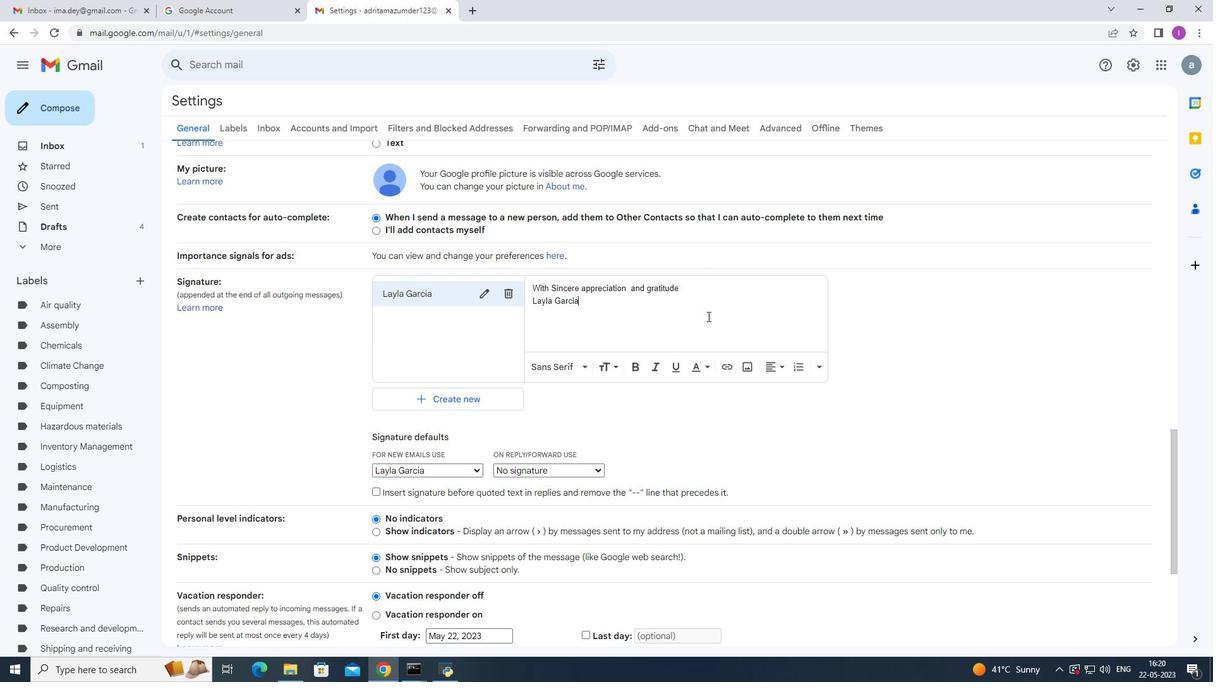 
Action: Mouse scrolled (711, 331) with delta (0, 0)
Screenshot: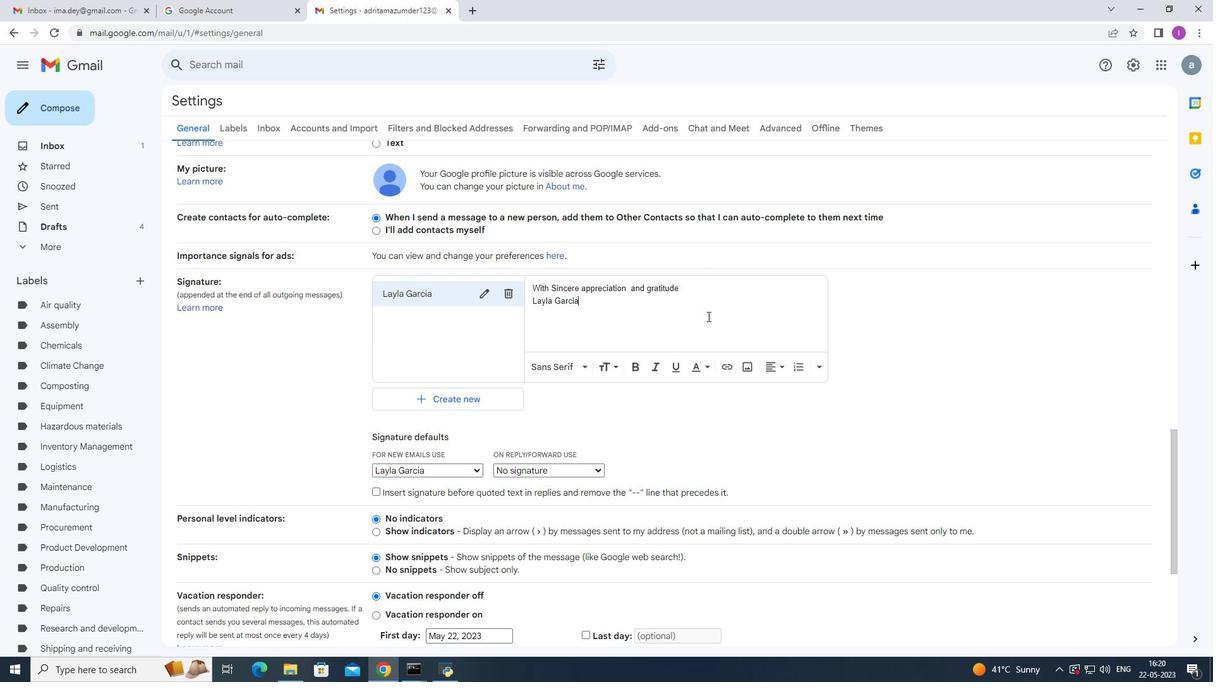 
Action: Mouse moved to (712, 335)
Screenshot: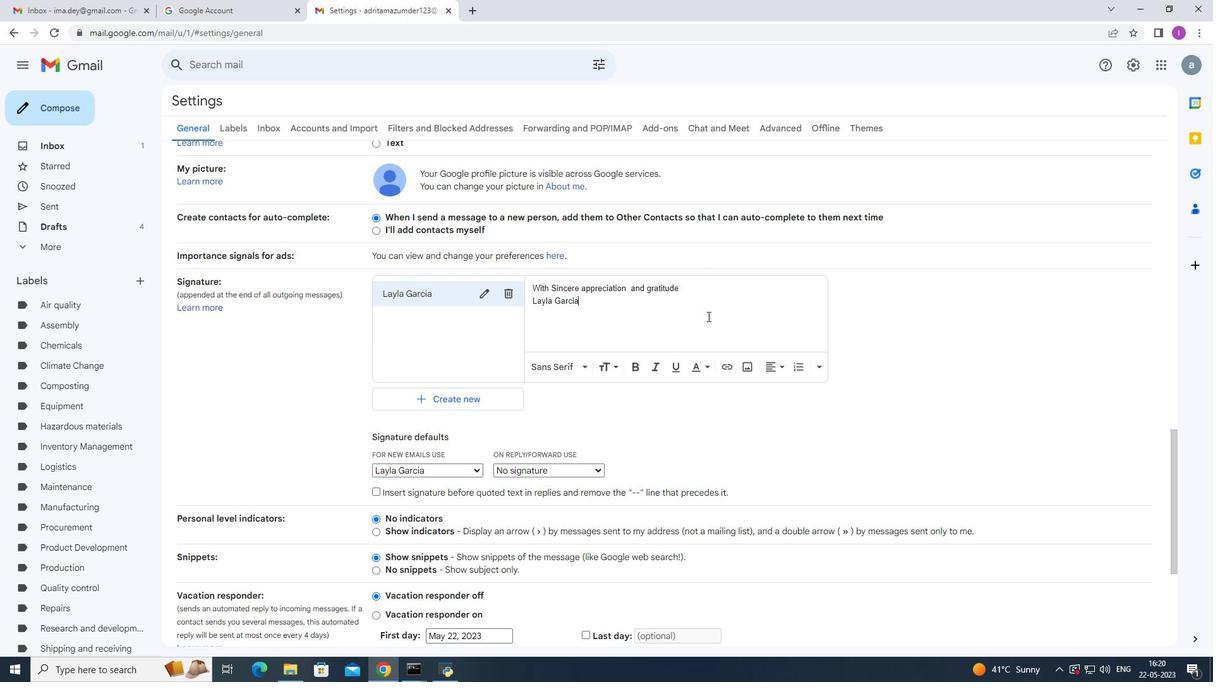 
Action: Mouse scrolled (712, 334) with delta (0, 0)
Screenshot: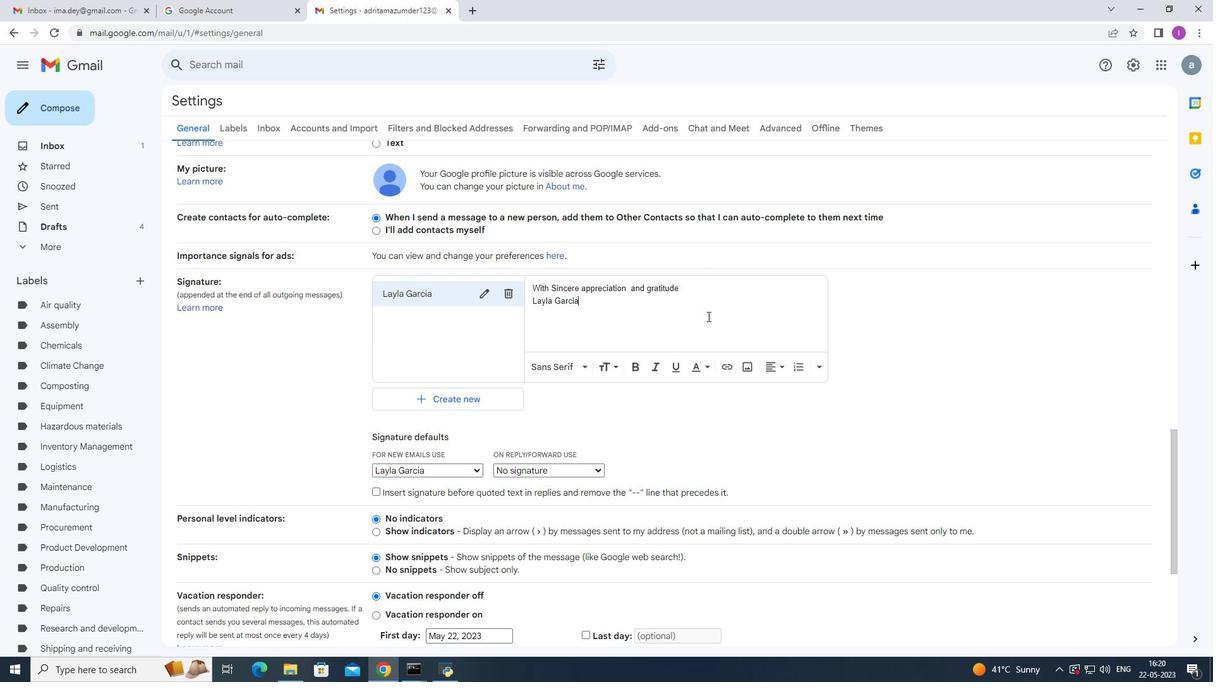 
Action: Mouse moved to (714, 337)
Screenshot: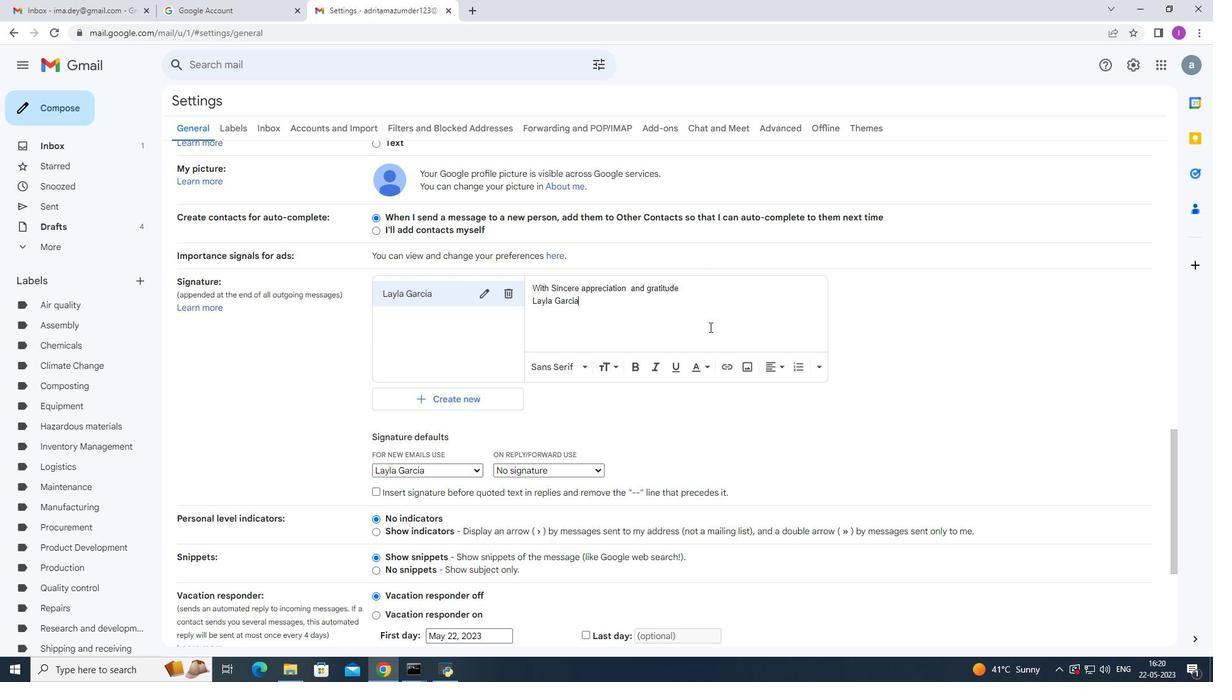 
Action: Mouse scrolled (714, 336) with delta (0, 0)
Screenshot: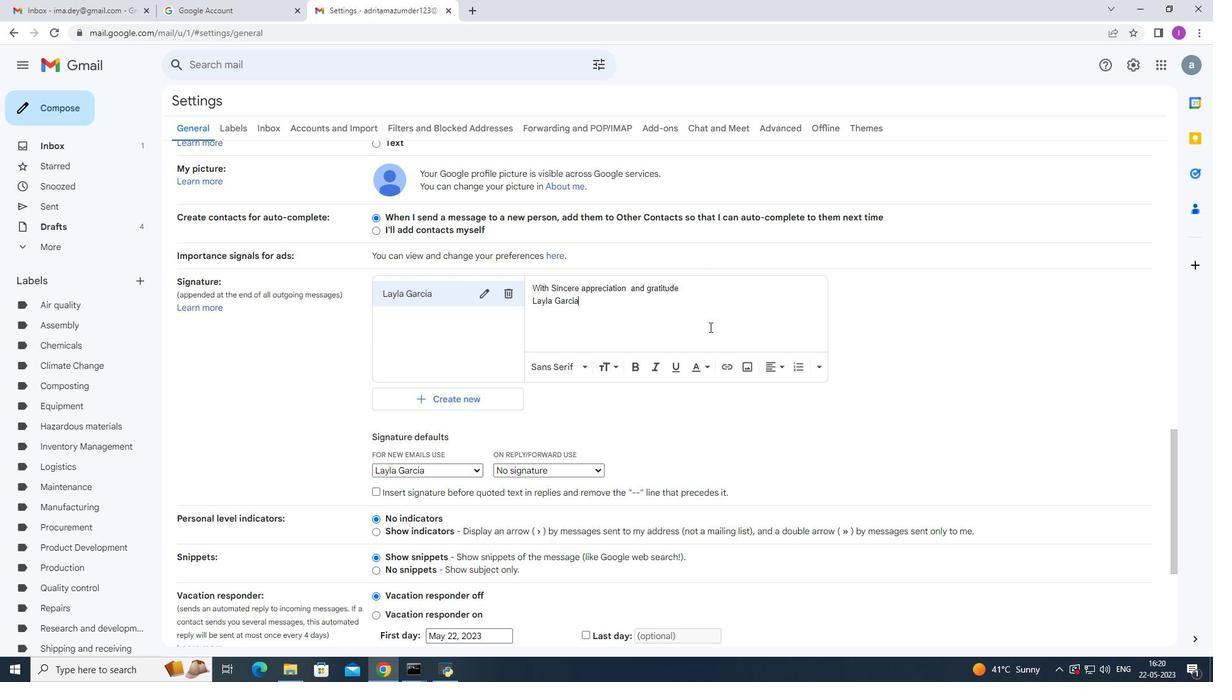 
Action: Mouse moved to (720, 338)
Screenshot: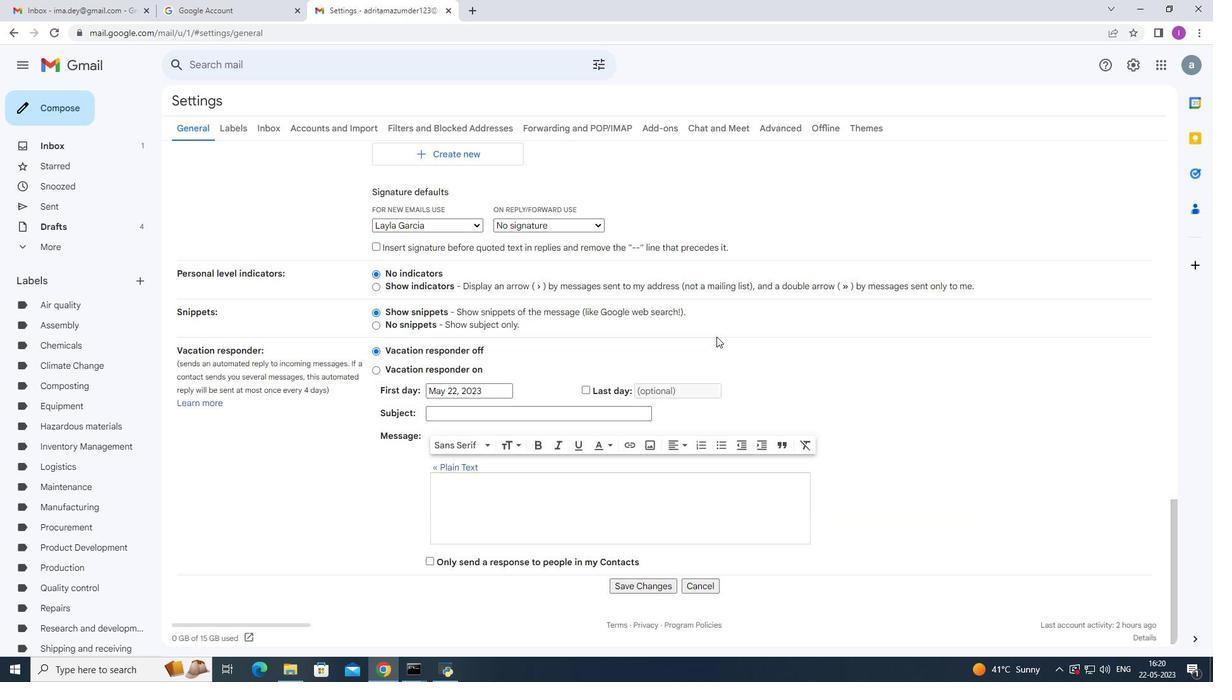 
Action: Mouse scrolled (719, 336) with delta (0, 0)
Screenshot: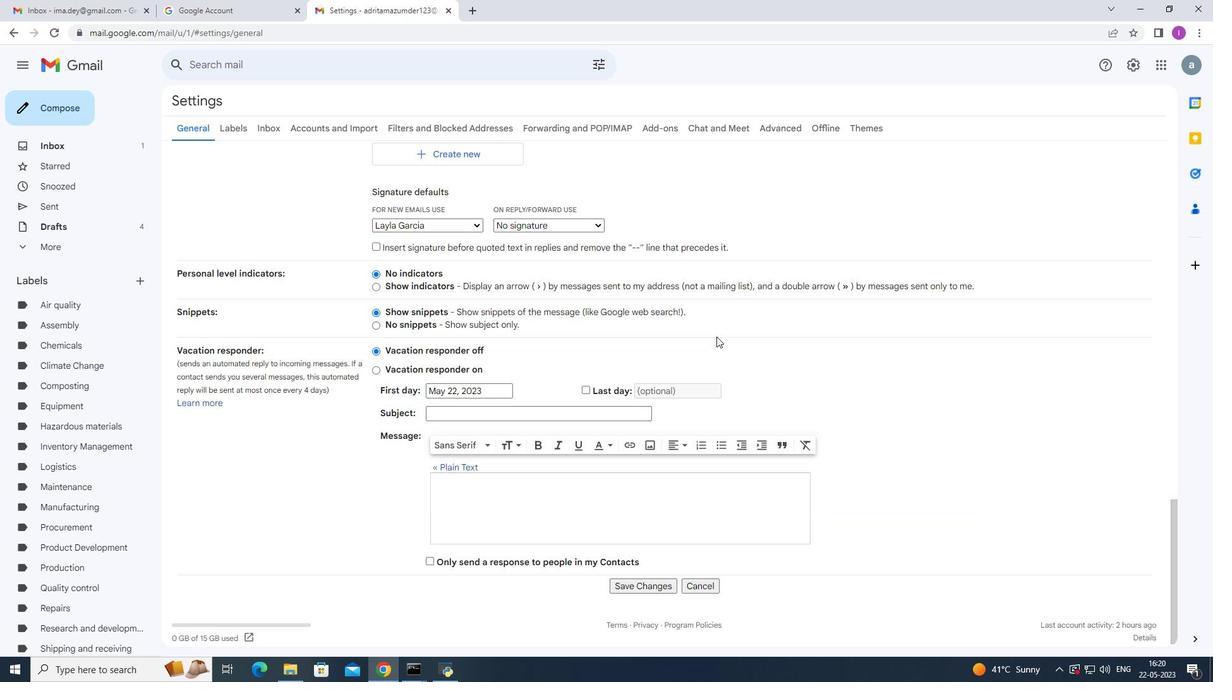 
Action: Mouse moved to (730, 346)
Screenshot: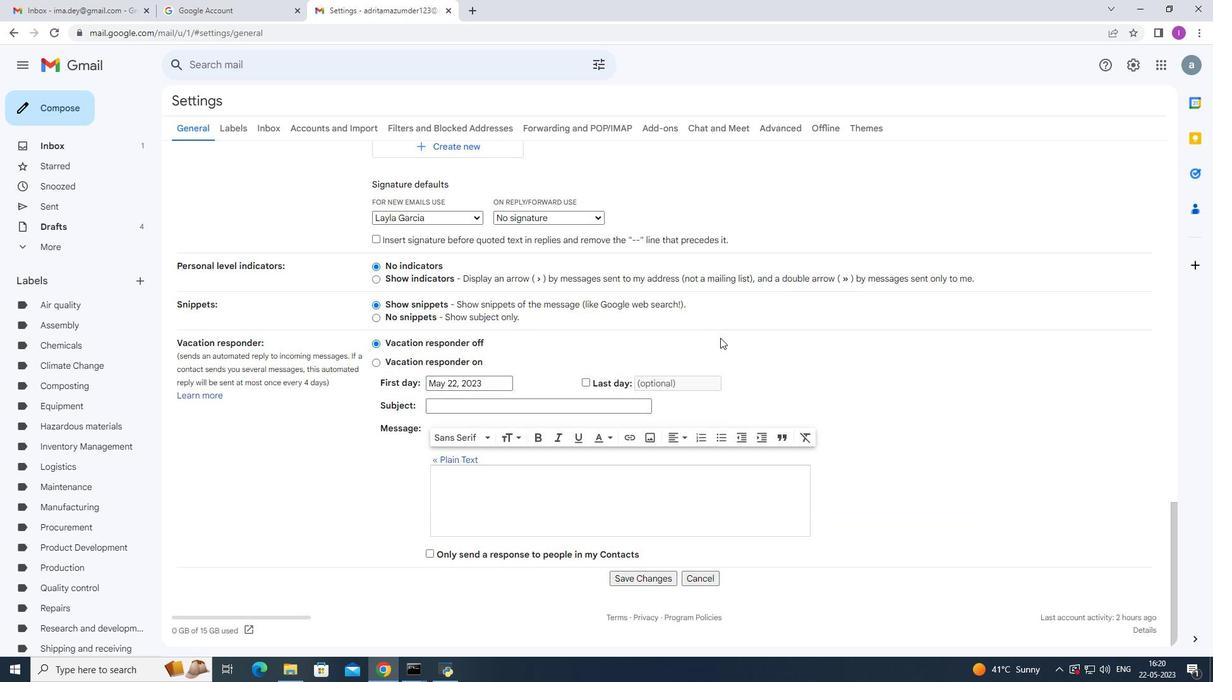 
Action: Mouse scrolled (722, 341) with delta (0, 0)
Screenshot: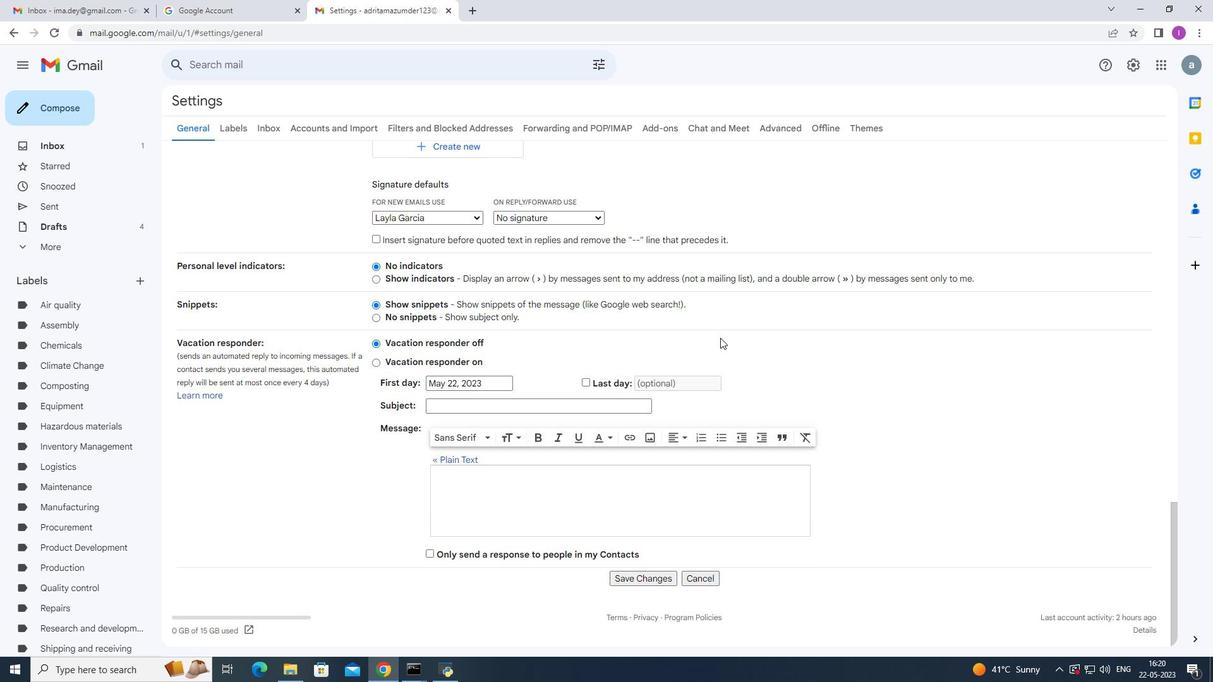 
Action: Mouse moved to (733, 340)
Screenshot: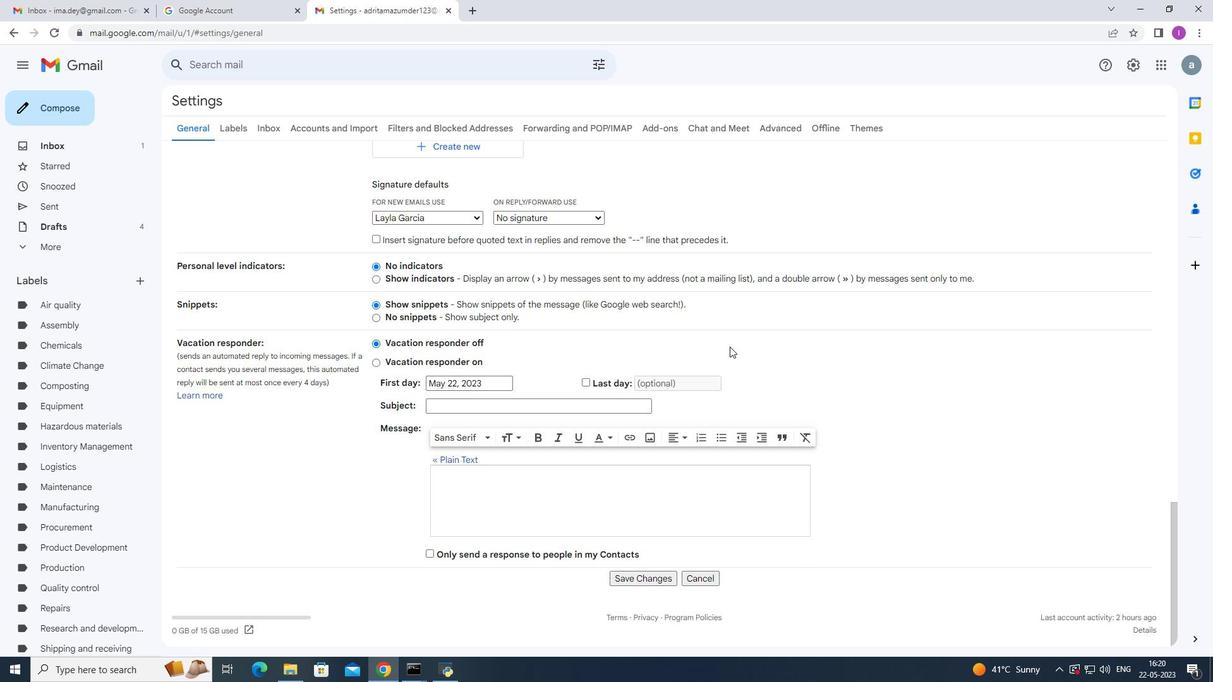 
Action: Mouse scrolled (733, 340) with delta (0, 0)
Screenshot: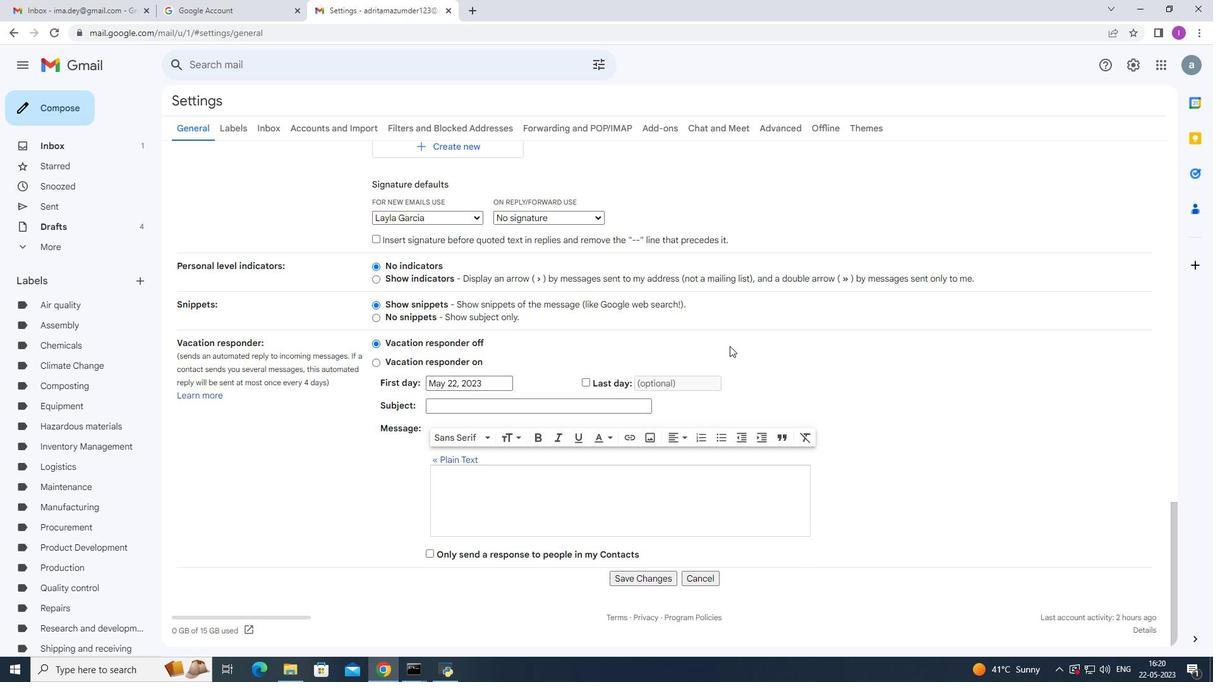 
Action: Mouse moved to (734, 340)
Screenshot: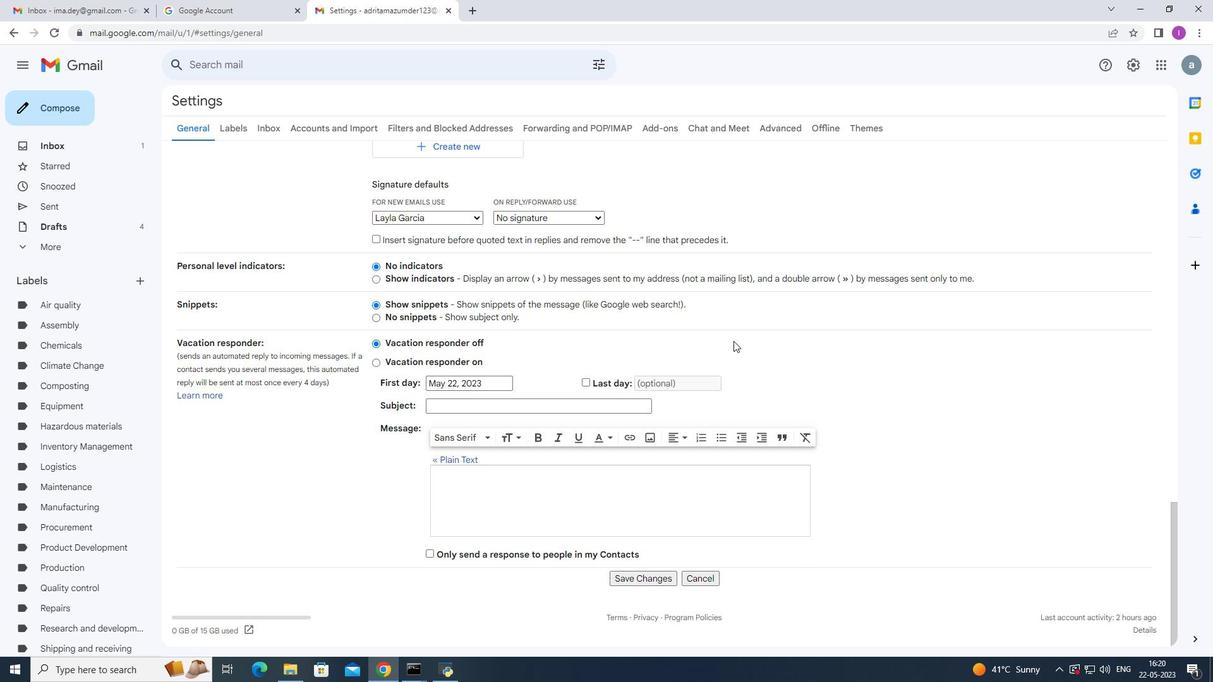 
Action: Mouse scrolled (734, 340) with delta (0, 0)
Screenshot: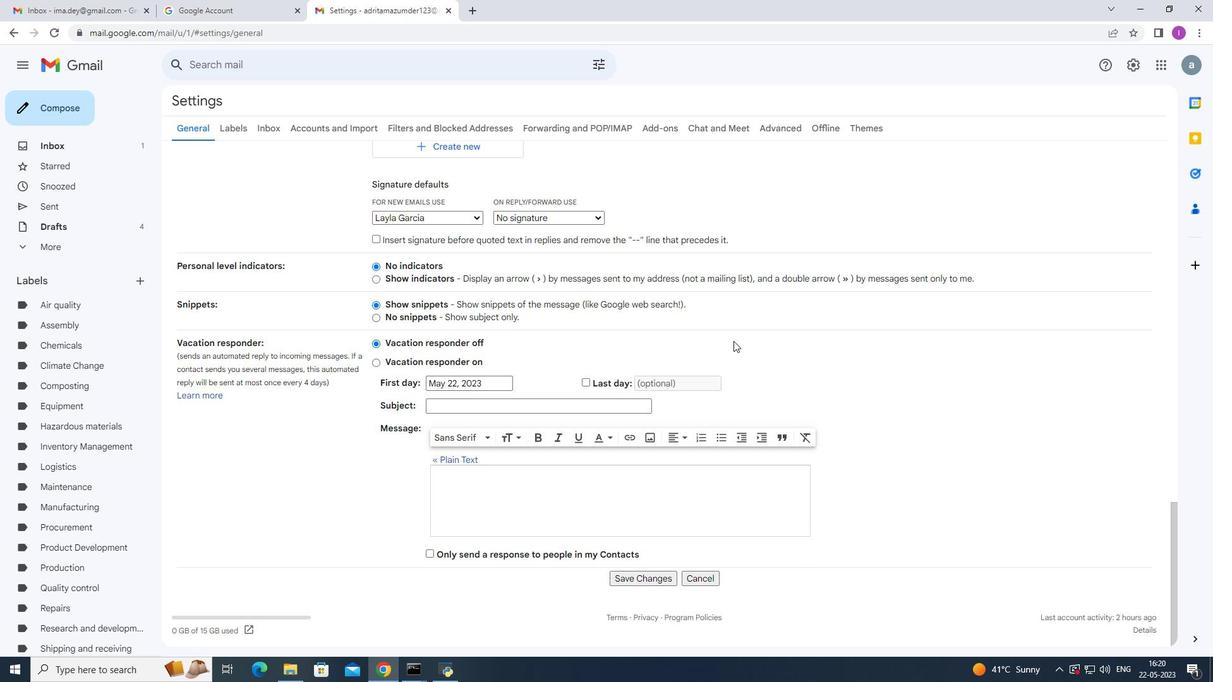 
Action: Mouse moved to (738, 346)
Screenshot: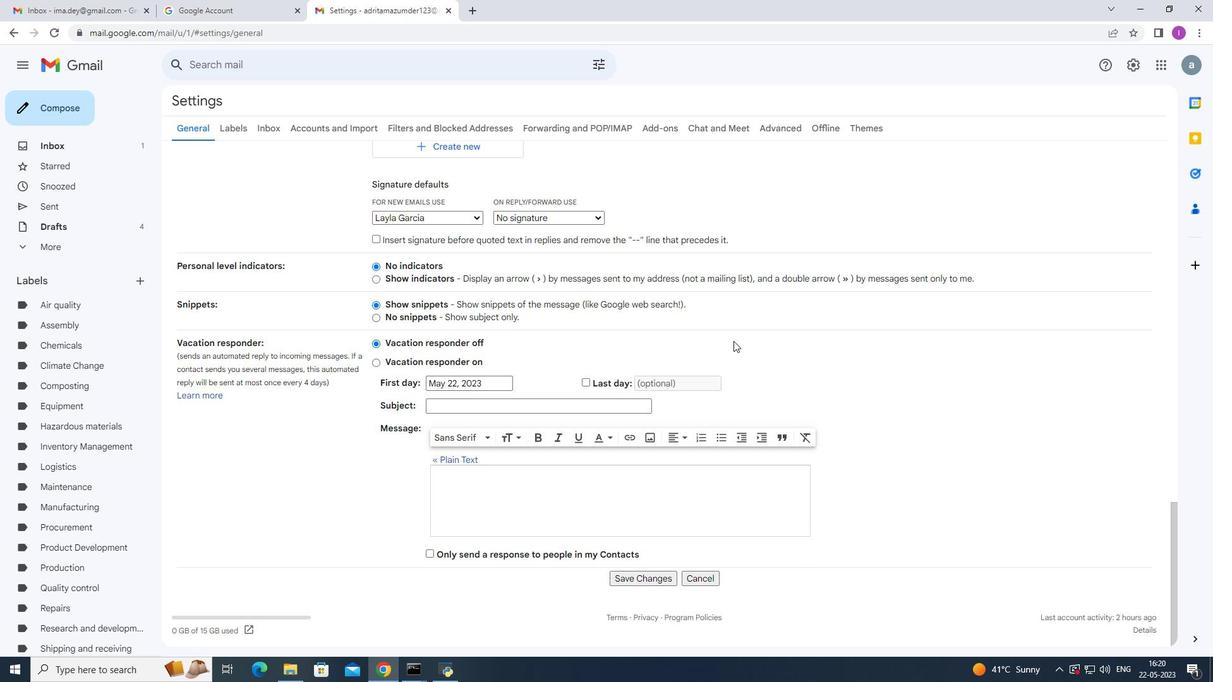 
Action: Mouse scrolled (738, 345) with delta (0, 0)
Screenshot: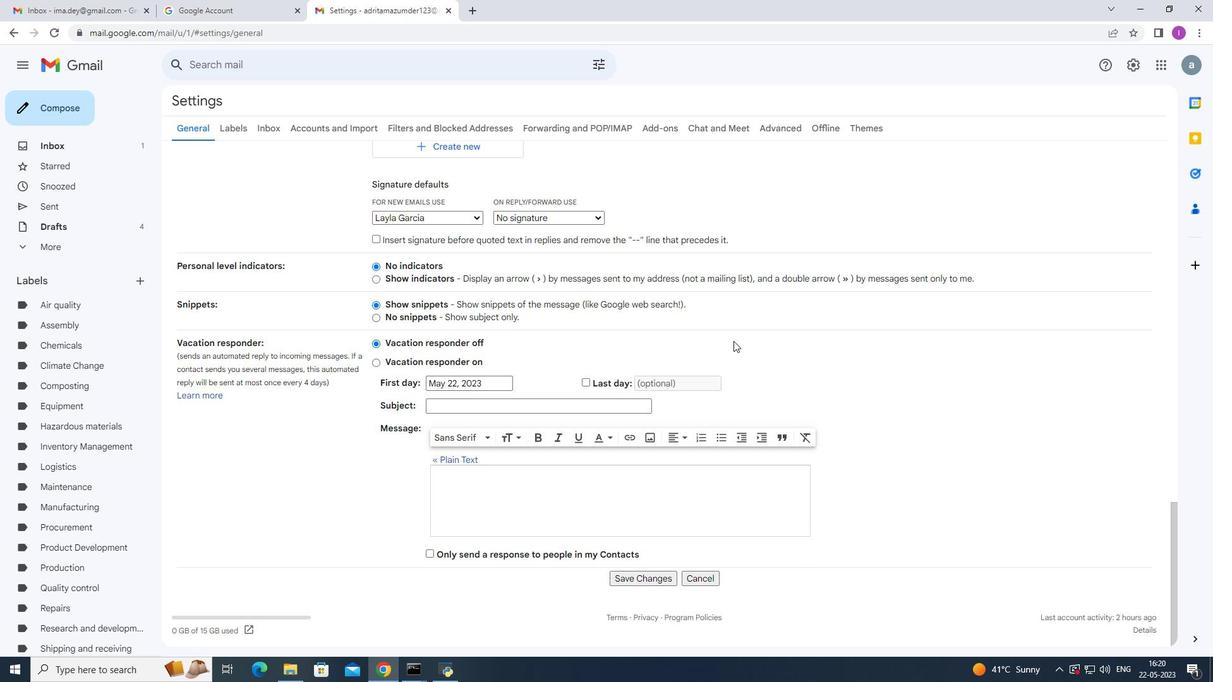 
Action: Mouse moved to (650, 577)
Screenshot: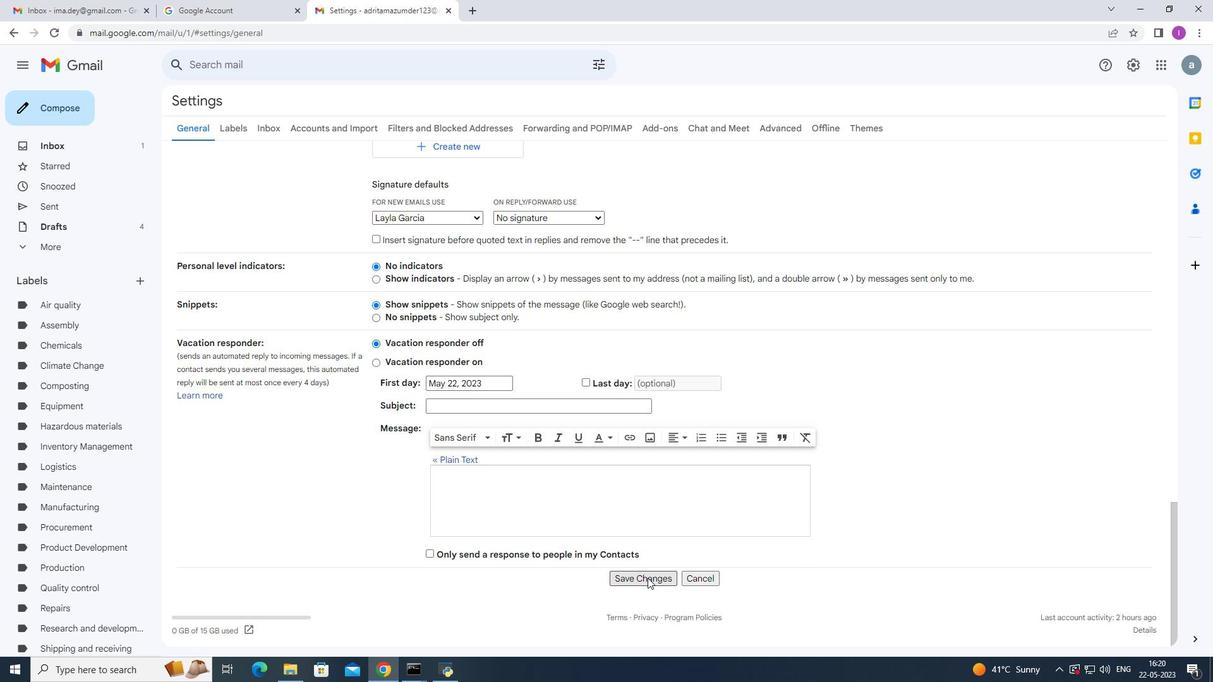 
Action: Mouse pressed left at (650, 577)
Screenshot: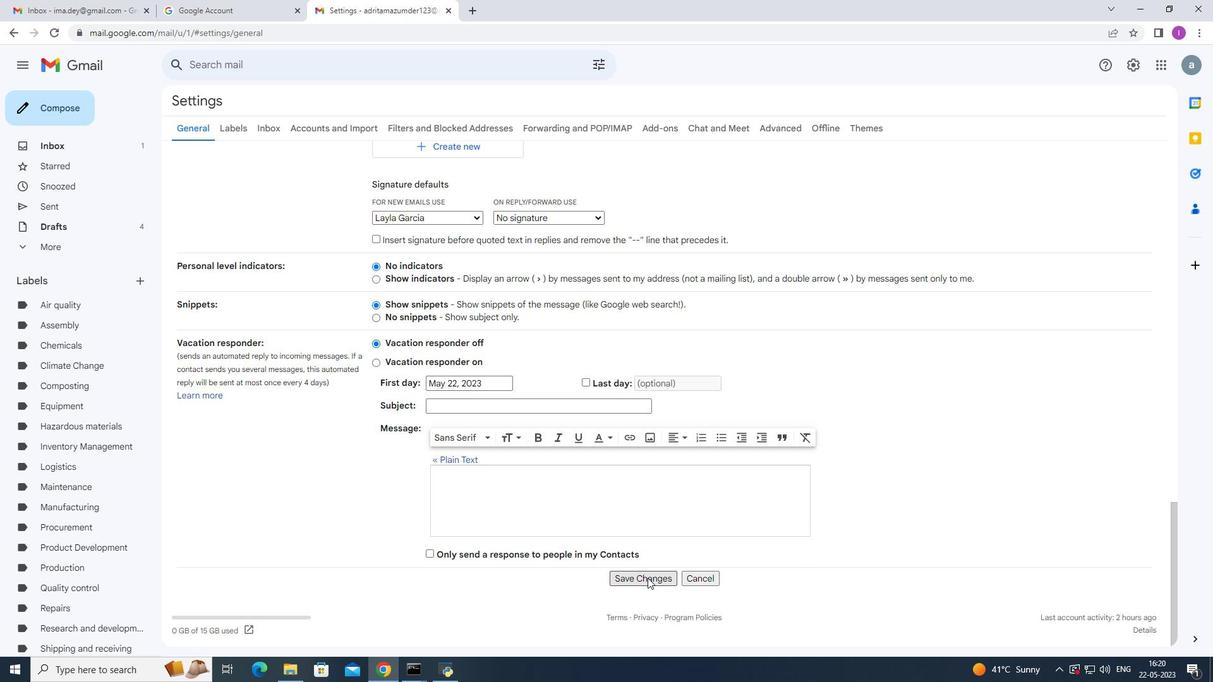 
Action: Mouse moved to (597, 0)
Screenshot: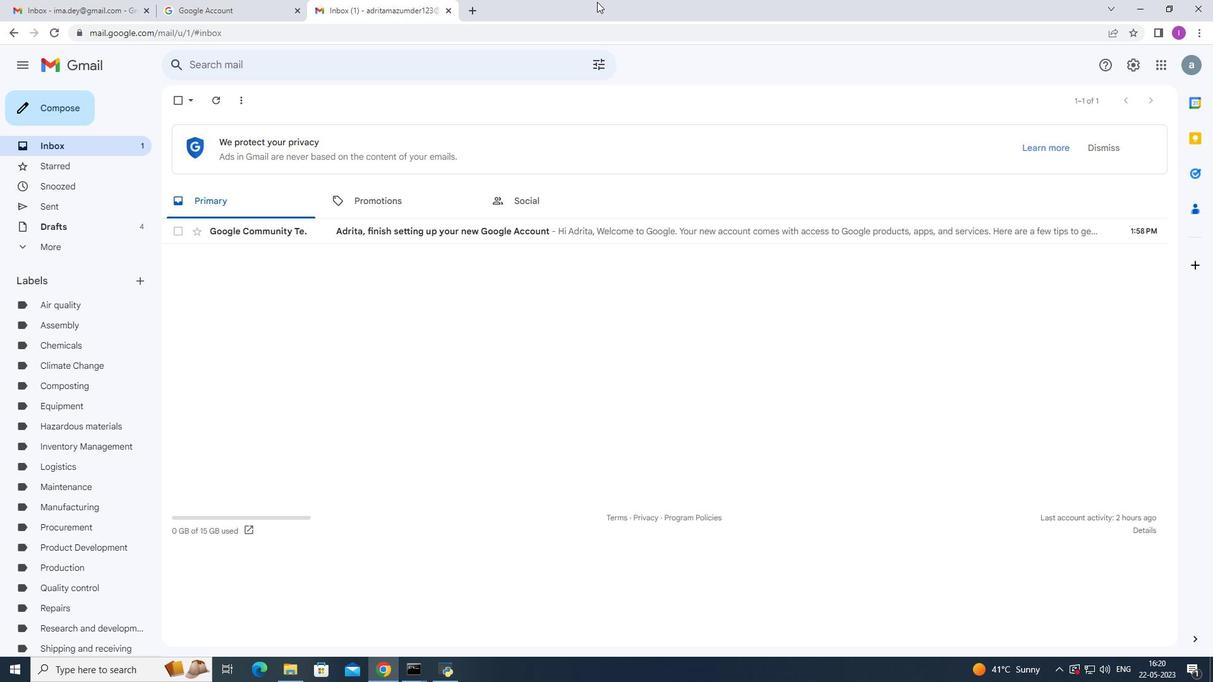 
Action: Mouse scrolled (597, 0) with delta (0, 0)
Screenshot: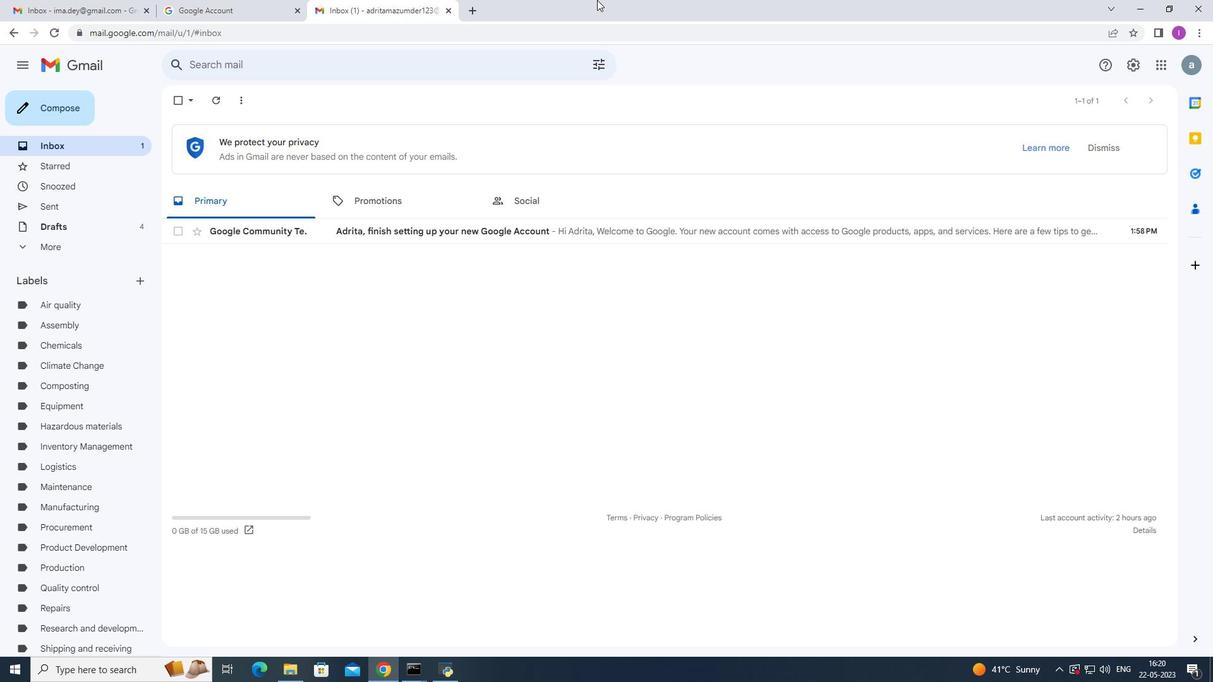 
Action: Mouse scrolled (597, 0) with delta (0, 0)
Screenshot: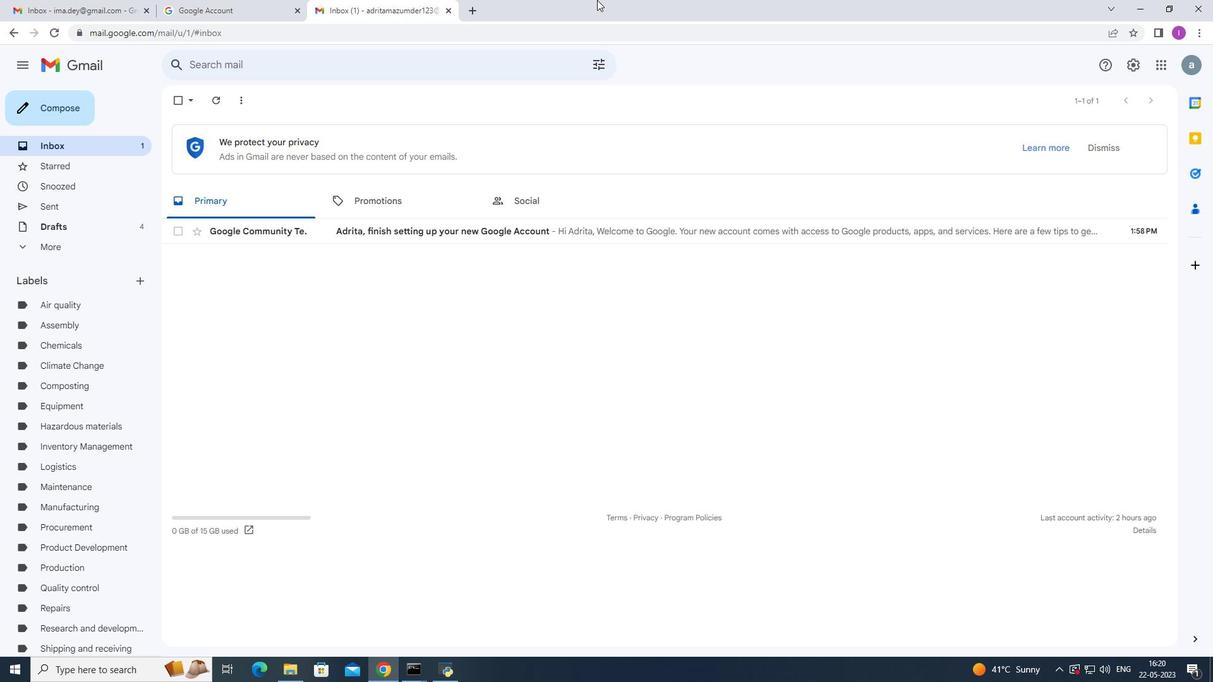 
Action: Mouse moved to (34, 111)
Screenshot: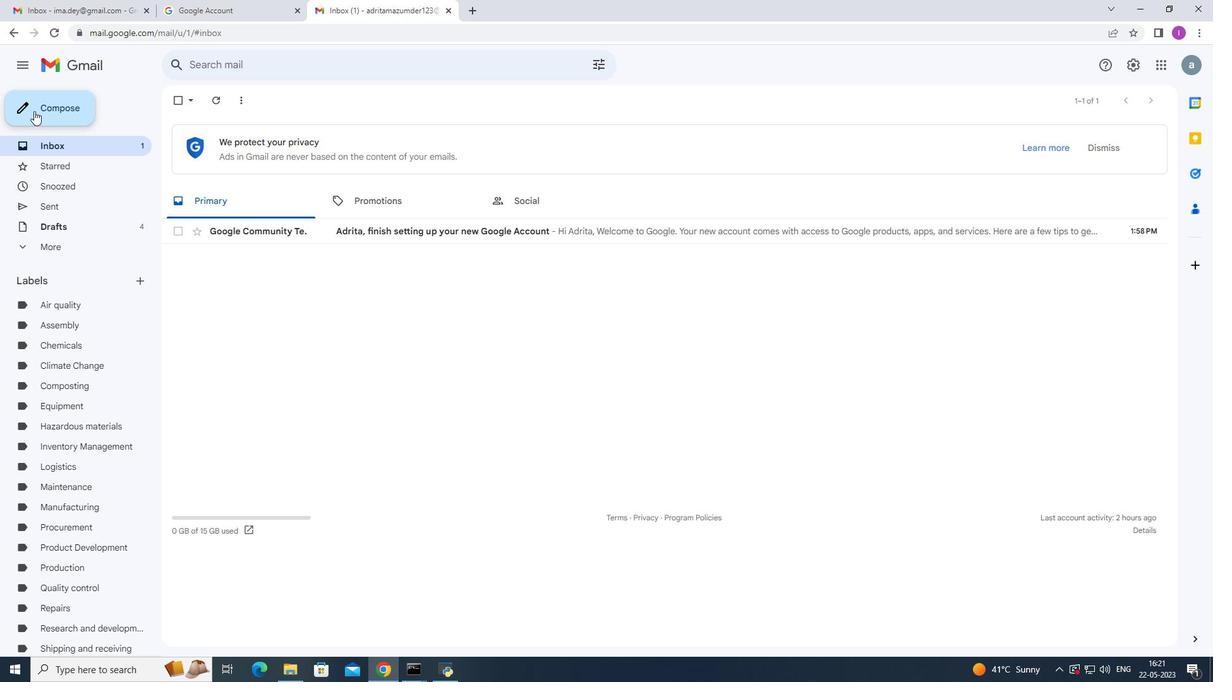 
Action: Mouse pressed left at (34, 111)
Screenshot: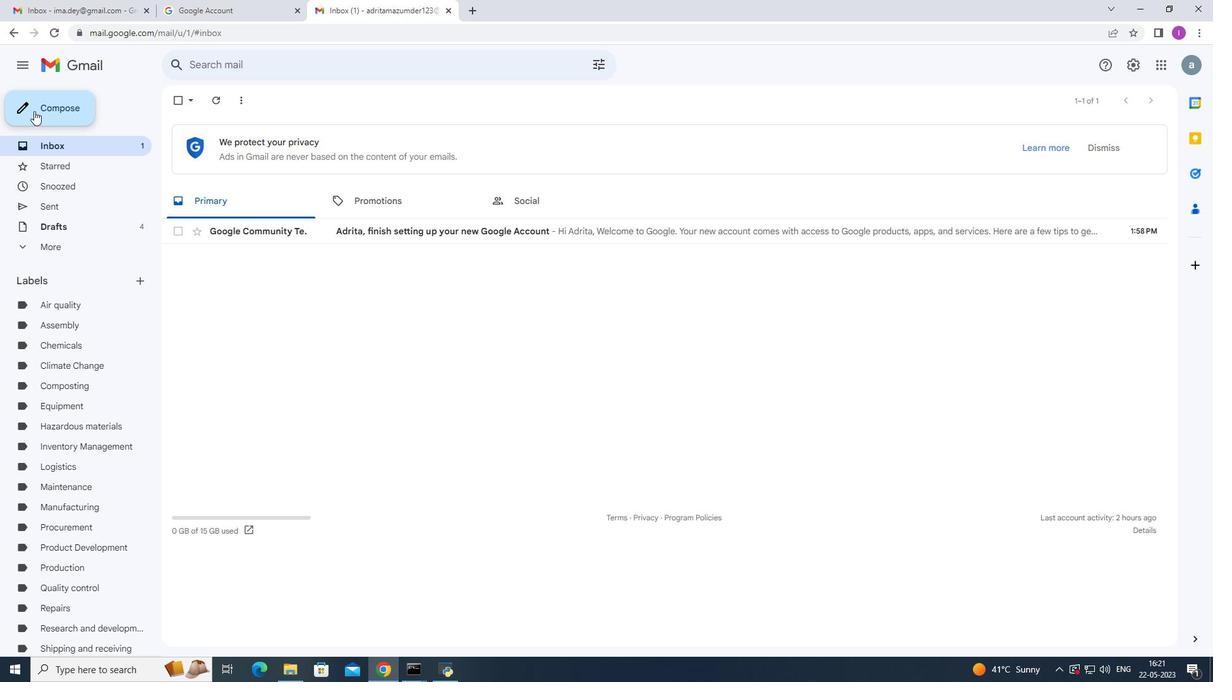 
Action: Mouse moved to (830, 297)
Screenshot: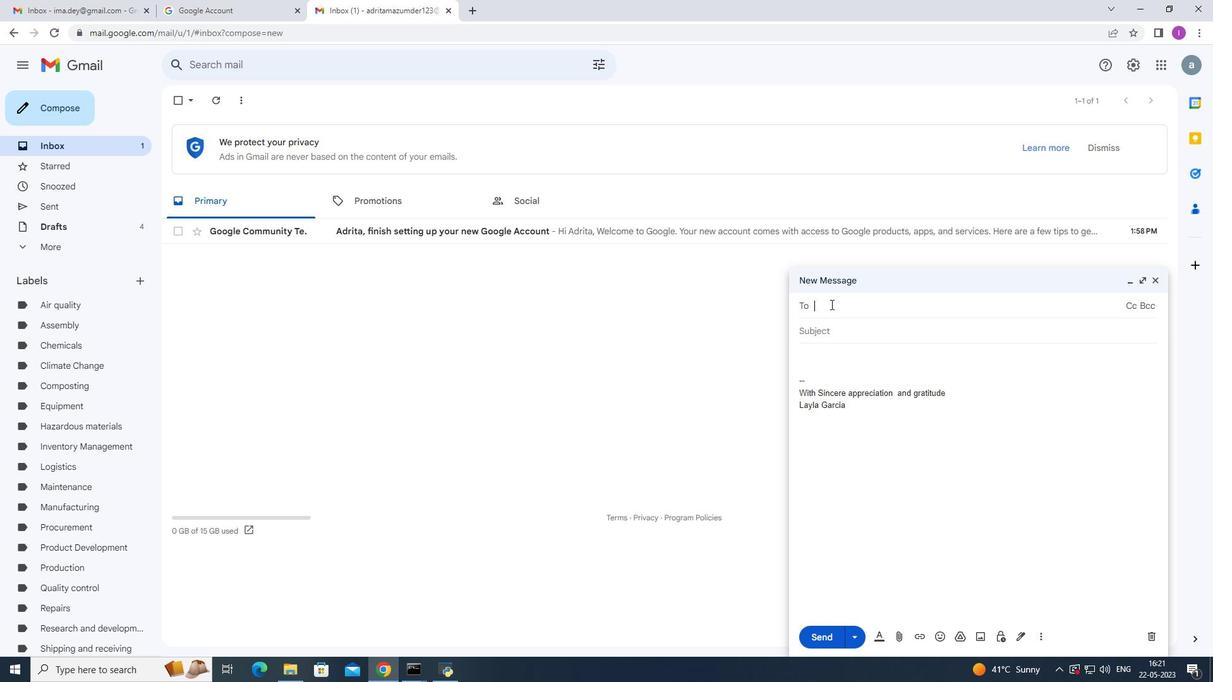 
Action: Key pressed so
Screenshot: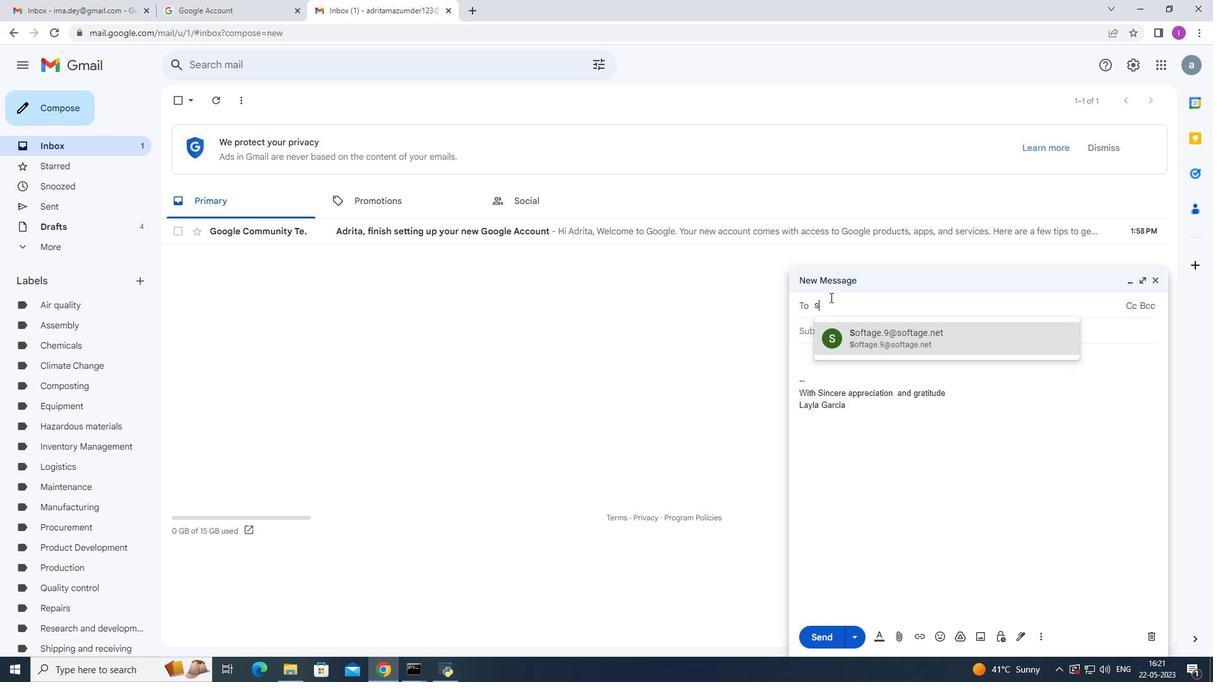 
Action: Mouse moved to (880, 331)
Screenshot: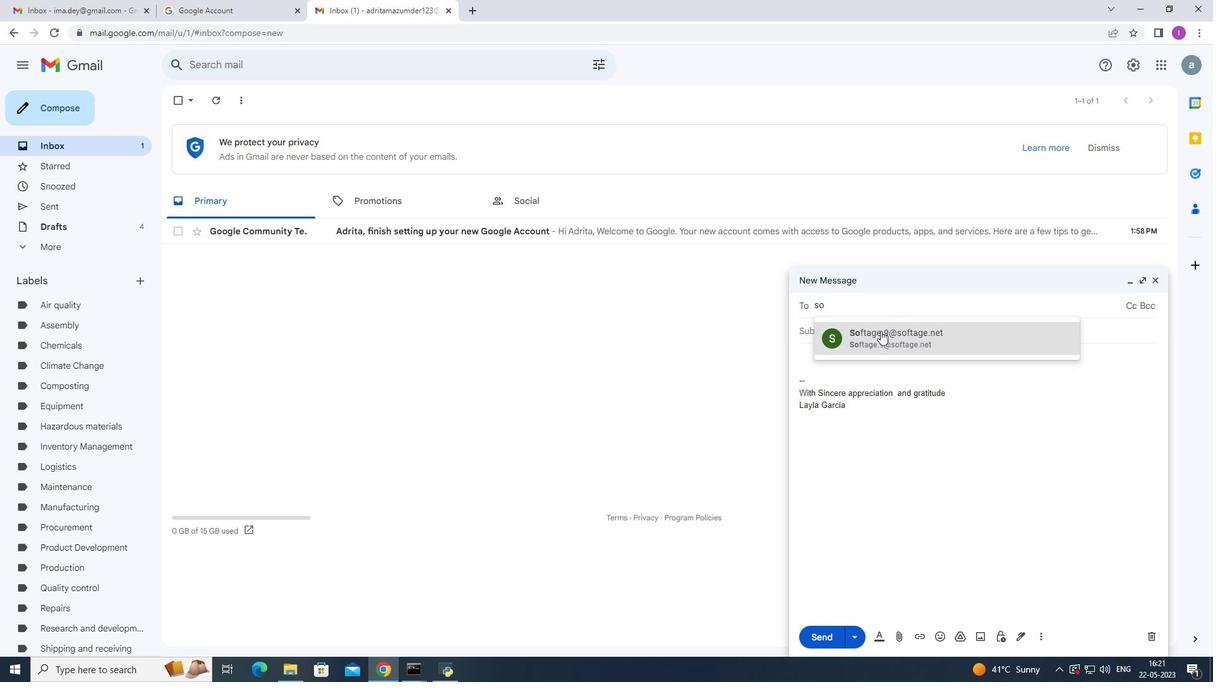 
Action: Mouse pressed left at (880, 331)
Screenshot: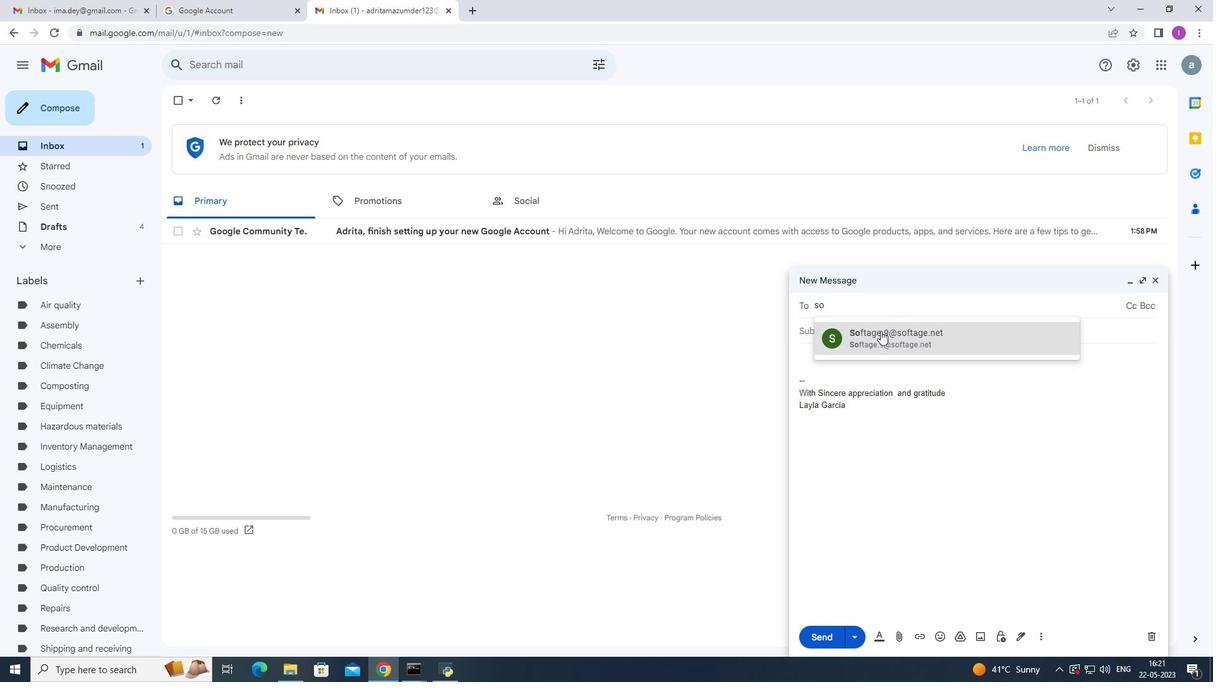 
Action: Mouse moved to (1044, 637)
Screenshot: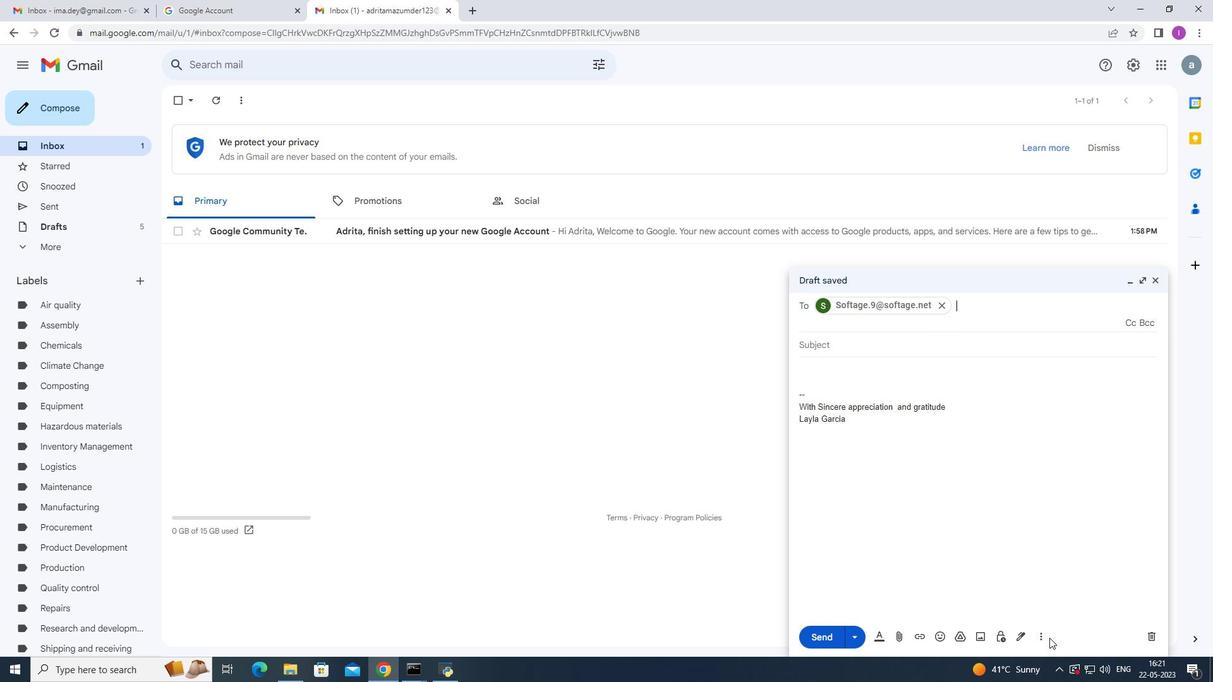 
Action: Mouse pressed left at (1044, 637)
Screenshot: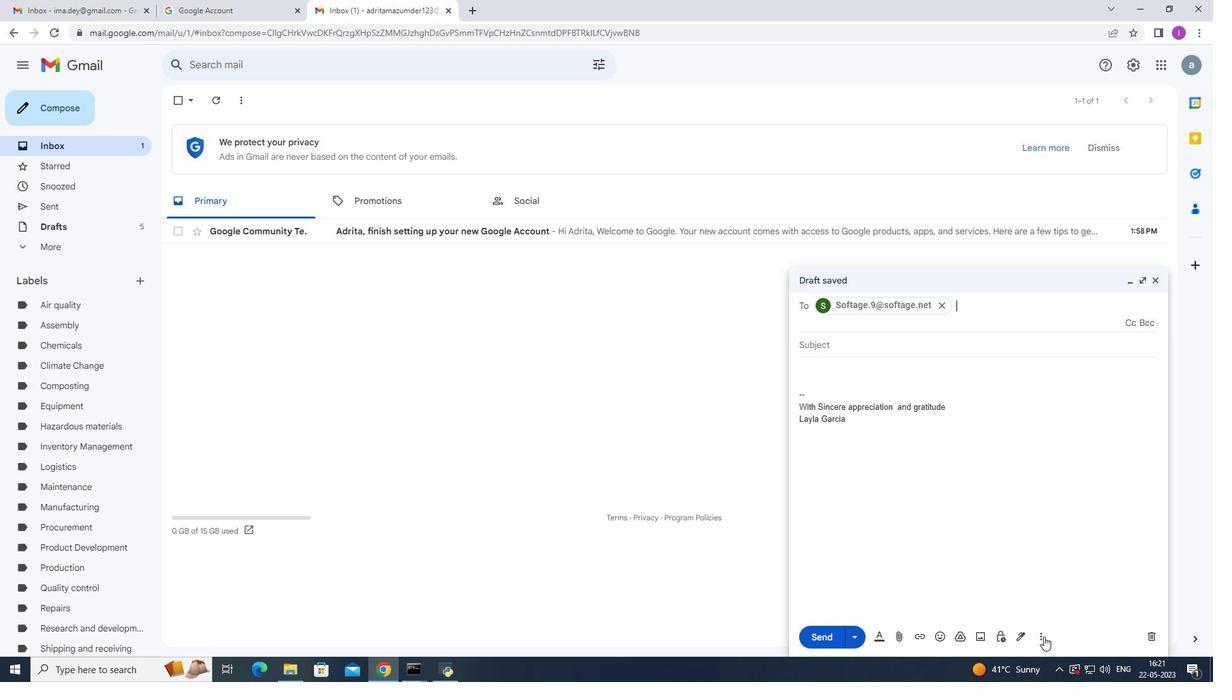 
Action: Mouse moved to (1081, 514)
Screenshot: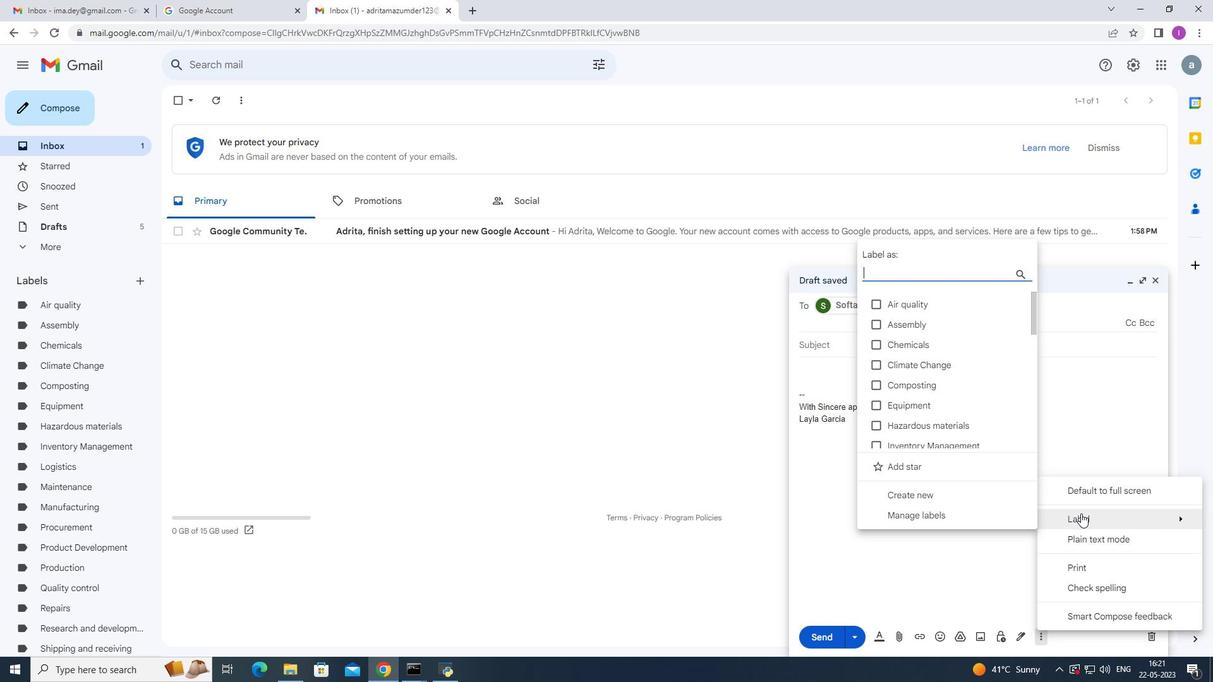 
Action: Mouse pressed left at (1081, 514)
Screenshot: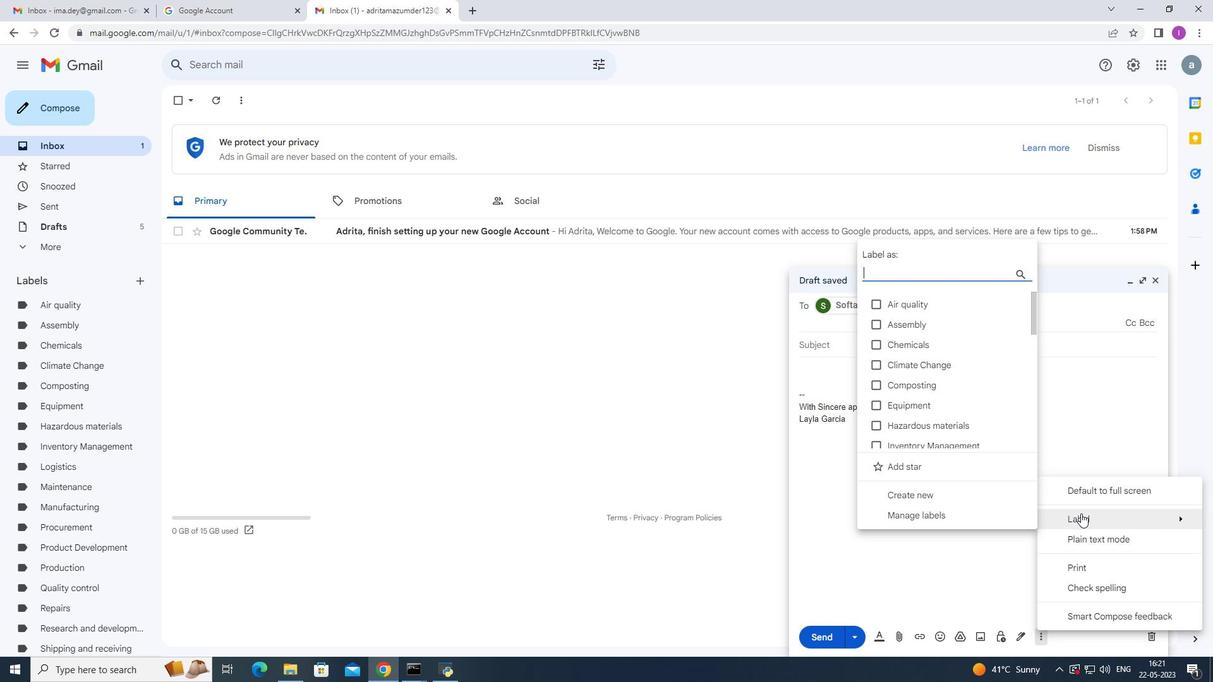 
Action: Mouse moved to (901, 274)
Screenshot: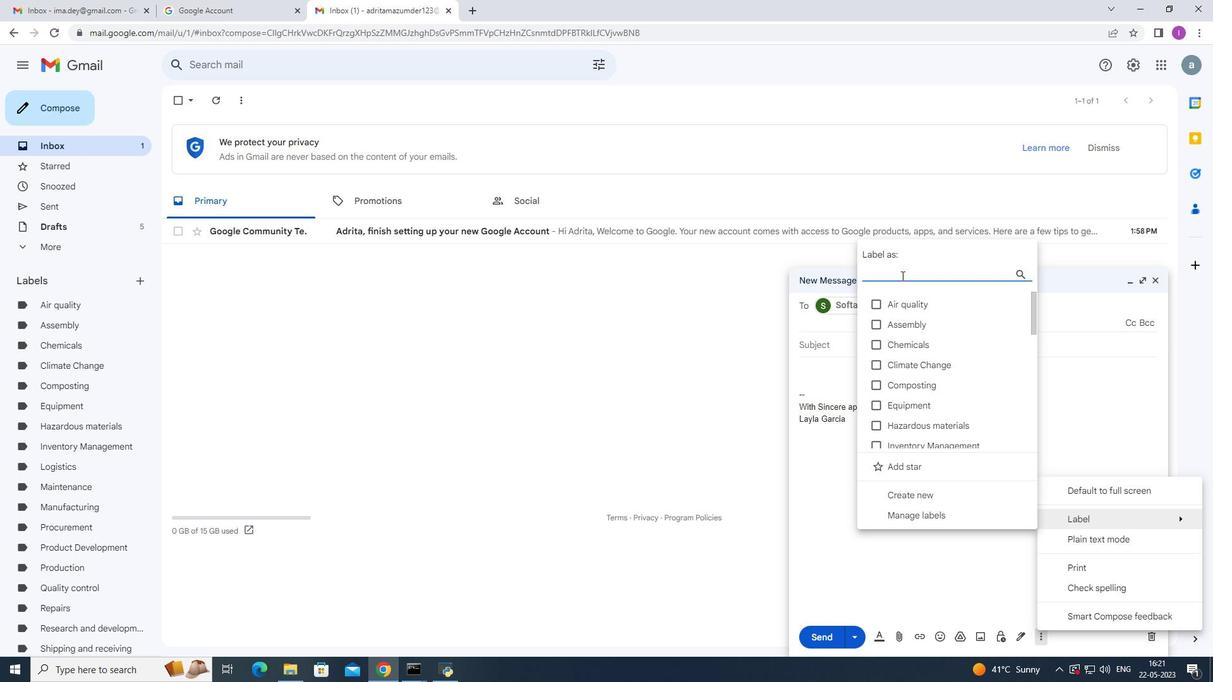 
Action: Key pressed <Key.shift>Raw<Key.space><Key.shift>M<Key.backspace>materials
Screenshot: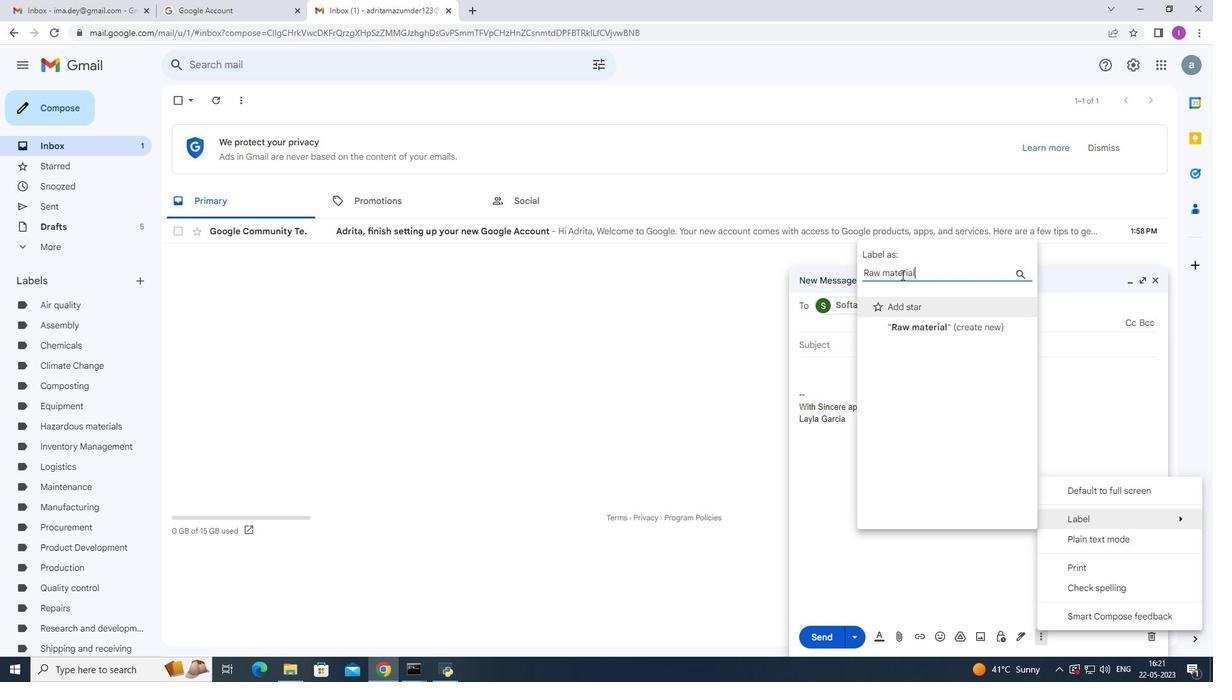 
Action: Mouse moved to (972, 328)
Screenshot: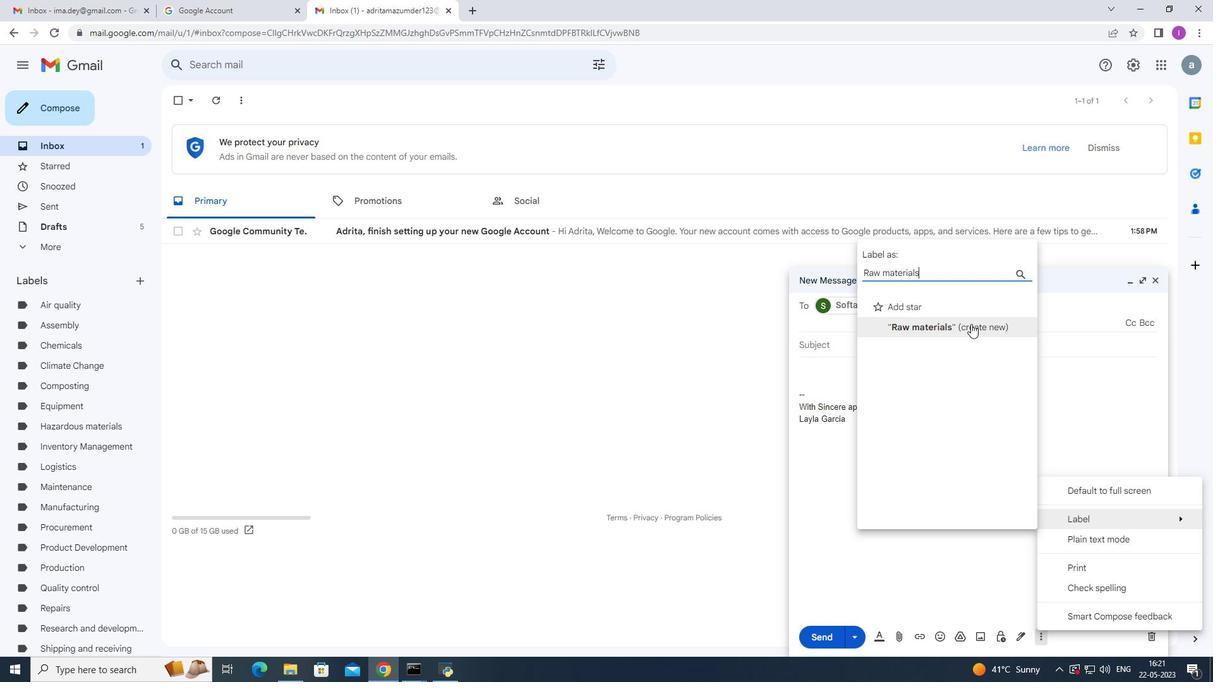 
Action: Mouse pressed left at (972, 328)
Screenshot: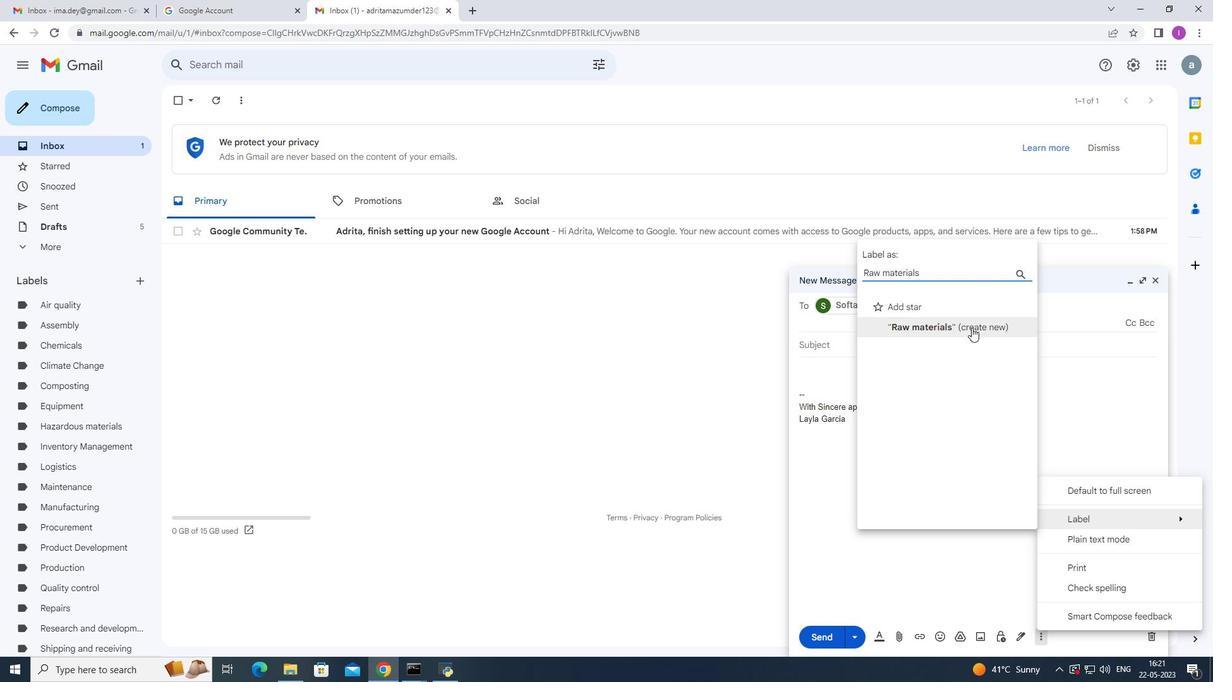
Action: Mouse moved to (718, 402)
Screenshot: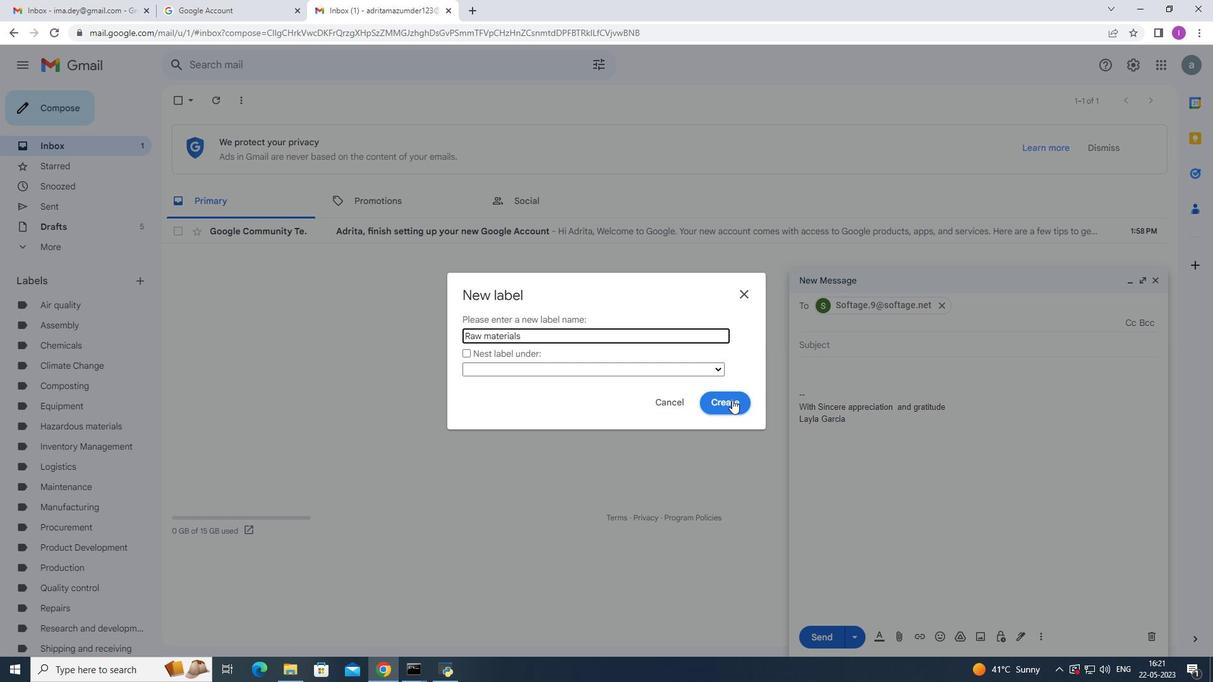 
Action: Mouse pressed left at (718, 402)
Screenshot: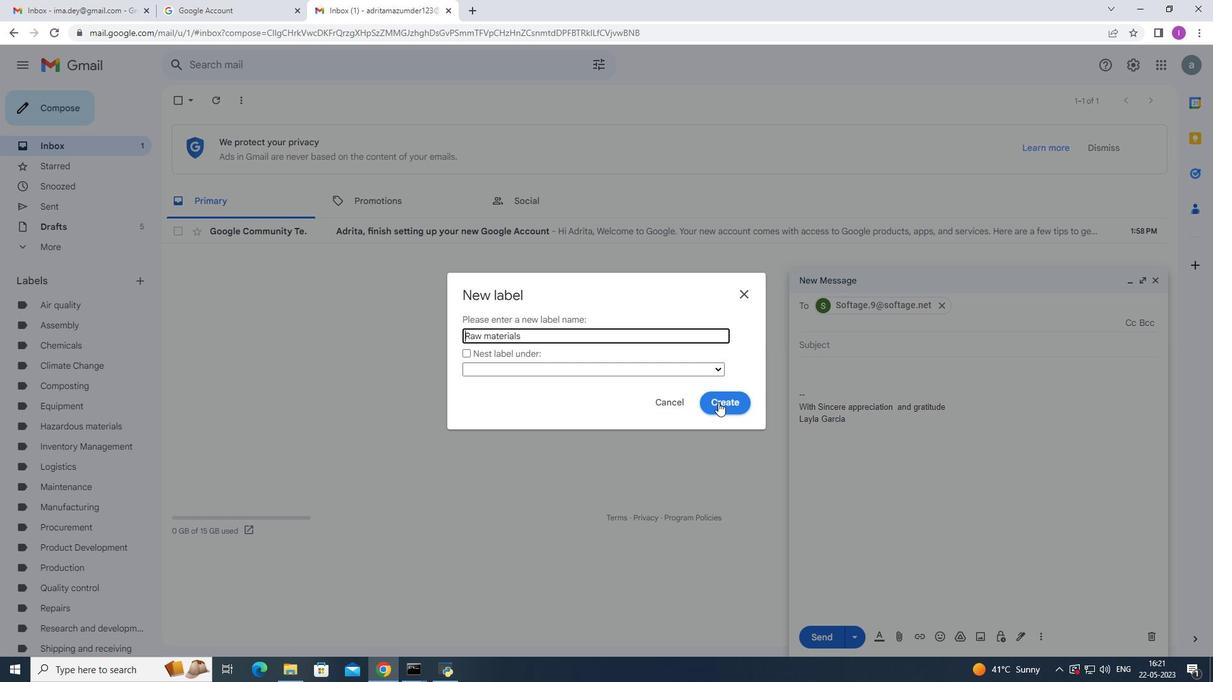 
Action: Mouse moved to (1043, 644)
Screenshot: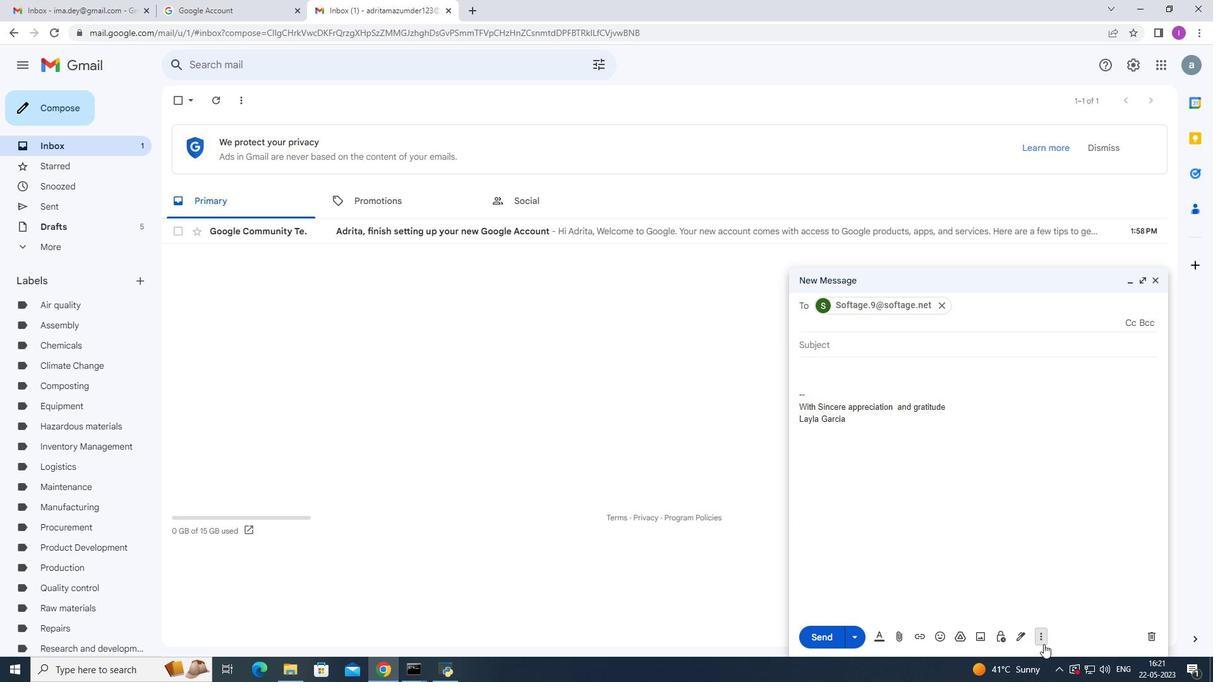 
Action: Mouse pressed left at (1043, 644)
Screenshot: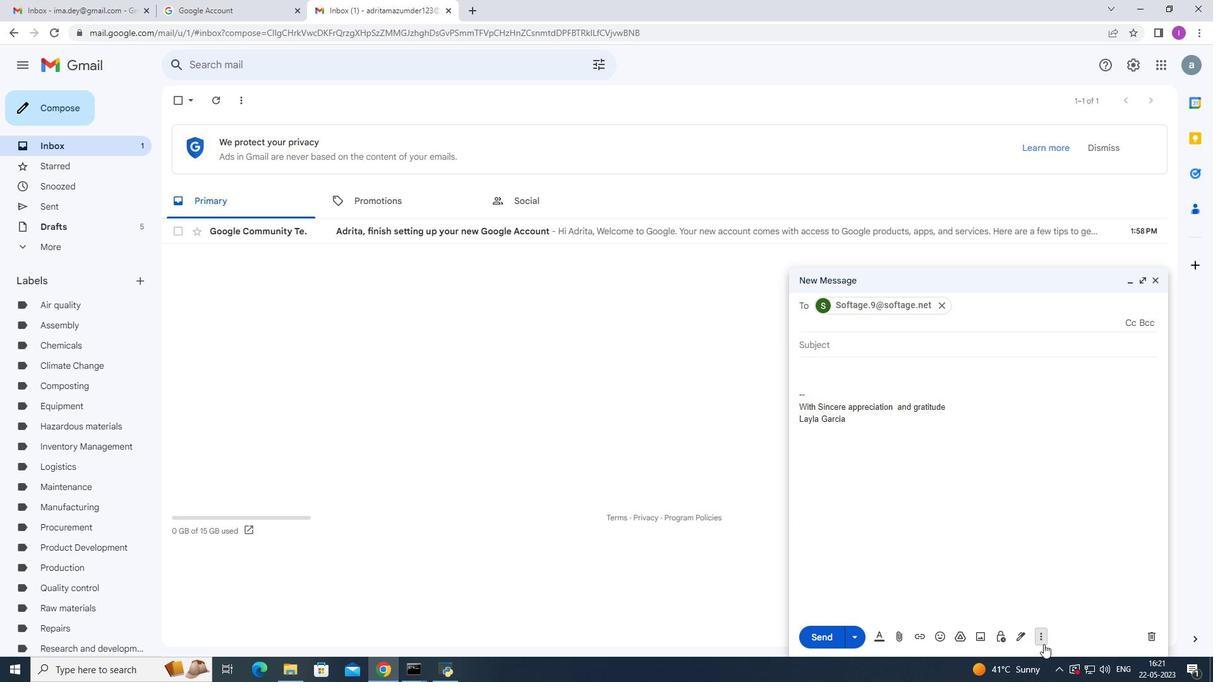 
Action: Mouse moved to (1061, 518)
Screenshot: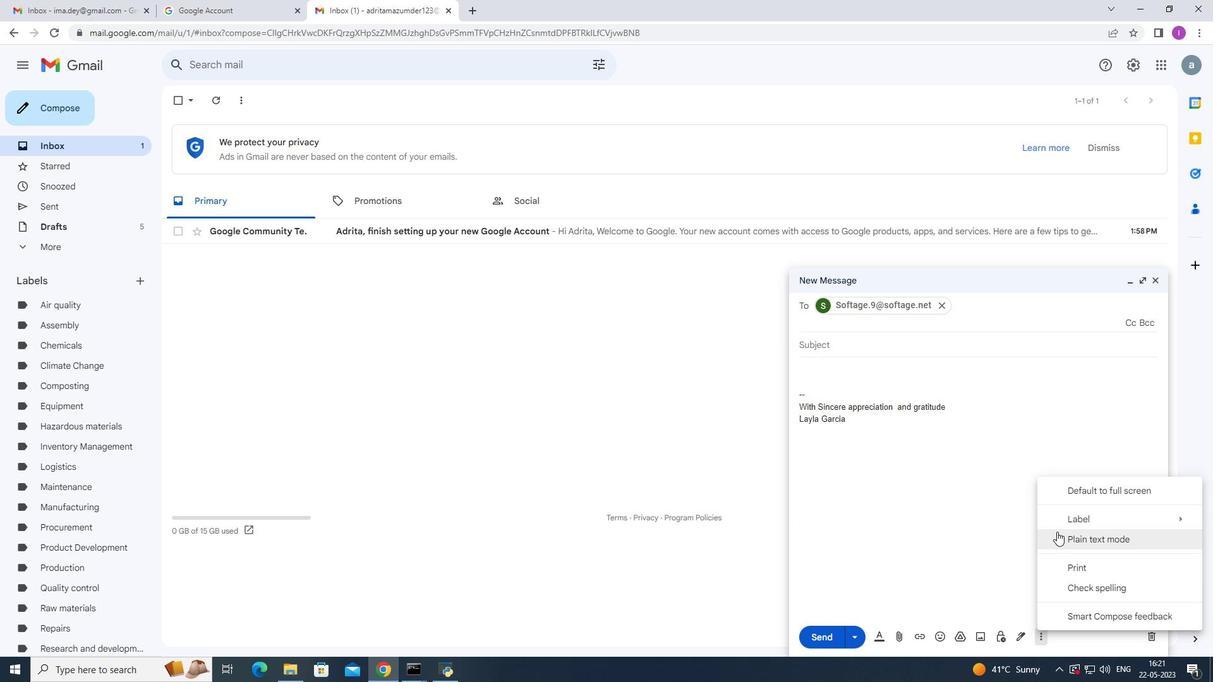 
Action: Mouse pressed left at (1061, 518)
Screenshot: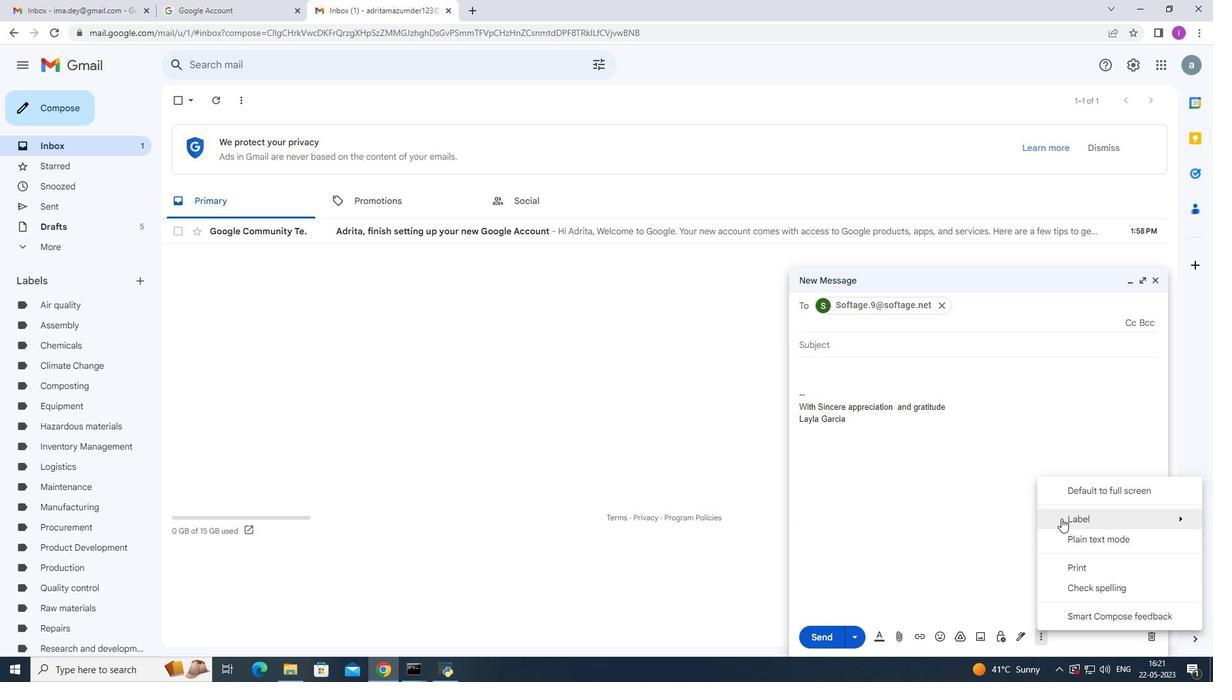 
Action: Mouse moved to (809, 510)
Screenshot: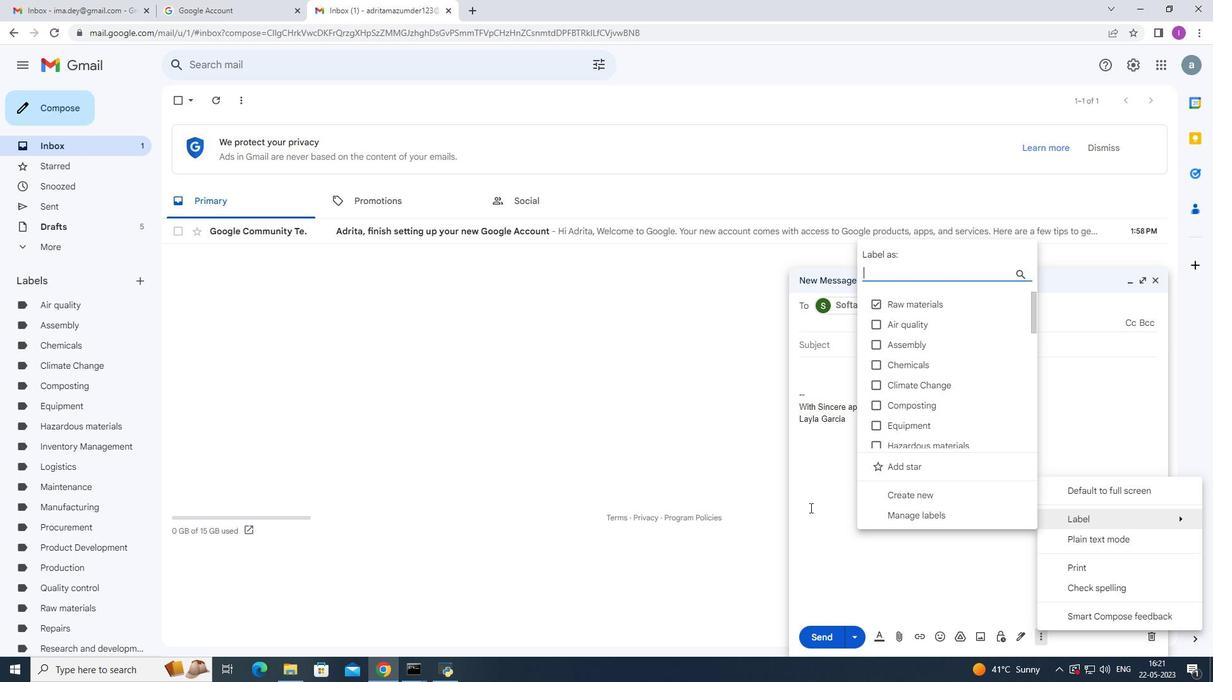
Action: Mouse pressed left at (809, 510)
Screenshot: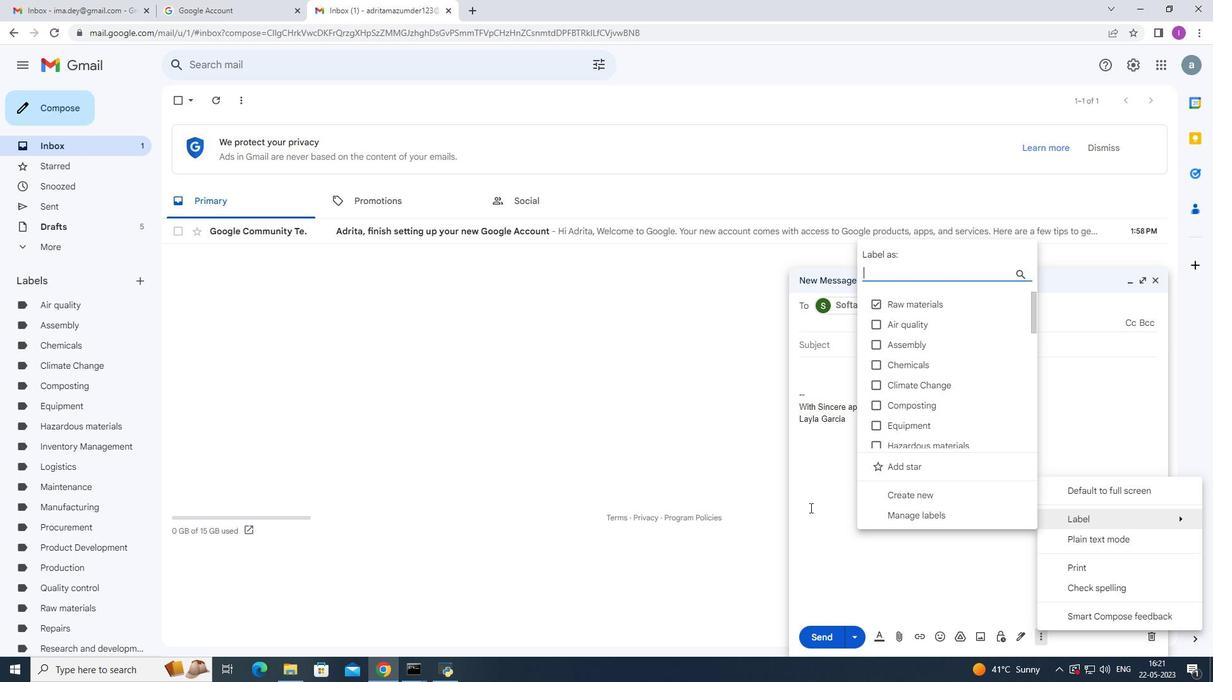 
Action: Mouse moved to (664, 573)
Screenshot: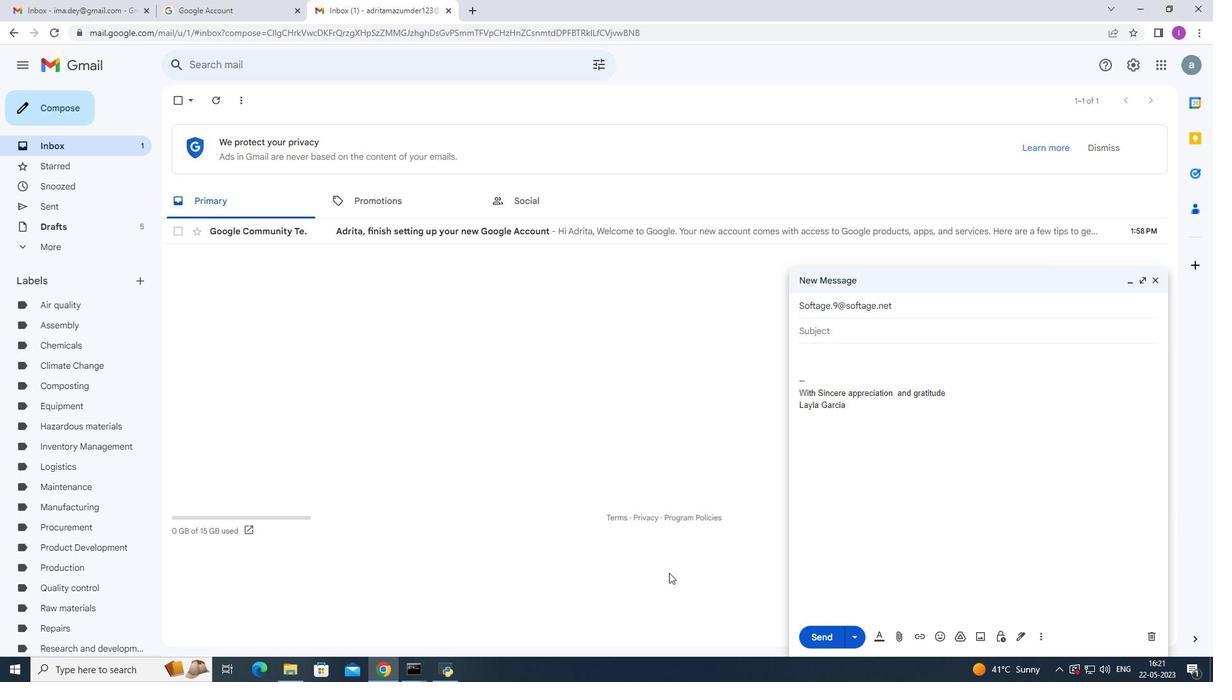 
